 Task: Find connections with filter location Nordenham with filter topic #indiawith filter profile language German with filter current company Emami Ltd with filter school Babasaheb Bhimrao Ambedkar Bihar University, Muzaffarpur with filter industry Internet Publishing with filter service category AnimationArchitecture with filter keywords title Office Manager
Action: Mouse moved to (636, 113)
Screenshot: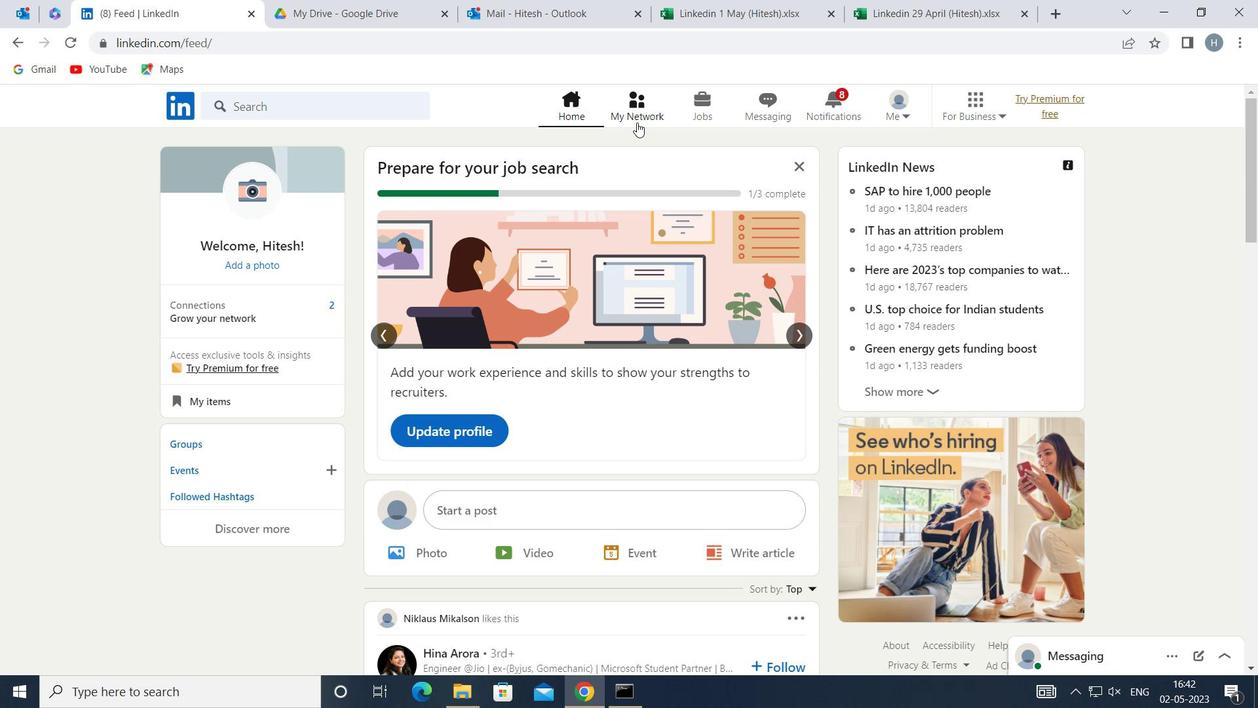 
Action: Mouse pressed left at (636, 113)
Screenshot: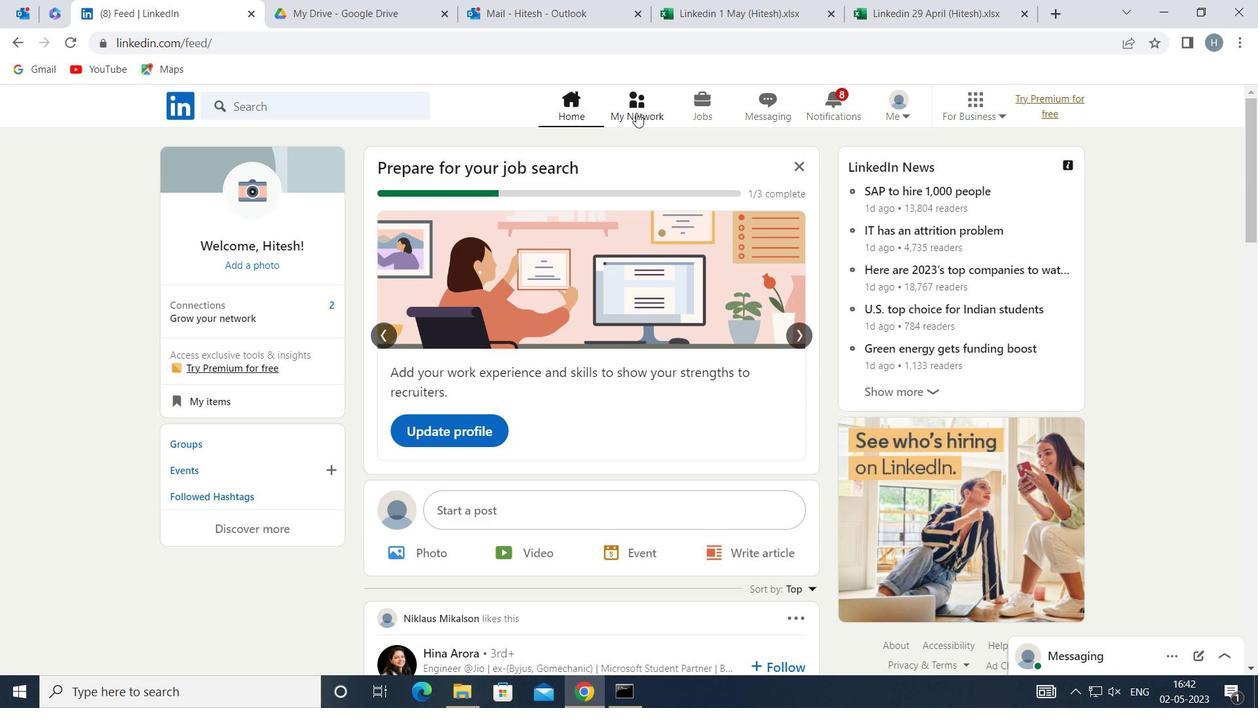 
Action: Mouse moved to (356, 190)
Screenshot: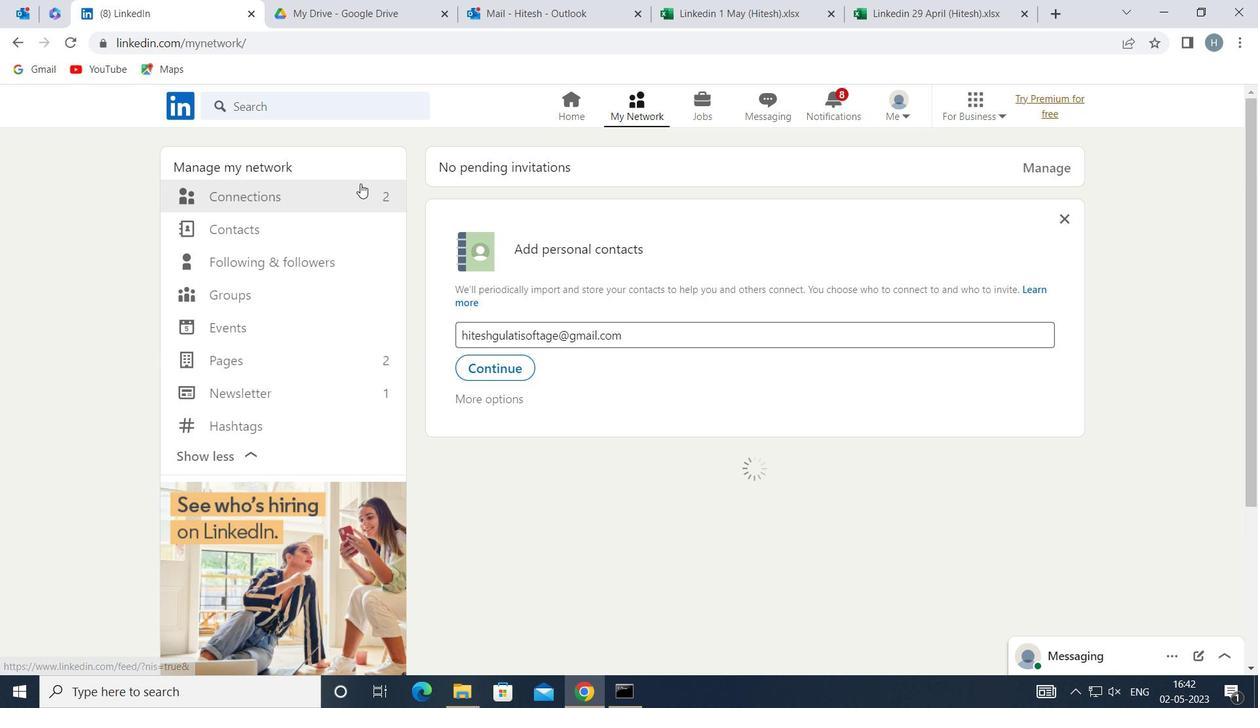 
Action: Mouse pressed left at (356, 190)
Screenshot: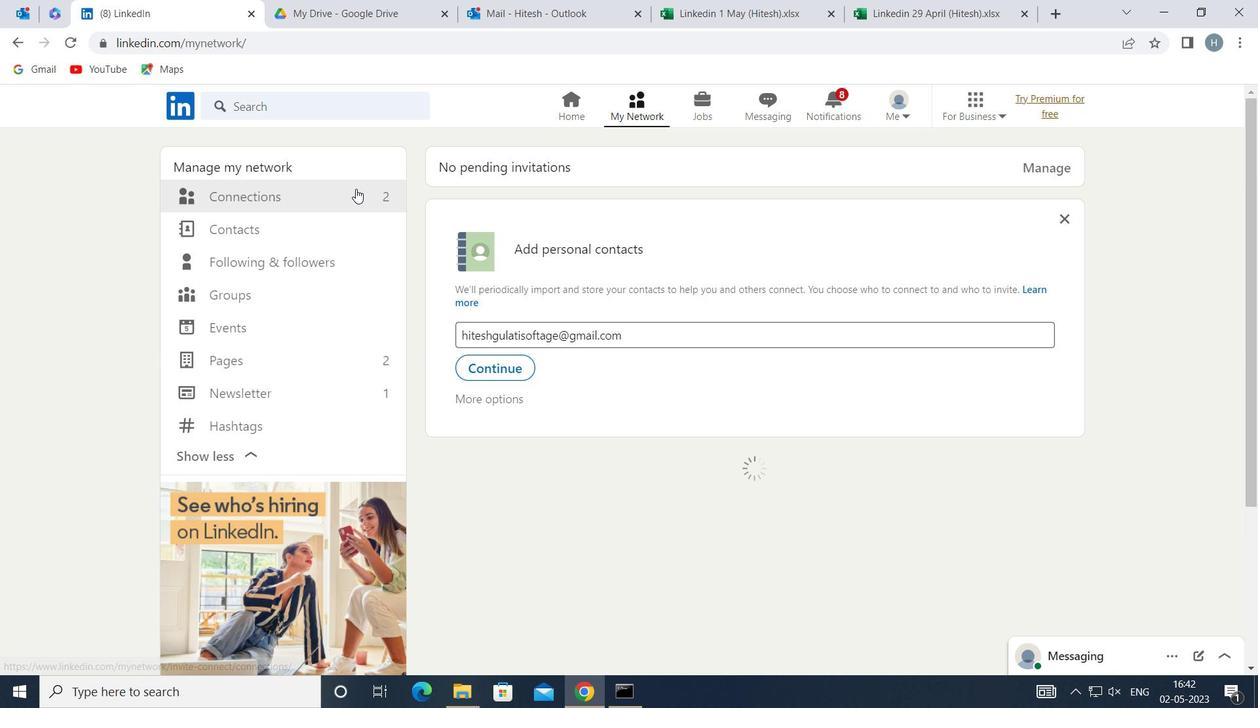 
Action: Mouse moved to (753, 192)
Screenshot: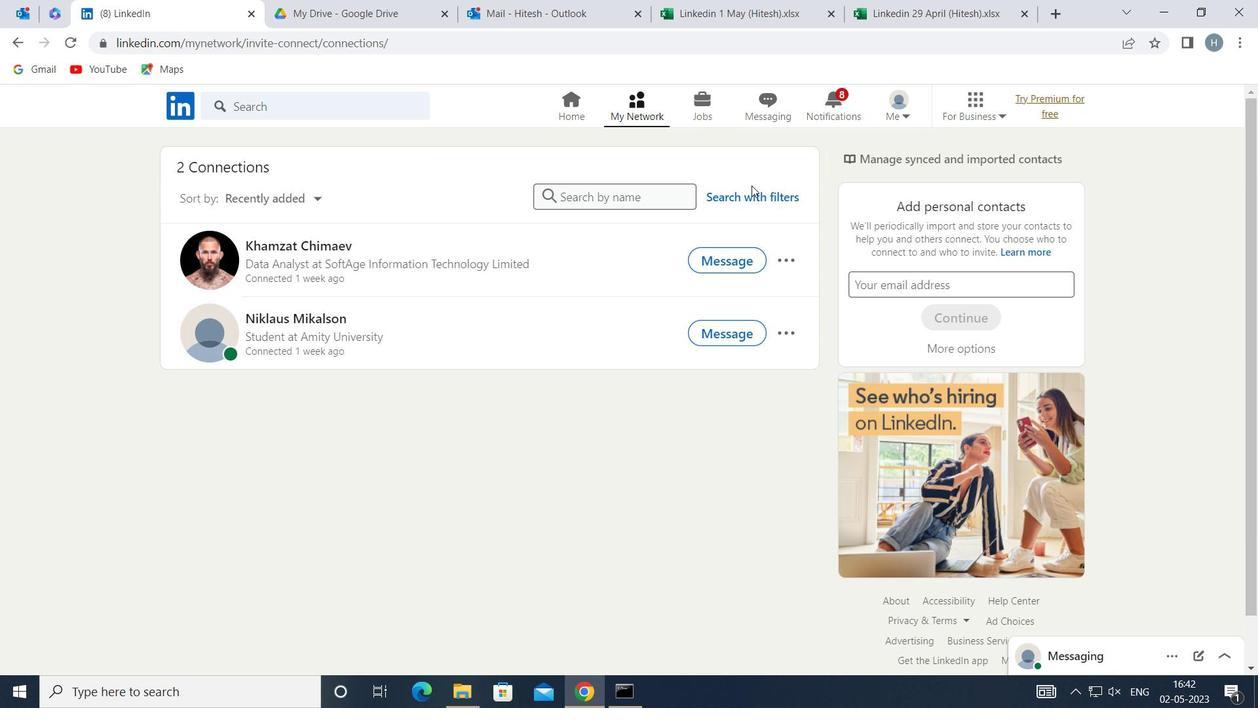 
Action: Mouse pressed left at (753, 192)
Screenshot: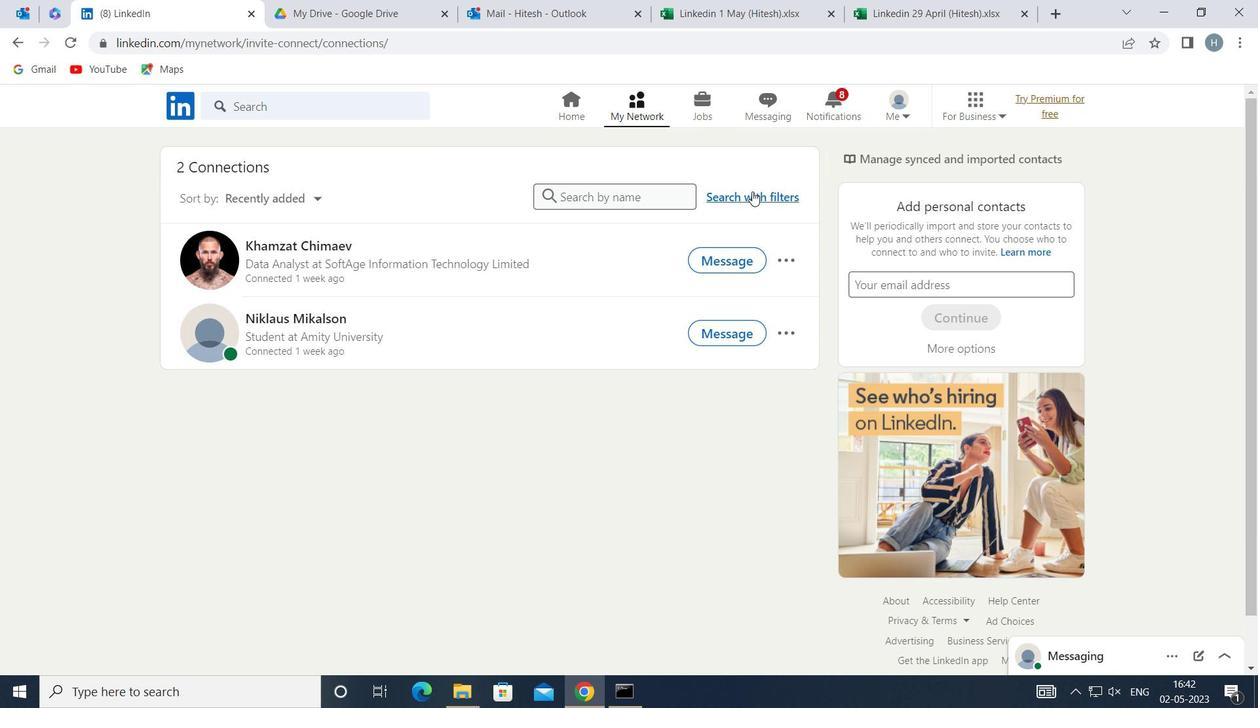 
Action: Mouse moved to (688, 148)
Screenshot: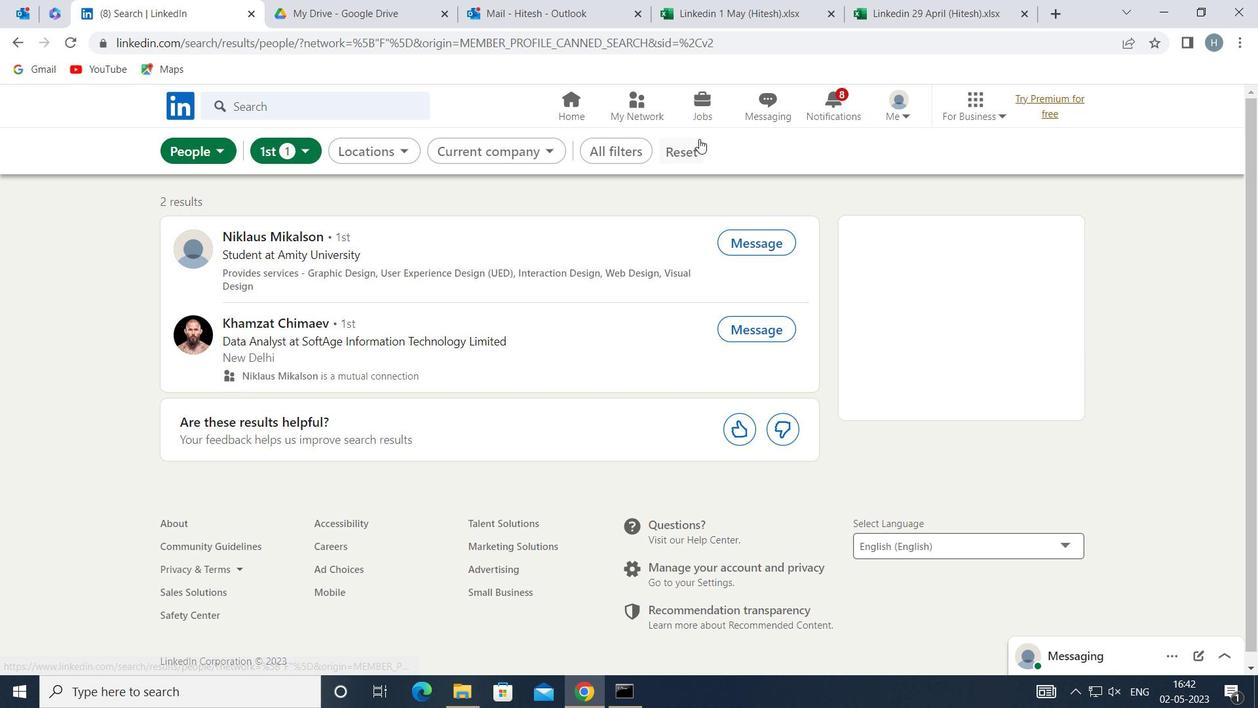 
Action: Mouse pressed left at (688, 148)
Screenshot: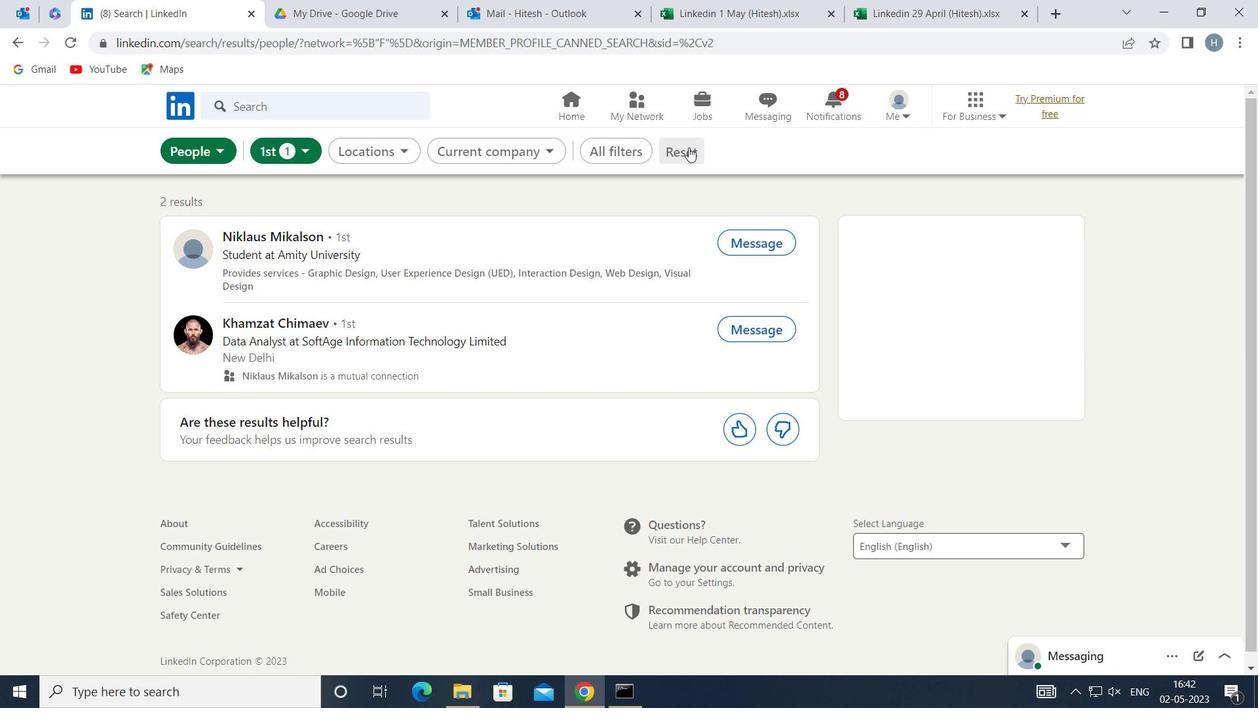 
Action: Mouse moved to (670, 152)
Screenshot: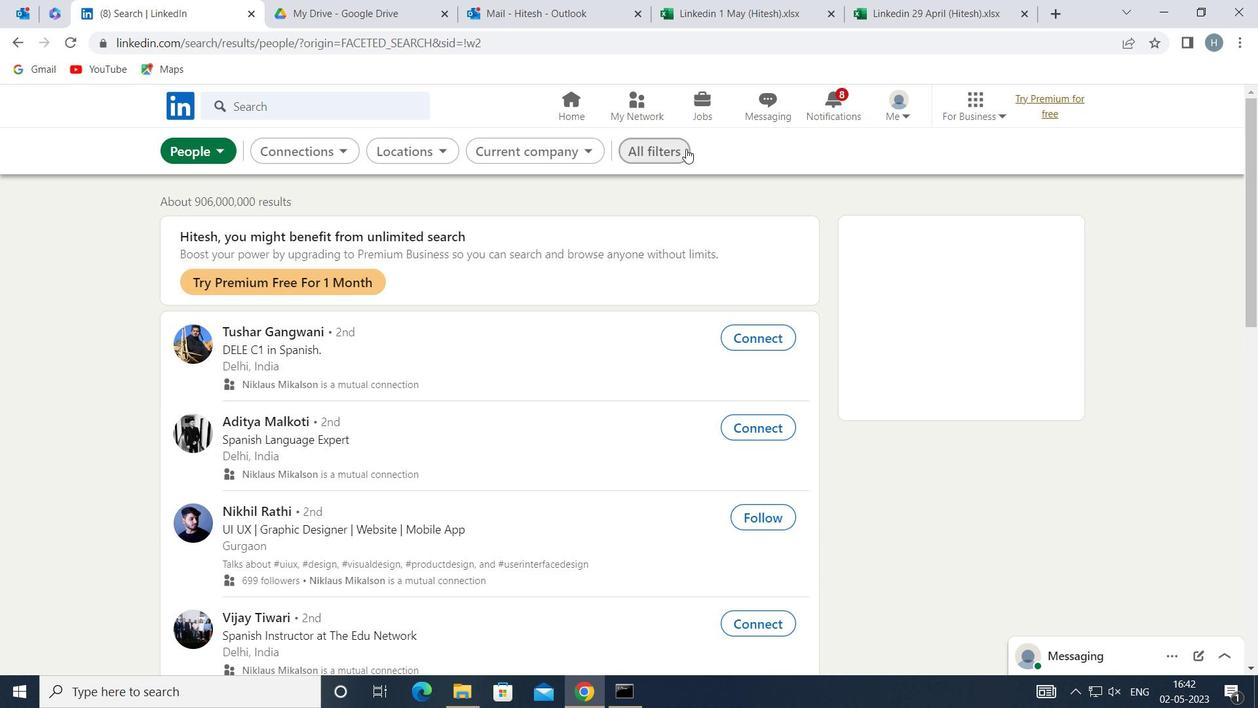 
Action: Mouse pressed left at (670, 152)
Screenshot: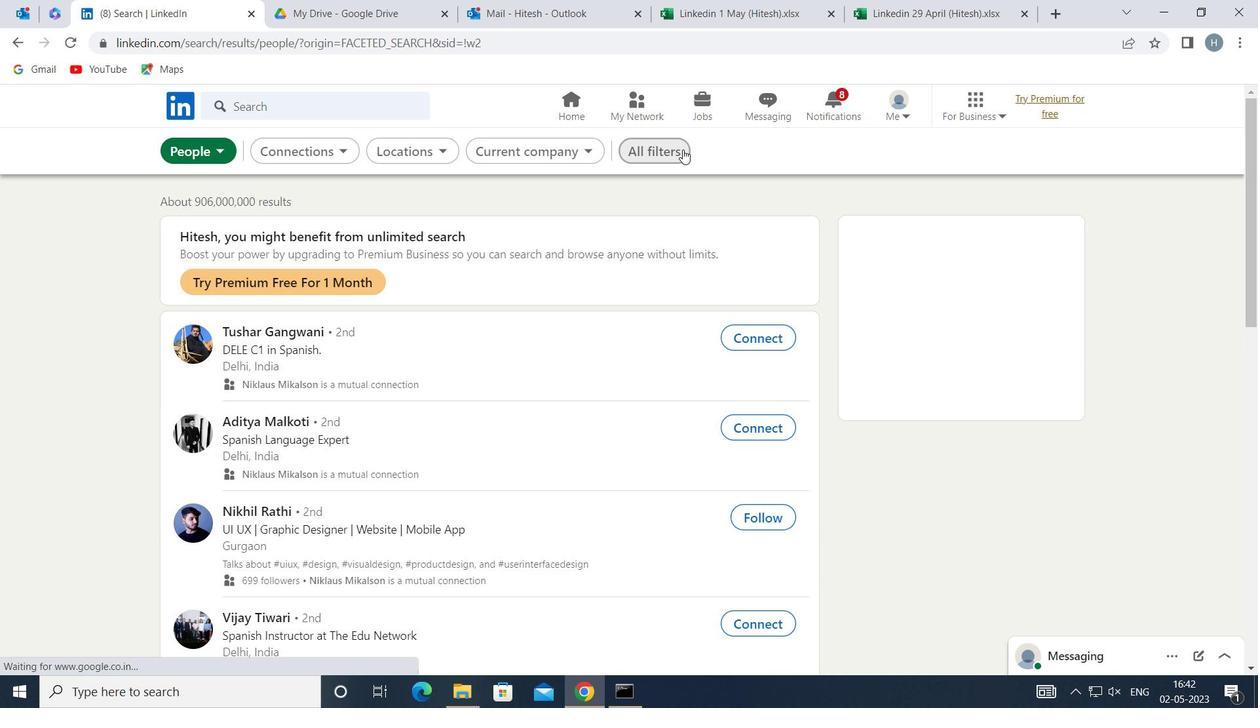 
Action: Mouse moved to (963, 337)
Screenshot: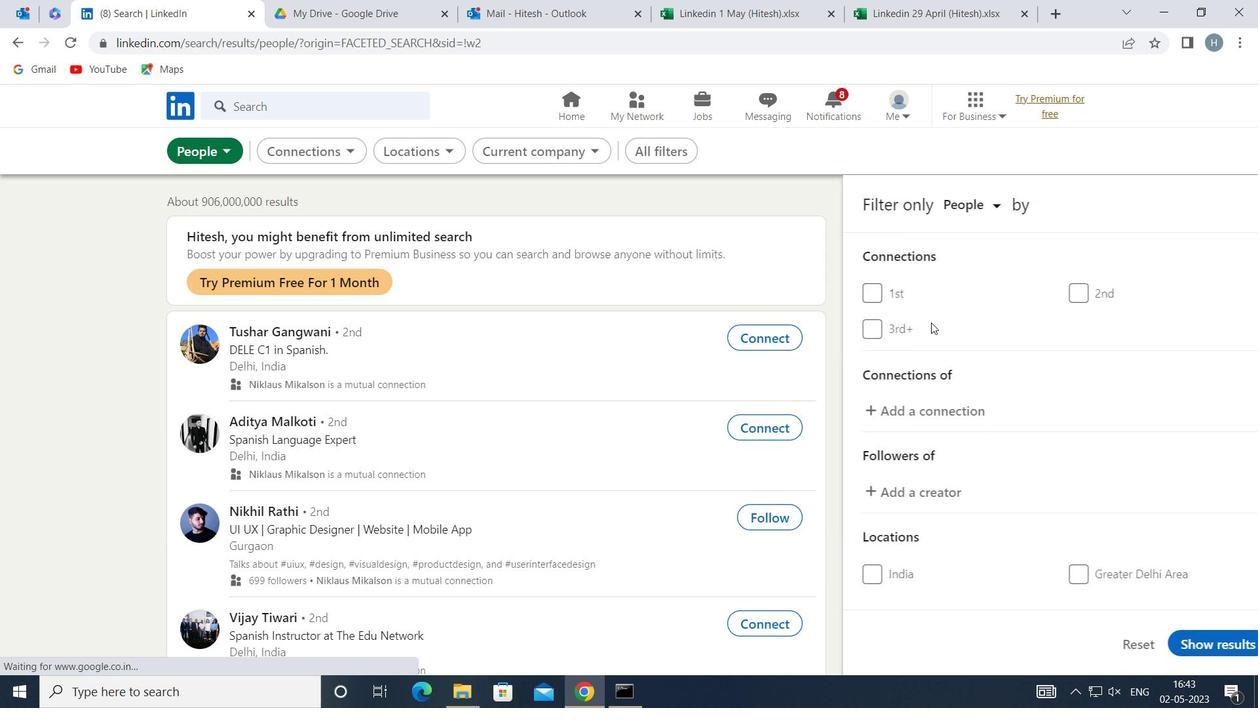 
Action: Mouse scrolled (963, 336) with delta (0, 0)
Screenshot: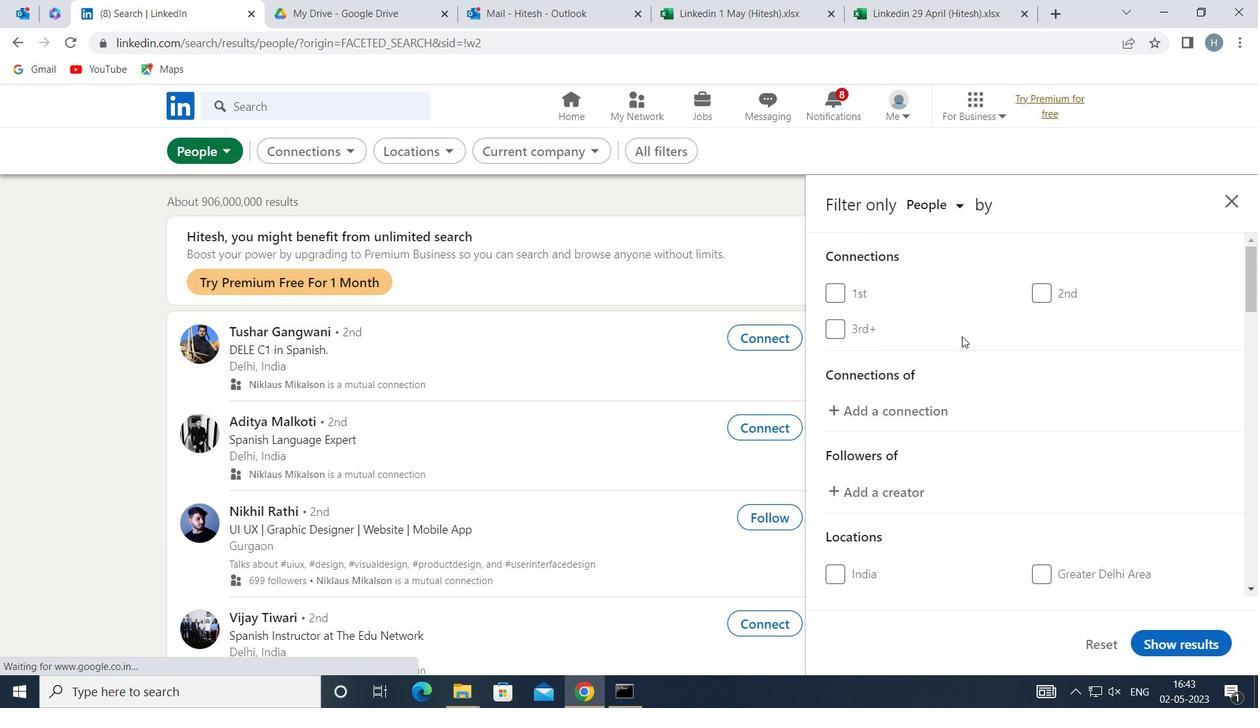 
Action: Mouse scrolled (963, 336) with delta (0, 0)
Screenshot: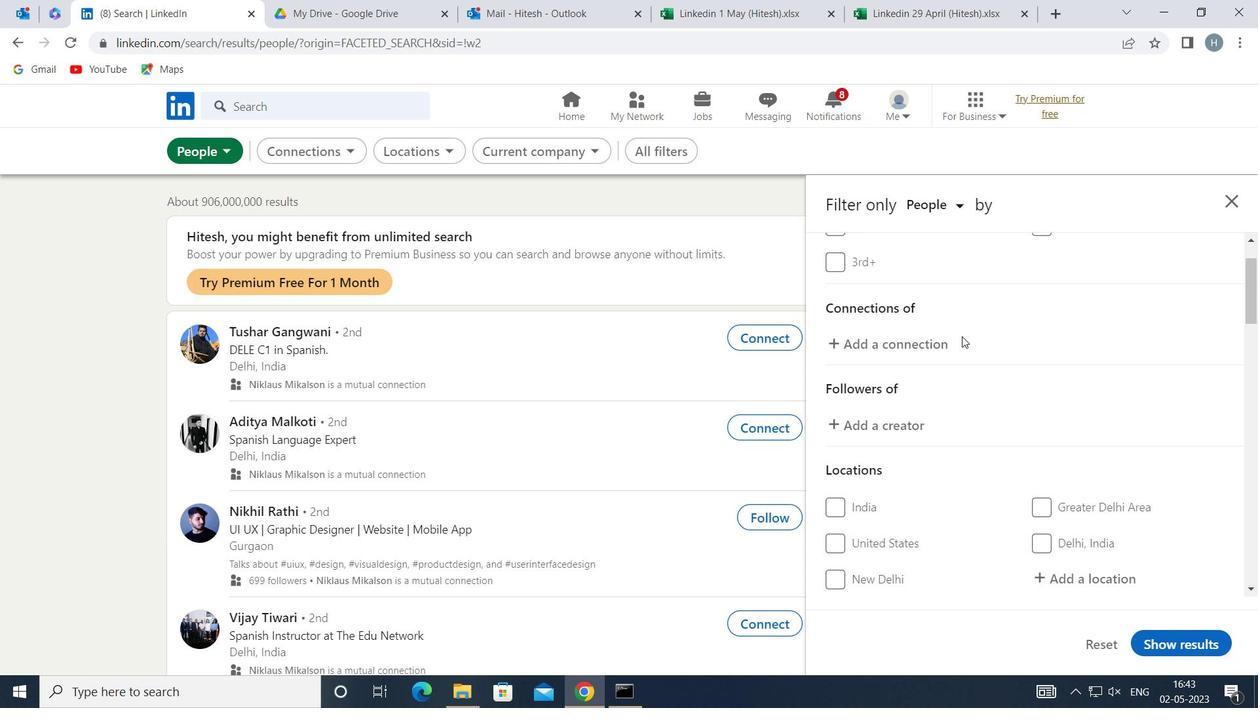 
Action: Mouse scrolled (963, 336) with delta (0, 0)
Screenshot: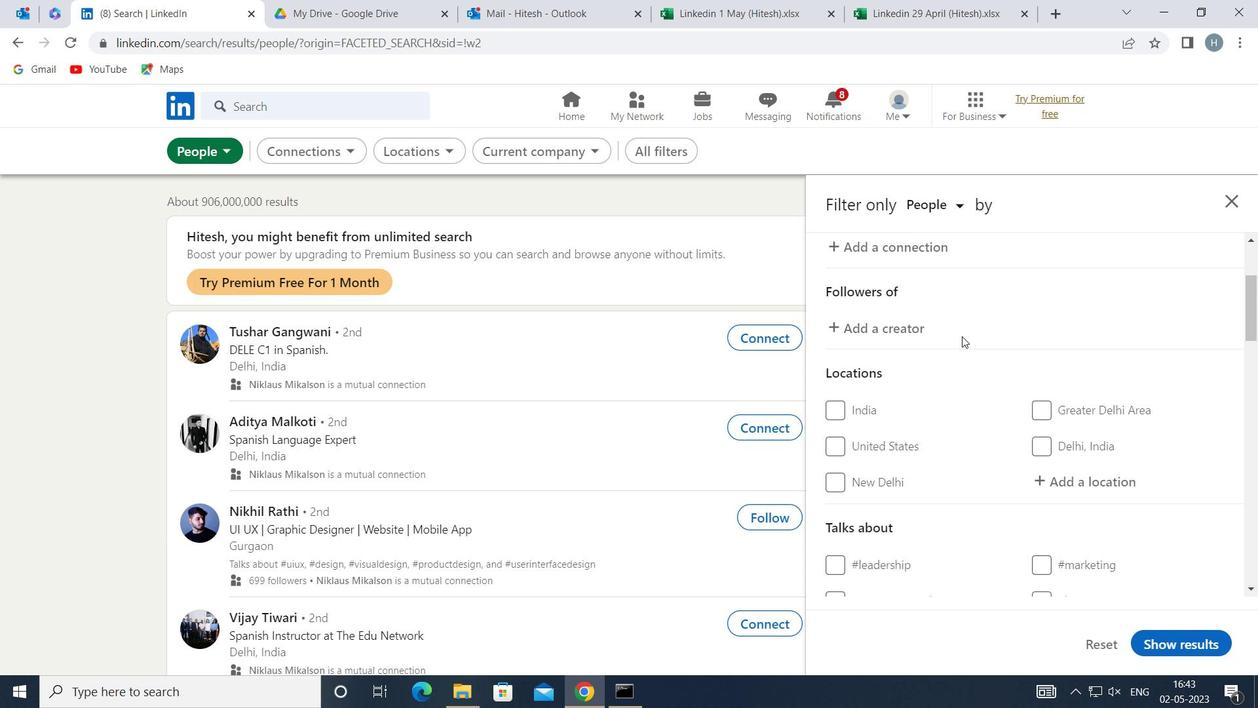 
Action: Mouse moved to (1061, 397)
Screenshot: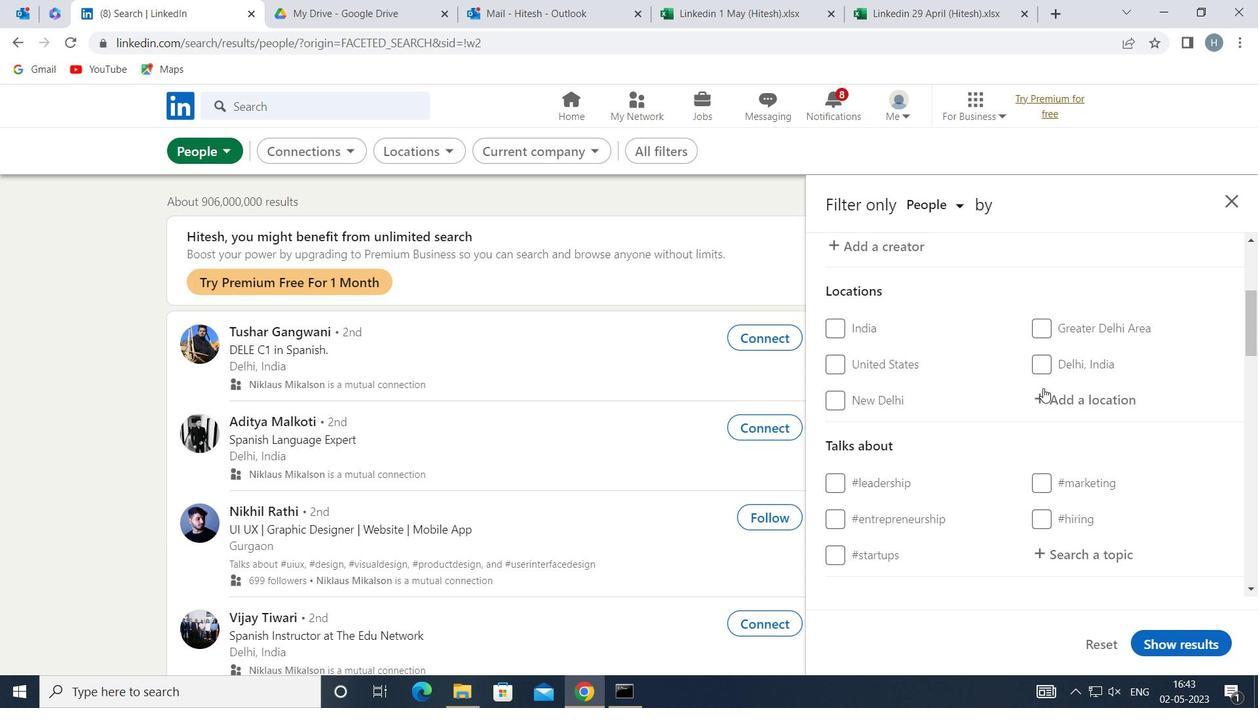 
Action: Mouse pressed left at (1061, 397)
Screenshot: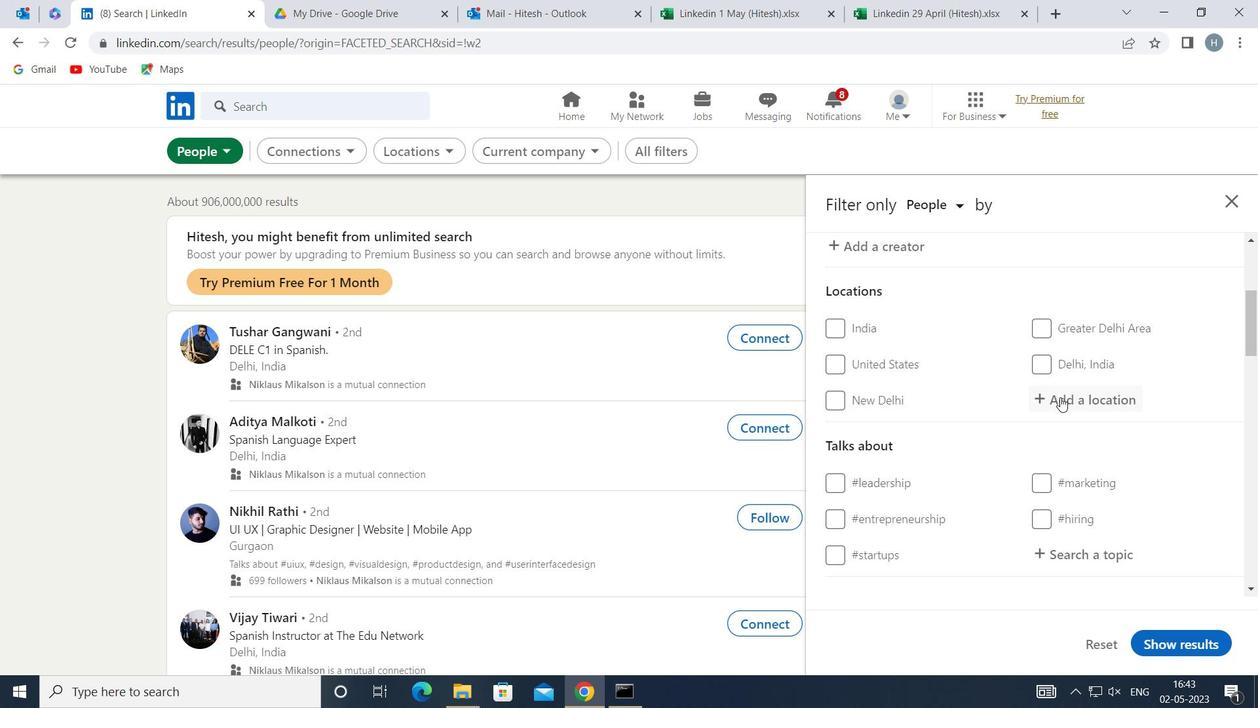 
Action: Key pressed <Key.shift>NORDENHAM
Screenshot: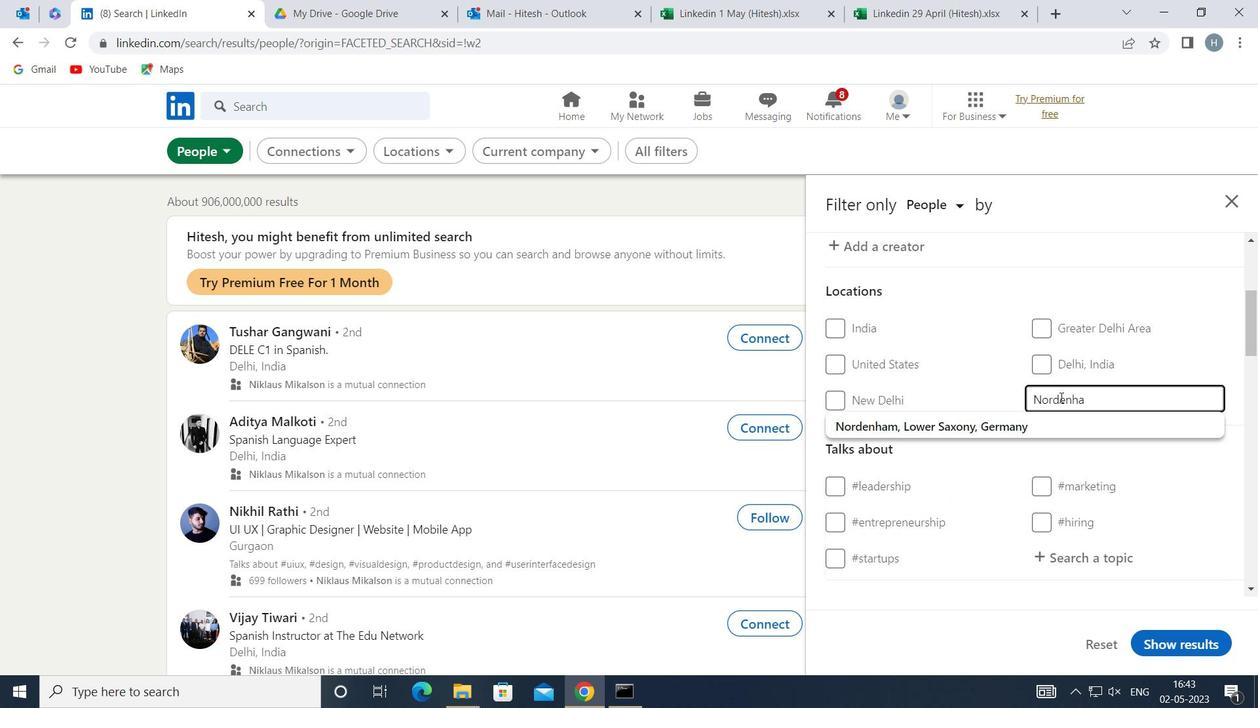 
Action: Mouse moved to (1045, 422)
Screenshot: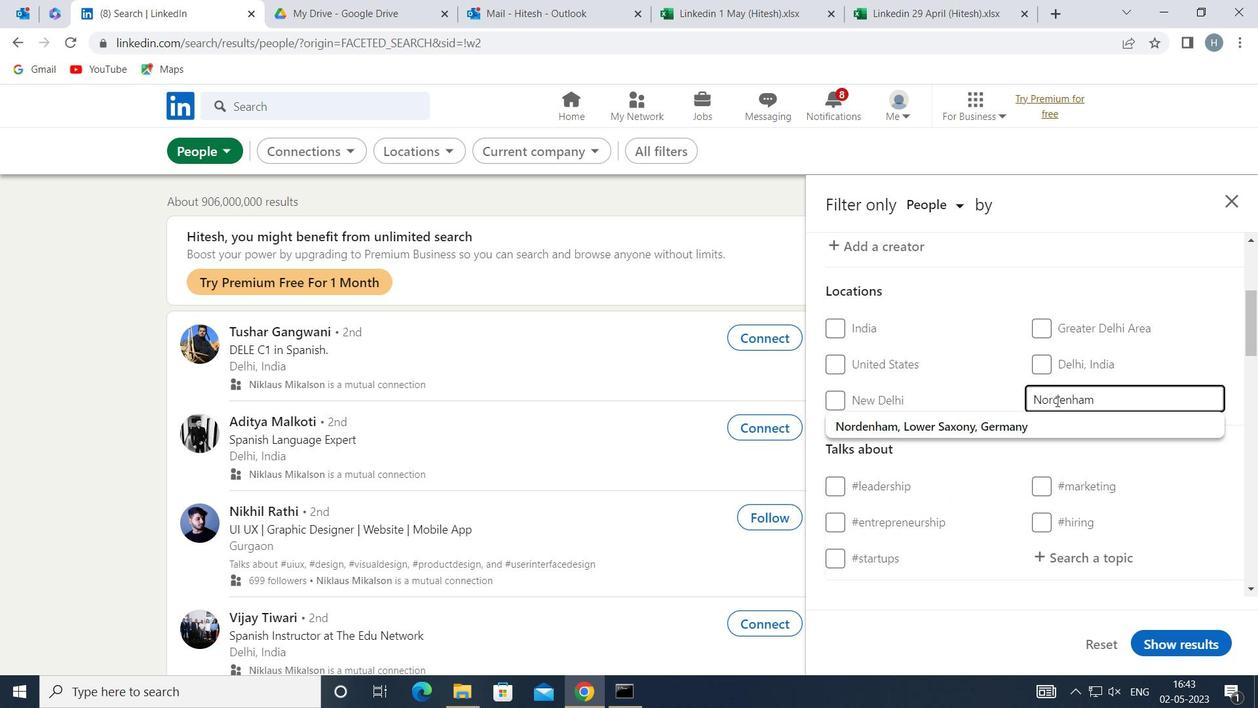 
Action: Mouse pressed left at (1045, 422)
Screenshot: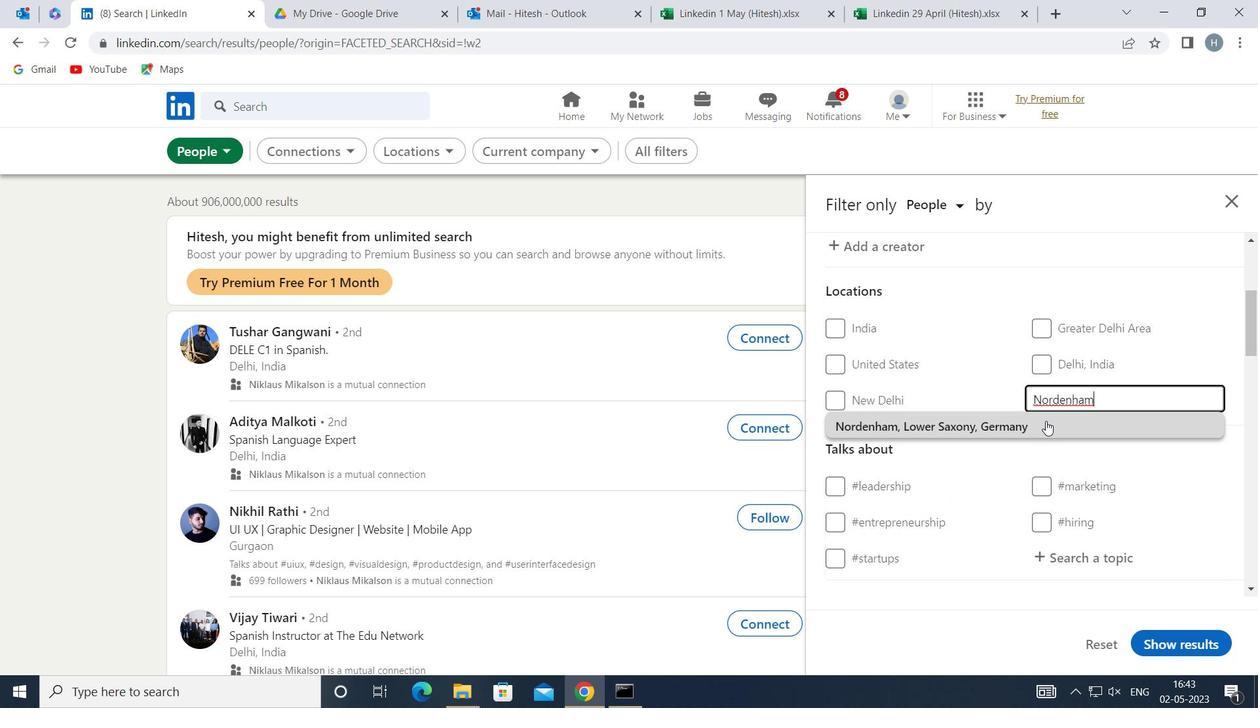 
Action: Mouse moved to (1033, 431)
Screenshot: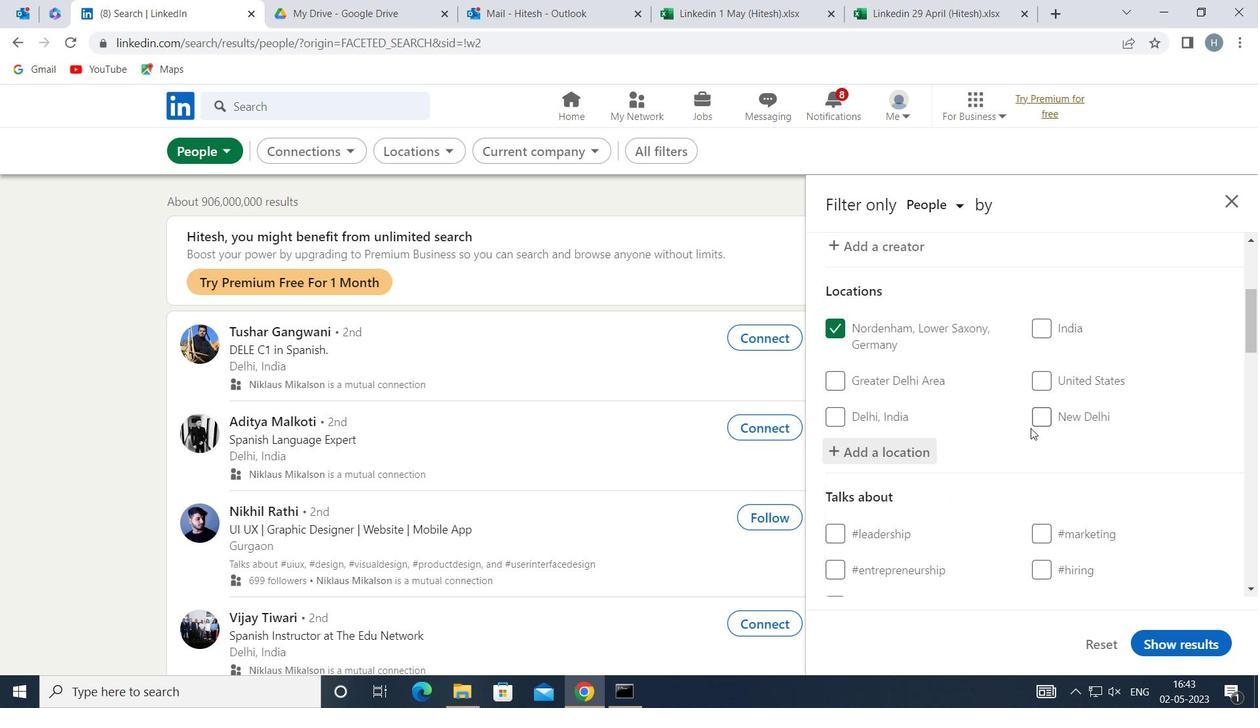 
Action: Mouse scrolled (1033, 430) with delta (0, 0)
Screenshot: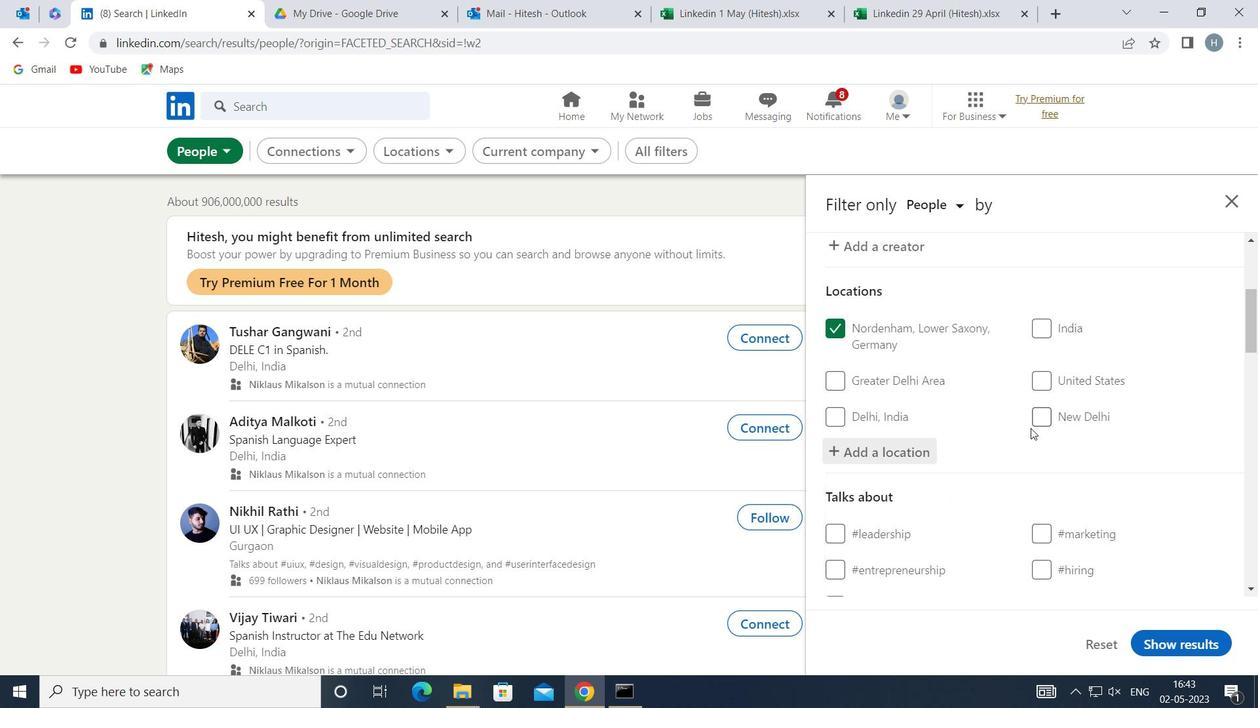 
Action: Mouse moved to (1033, 432)
Screenshot: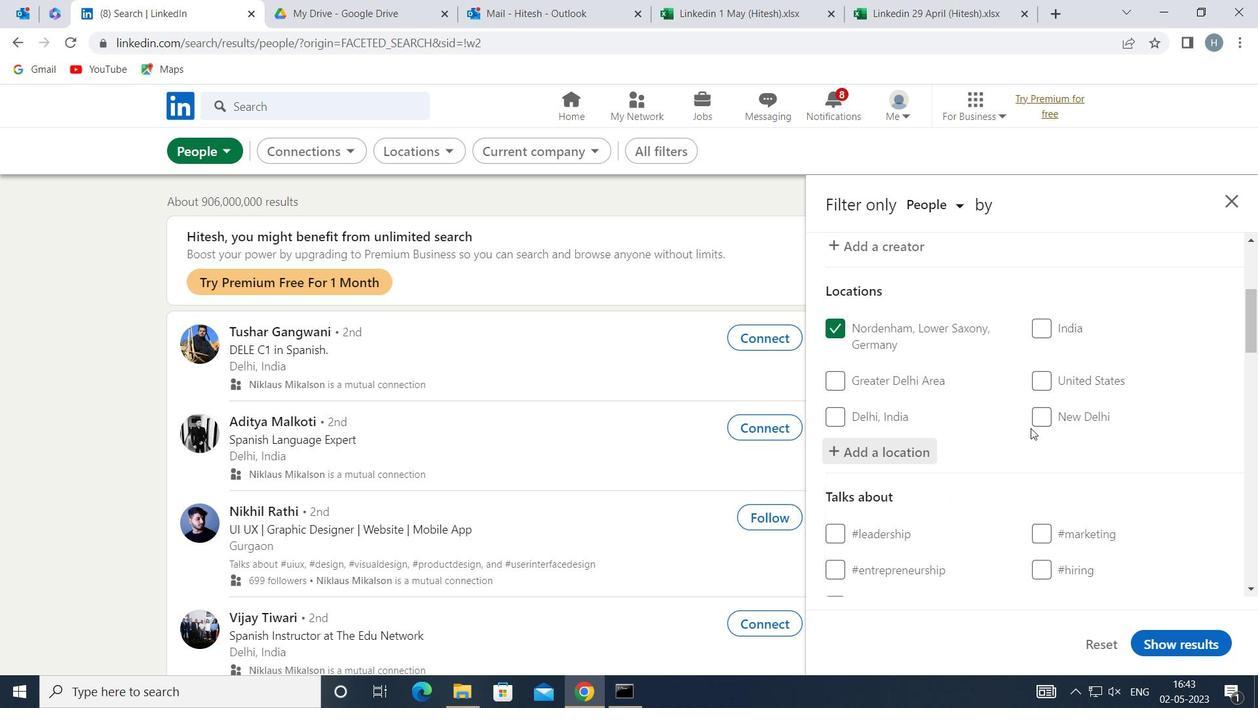 
Action: Mouse scrolled (1033, 431) with delta (0, 0)
Screenshot: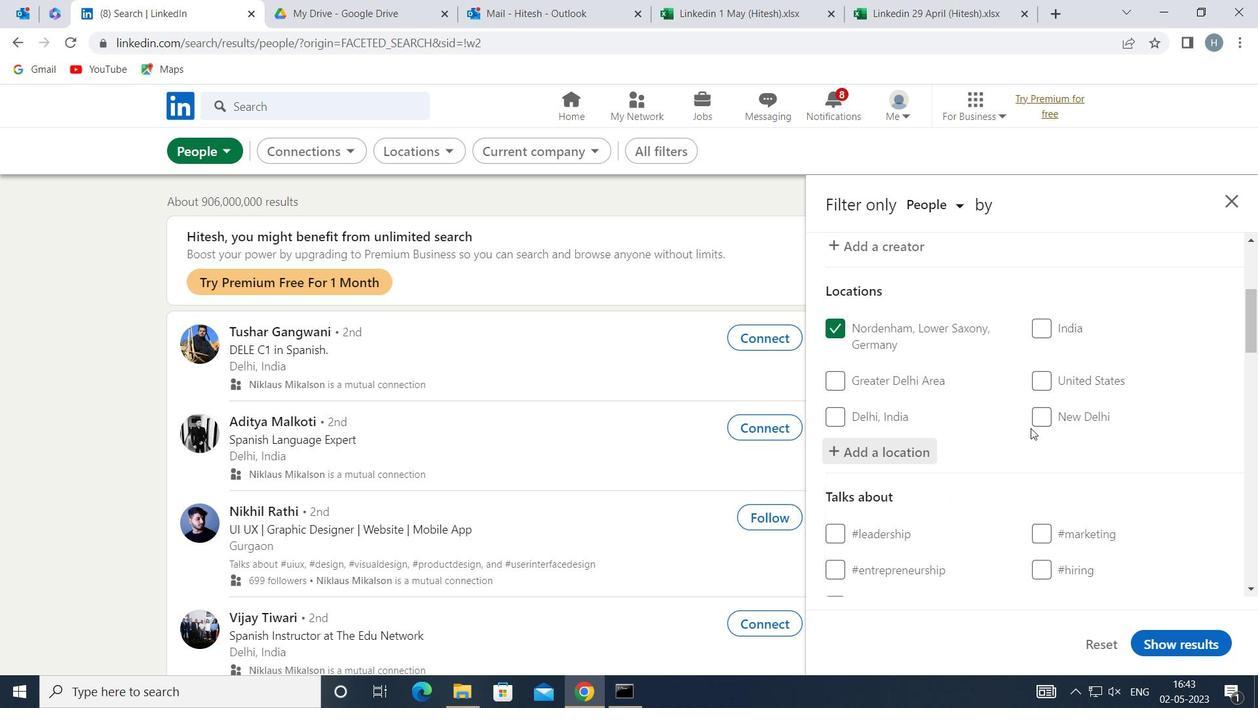 
Action: Mouse moved to (1037, 432)
Screenshot: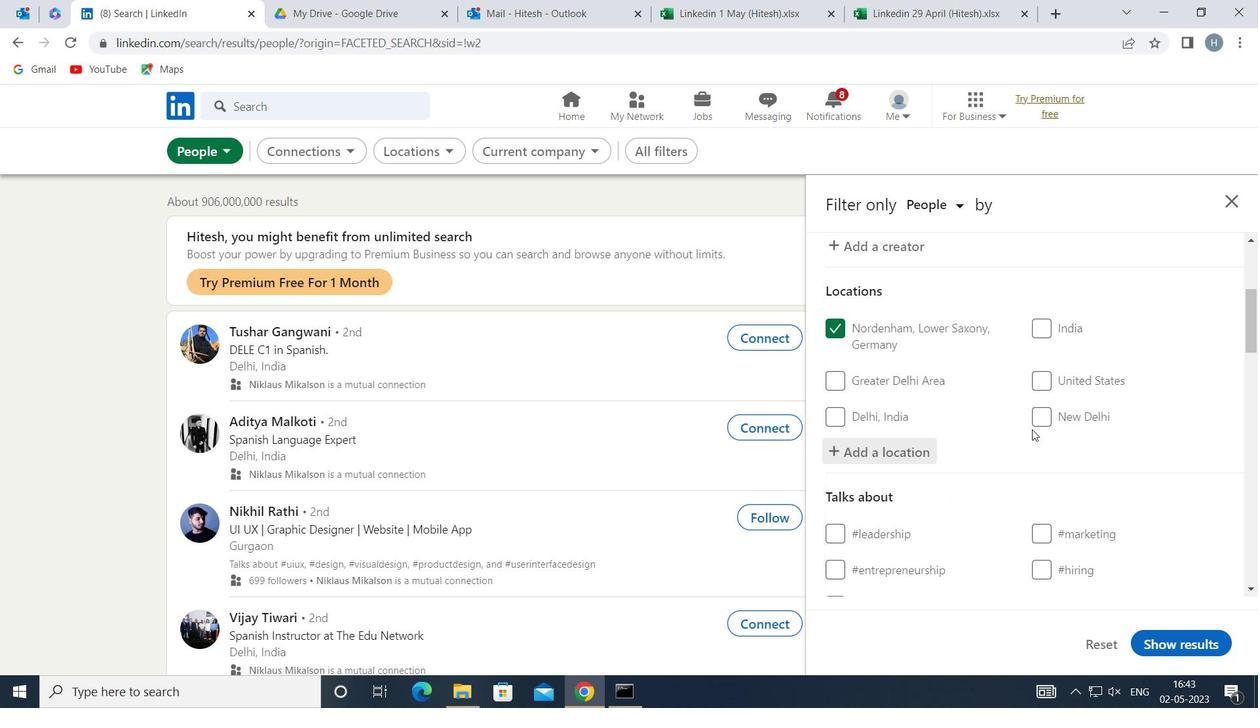 
Action: Mouse scrolled (1037, 432) with delta (0, 0)
Screenshot: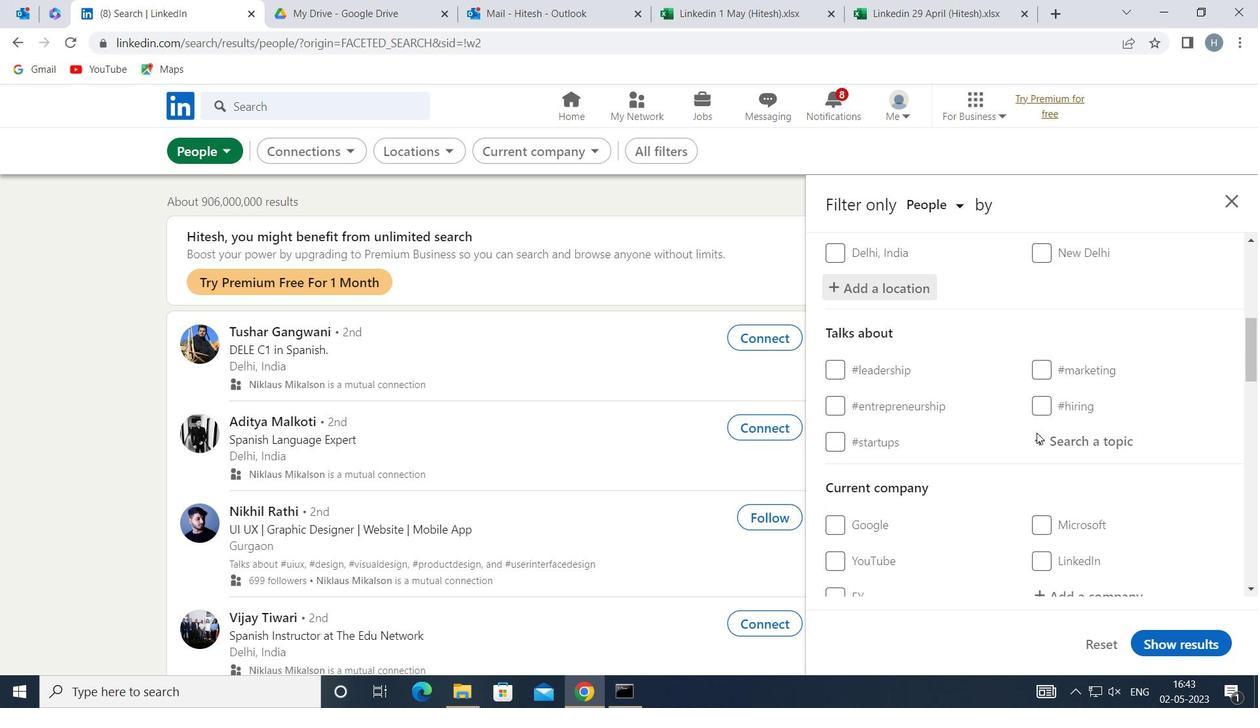 
Action: Mouse moved to (1051, 431)
Screenshot: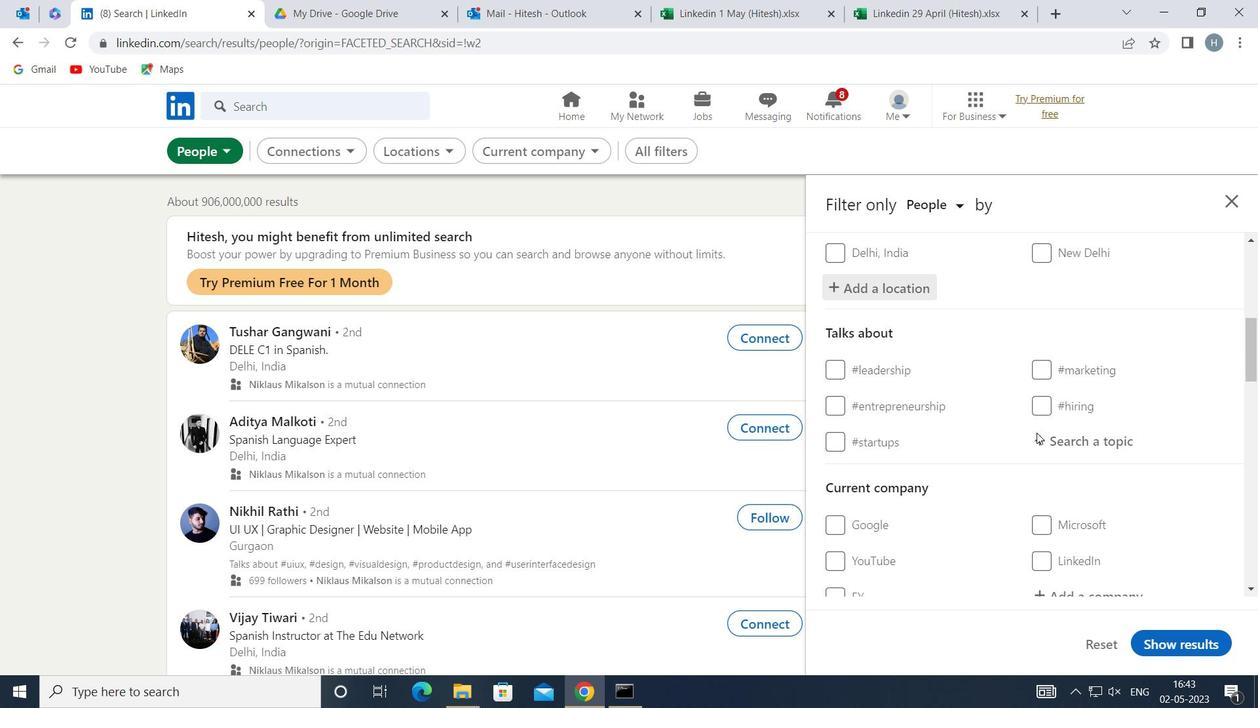 
Action: Mouse scrolled (1051, 432) with delta (0, 0)
Screenshot: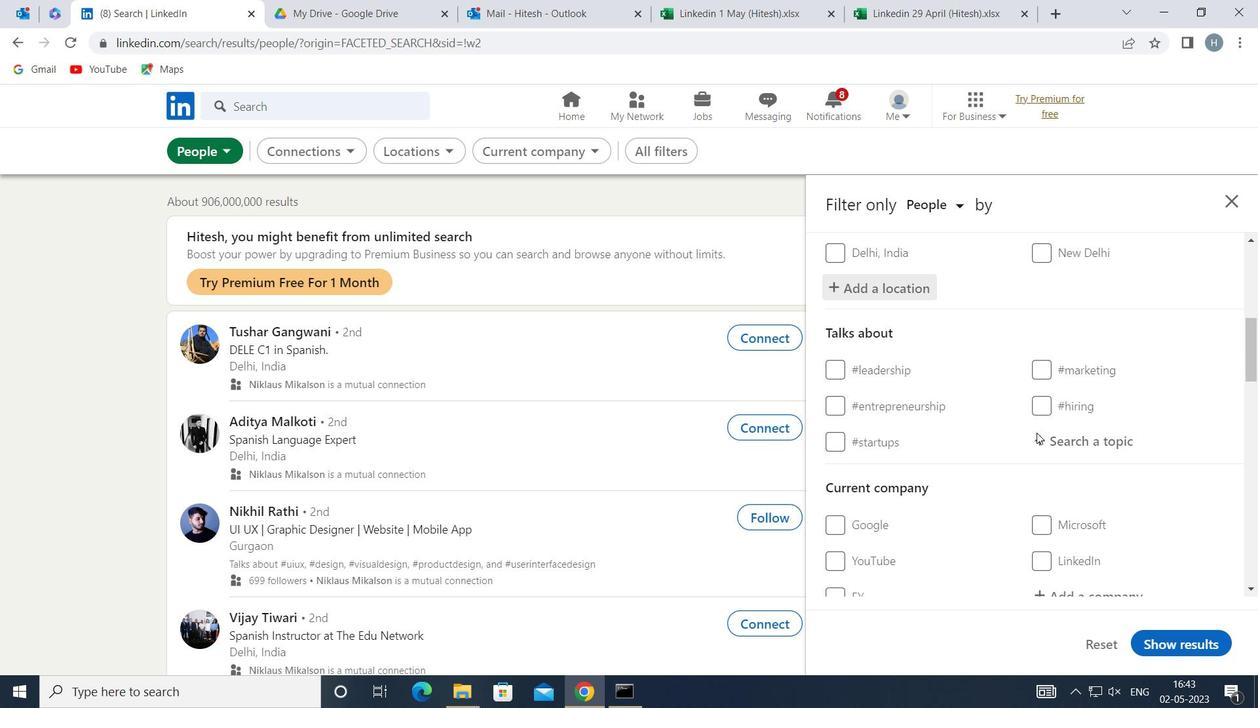 
Action: Mouse moved to (1110, 438)
Screenshot: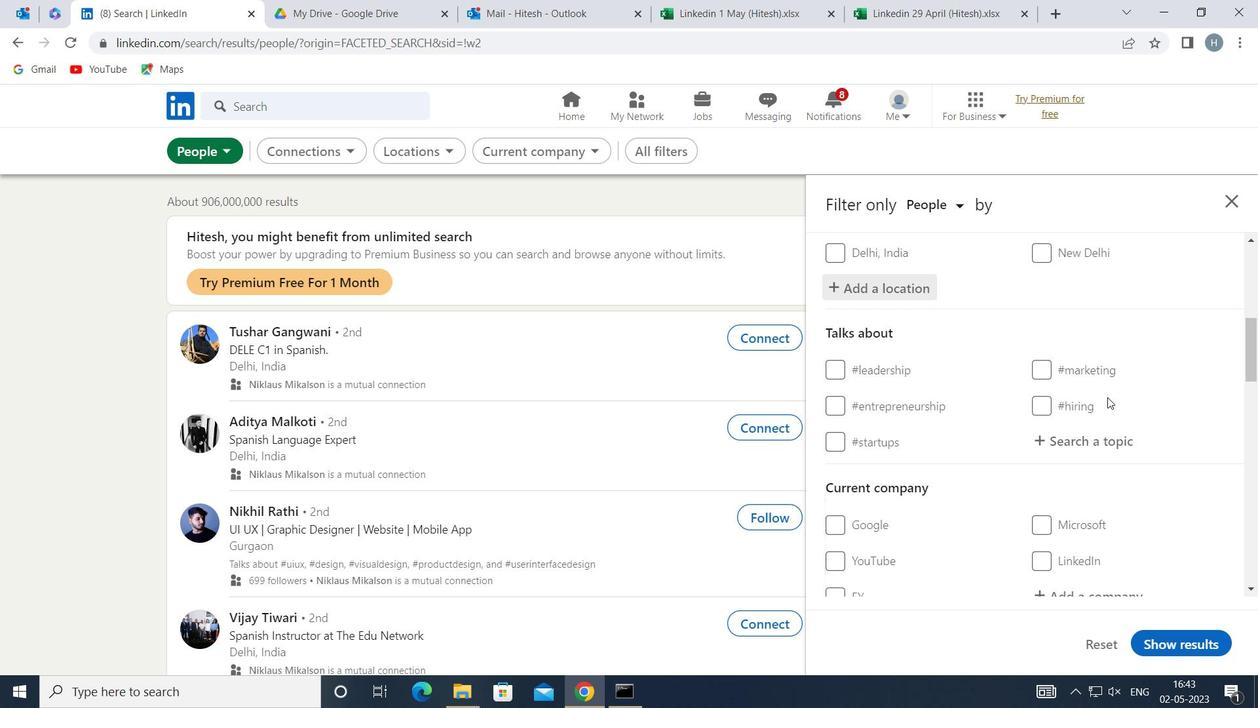 
Action: Mouse pressed left at (1110, 438)
Screenshot: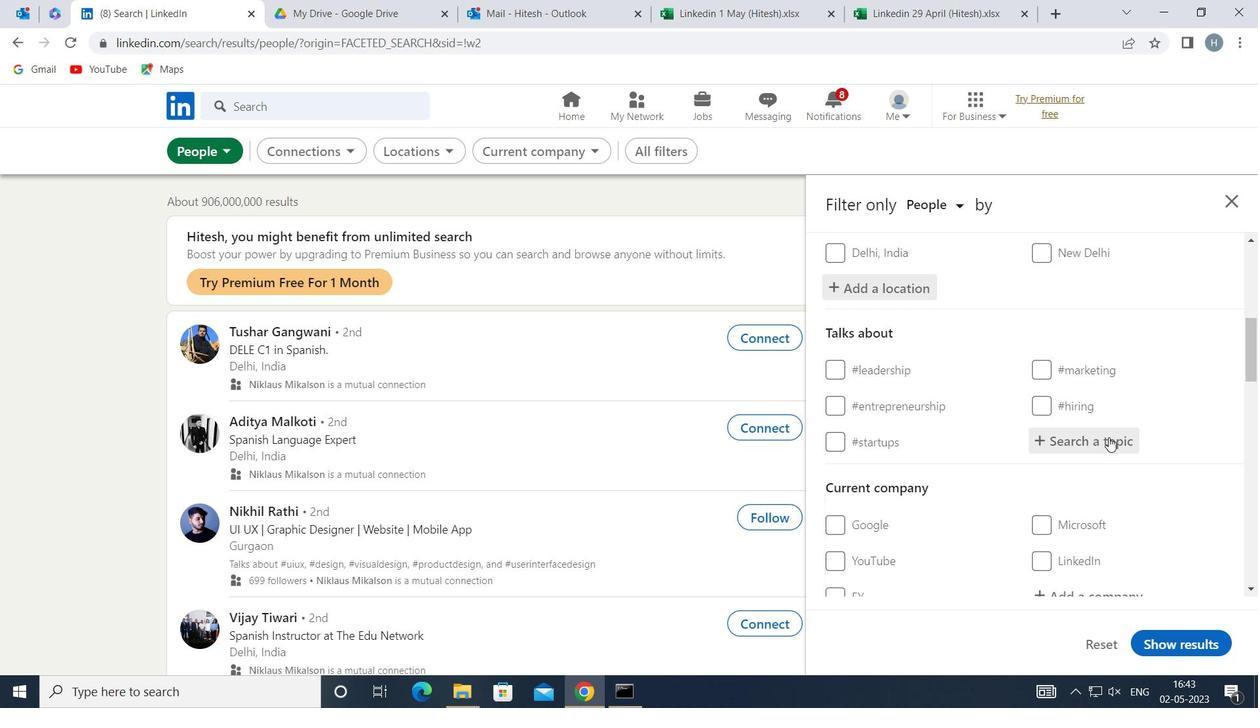 
Action: Mouse moved to (1110, 438)
Screenshot: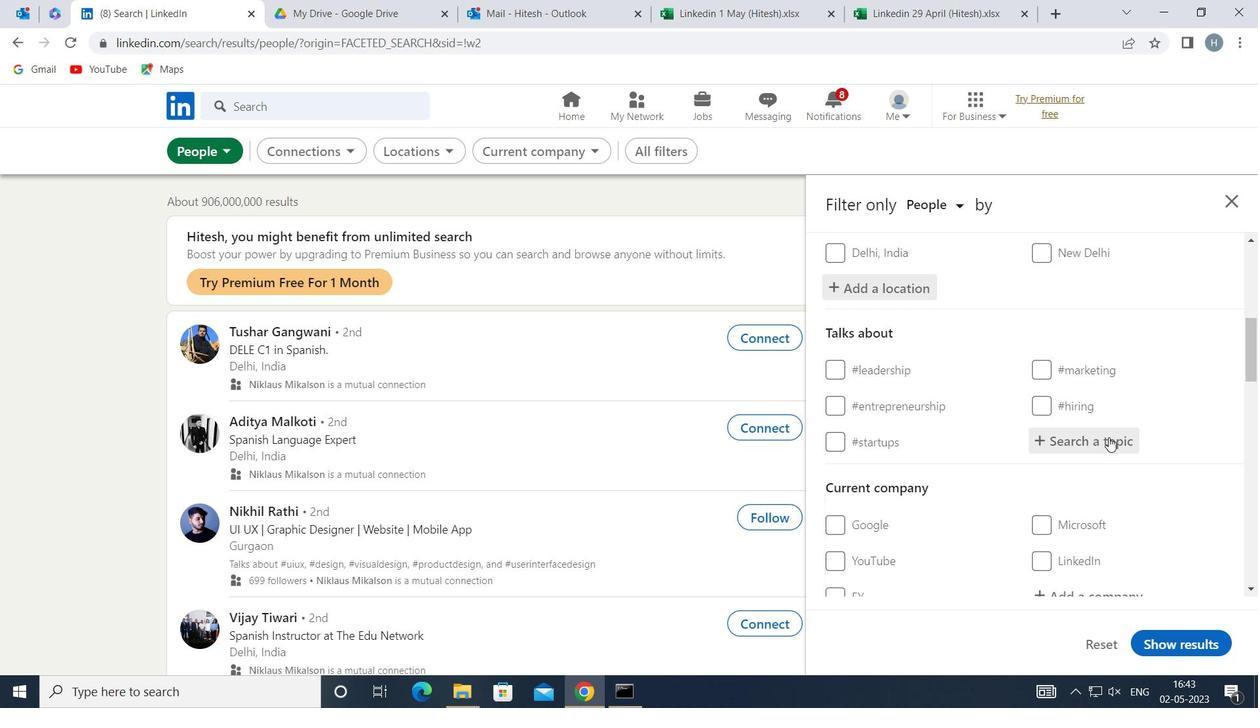 
Action: Key pressed <Key.shift>INDIA
Screenshot: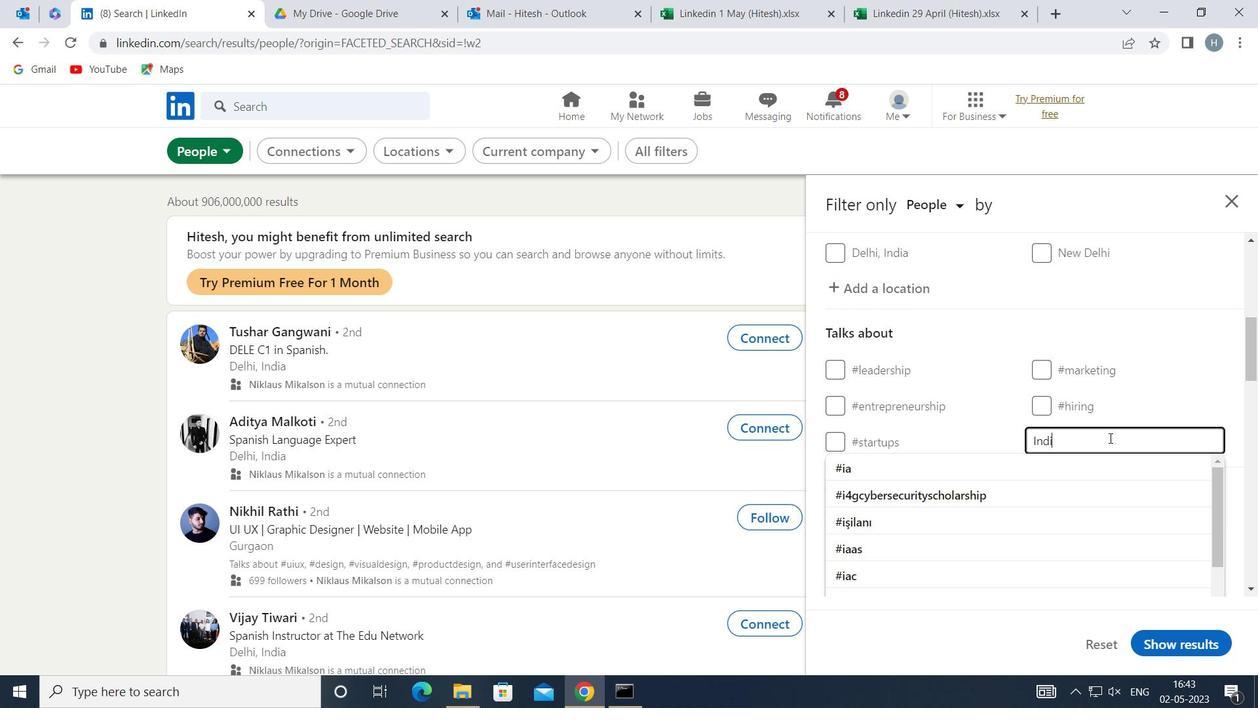 
Action: Mouse moved to (1020, 470)
Screenshot: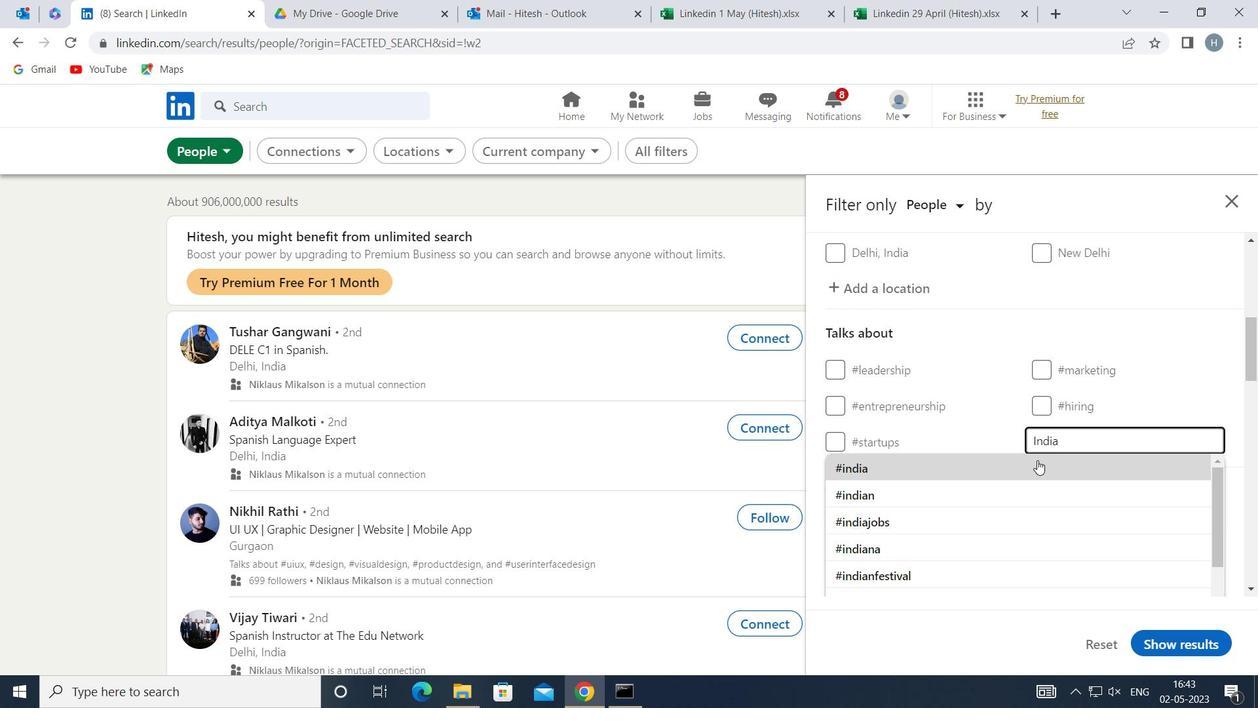 
Action: Mouse pressed left at (1020, 470)
Screenshot: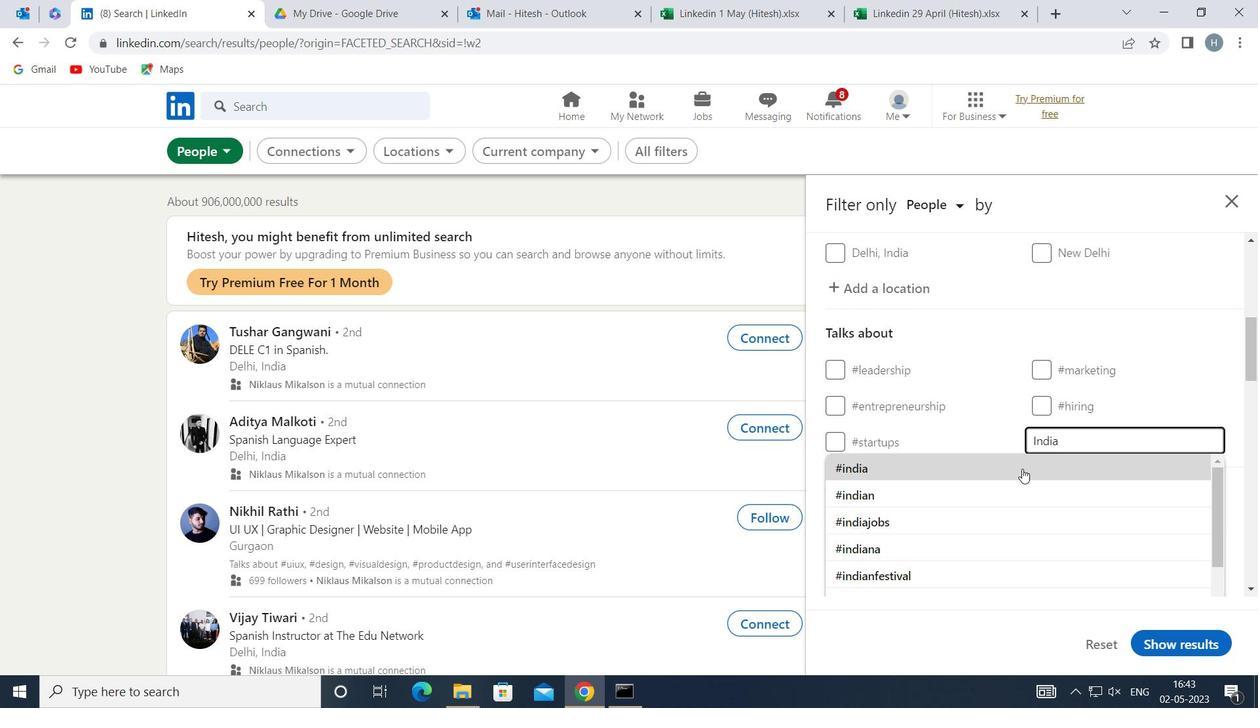 
Action: Mouse moved to (1016, 471)
Screenshot: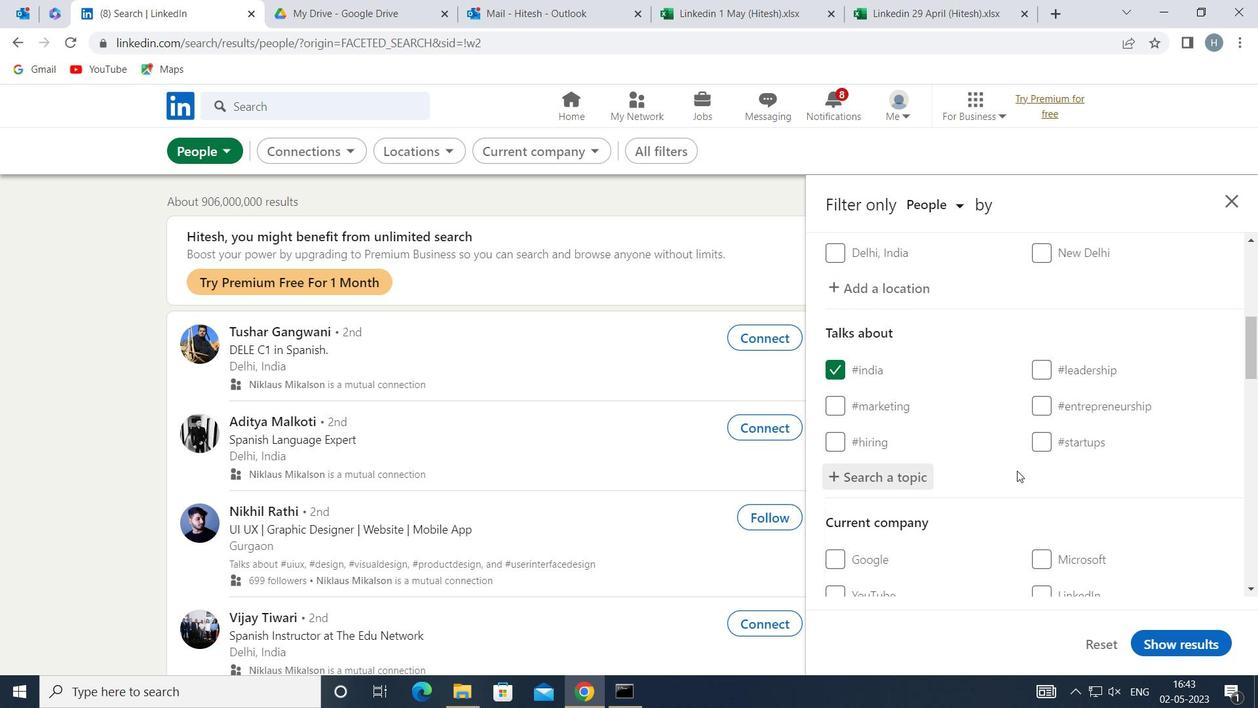 
Action: Mouse scrolled (1016, 470) with delta (0, 0)
Screenshot: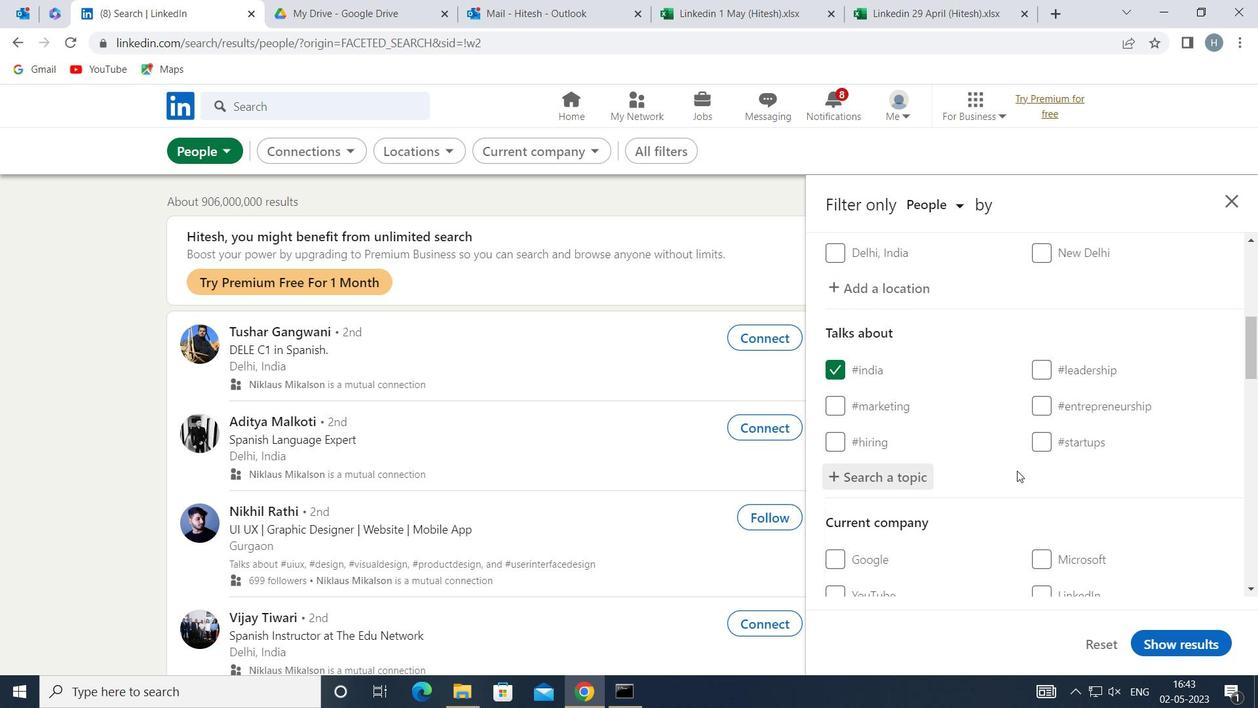 
Action: Mouse scrolled (1016, 470) with delta (0, 0)
Screenshot: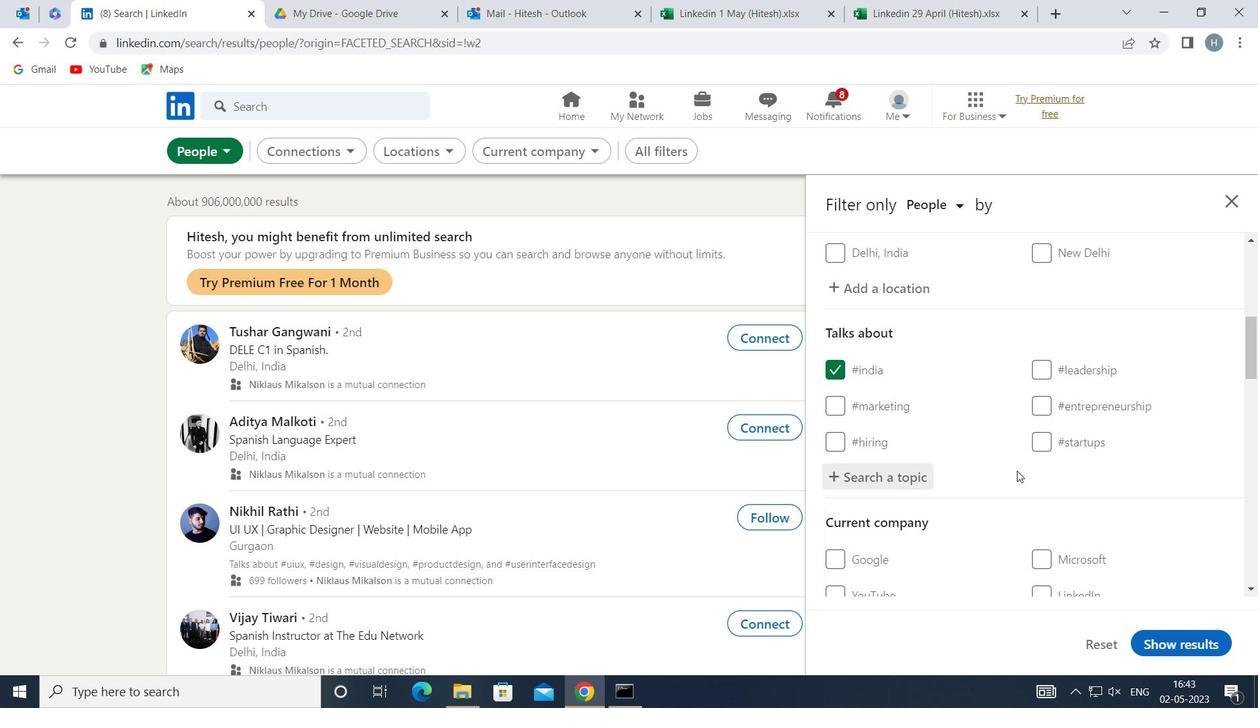 
Action: Mouse scrolled (1016, 470) with delta (0, 0)
Screenshot: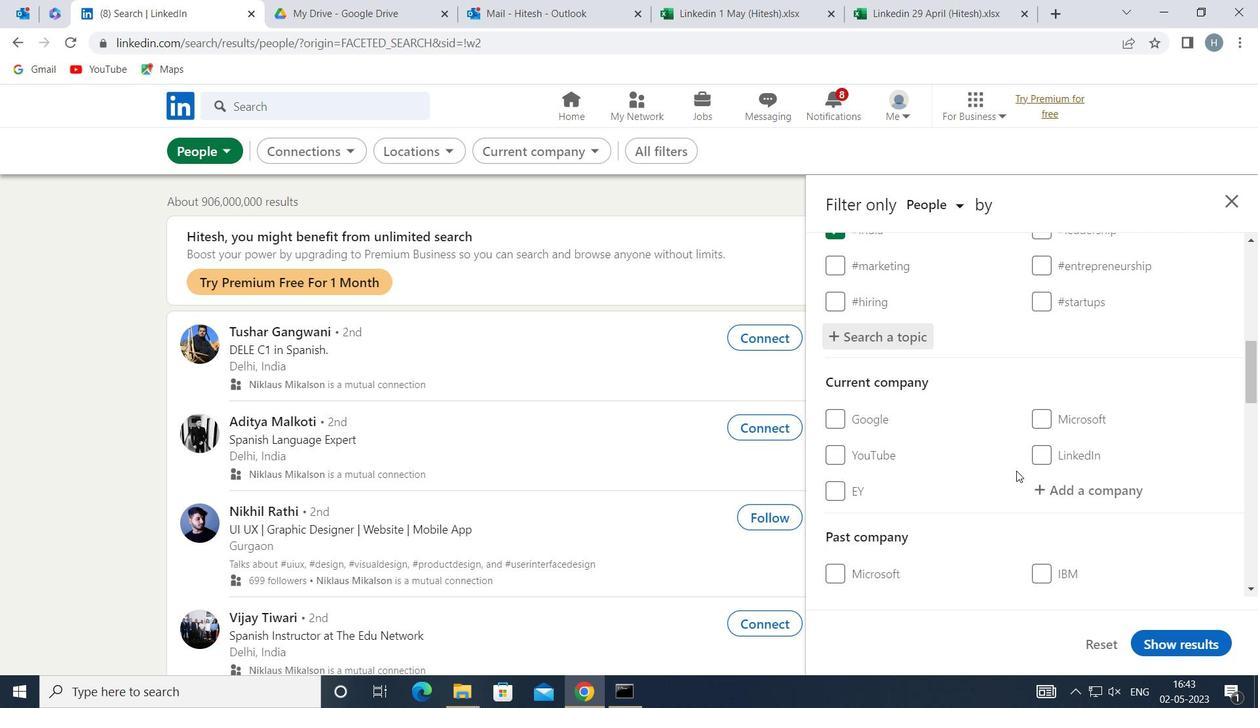 
Action: Mouse scrolled (1016, 470) with delta (0, 0)
Screenshot: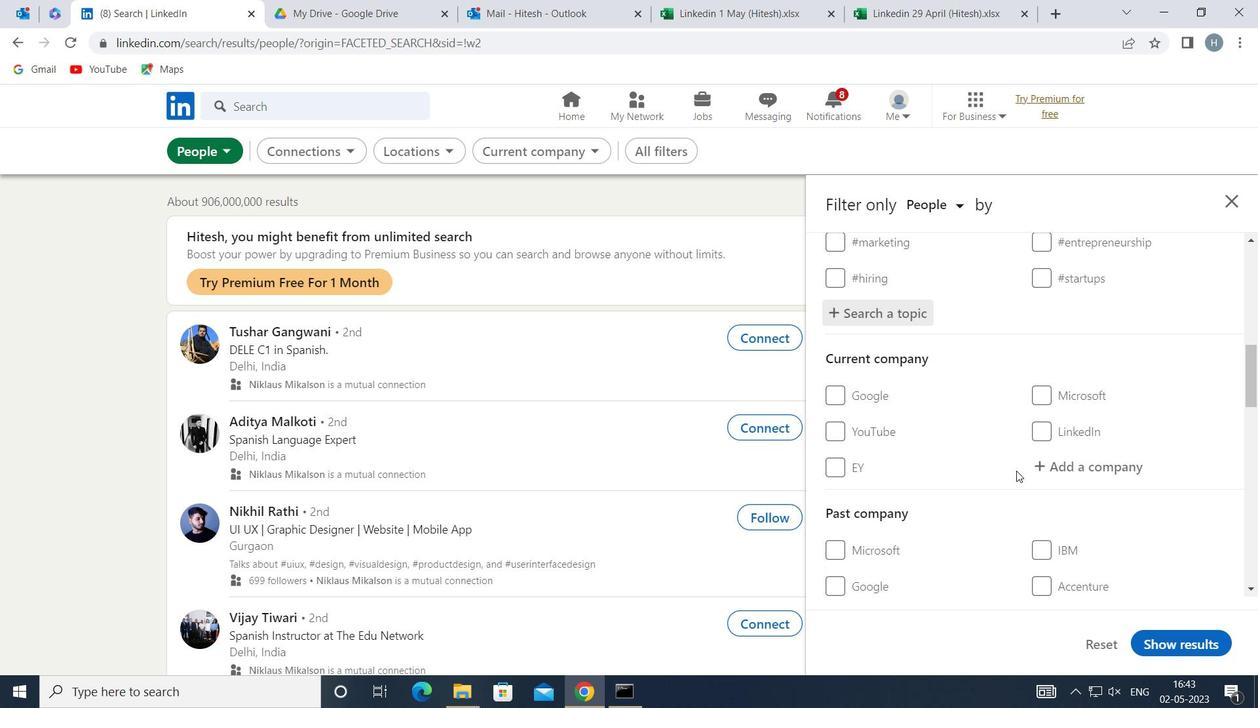 
Action: Mouse scrolled (1016, 470) with delta (0, 0)
Screenshot: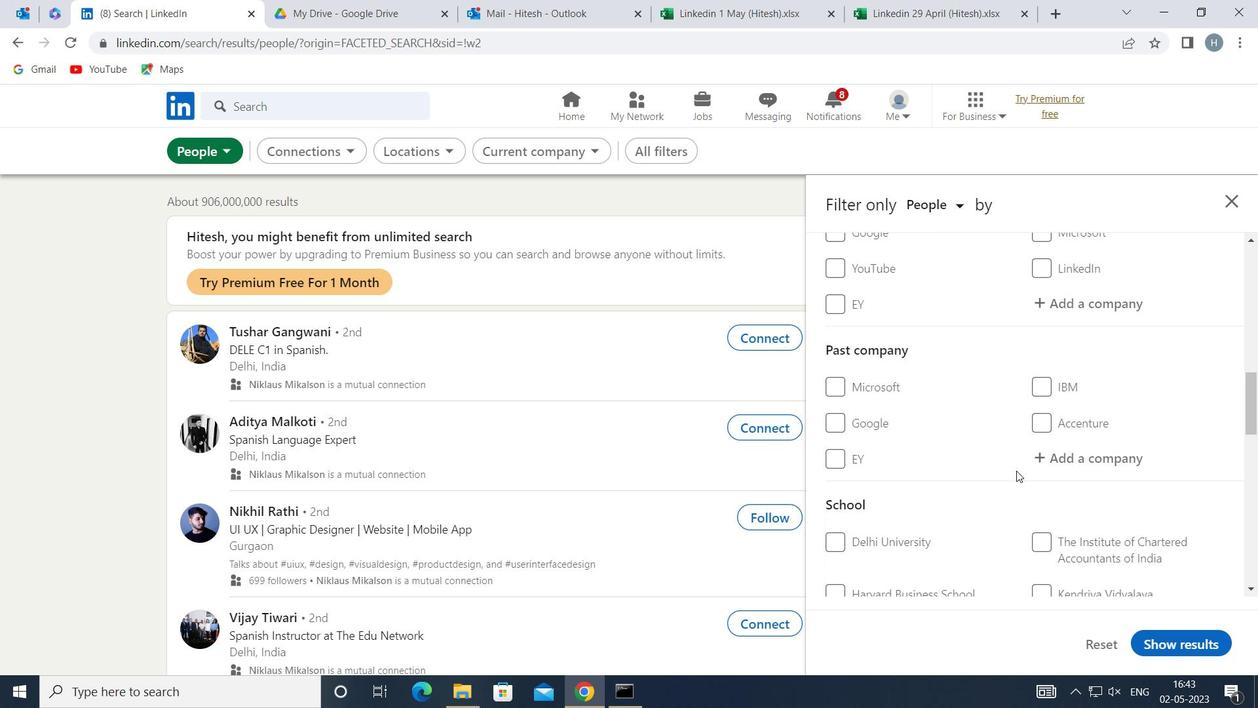 
Action: Mouse scrolled (1016, 470) with delta (0, 0)
Screenshot: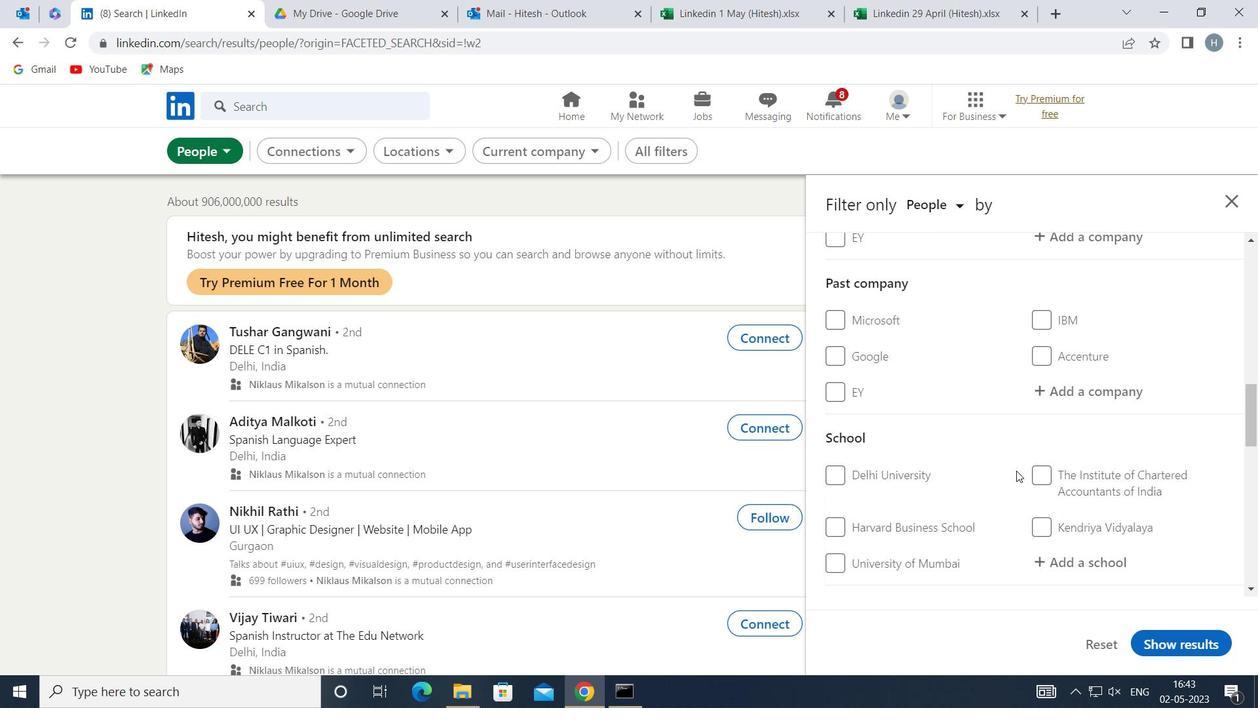 
Action: Mouse scrolled (1016, 470) with delta (0, 0)
Screenshot: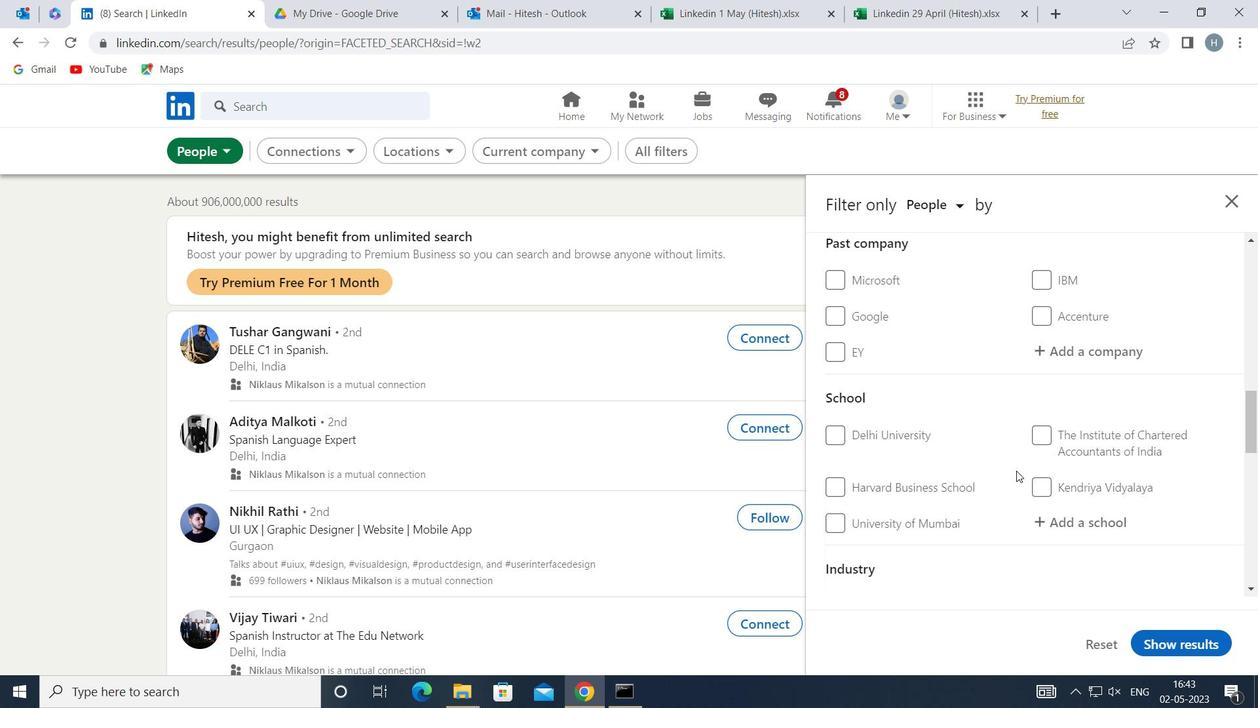 
Action: Mouse scrolled (1016, 470) with delta (0, 0)
Screenshot: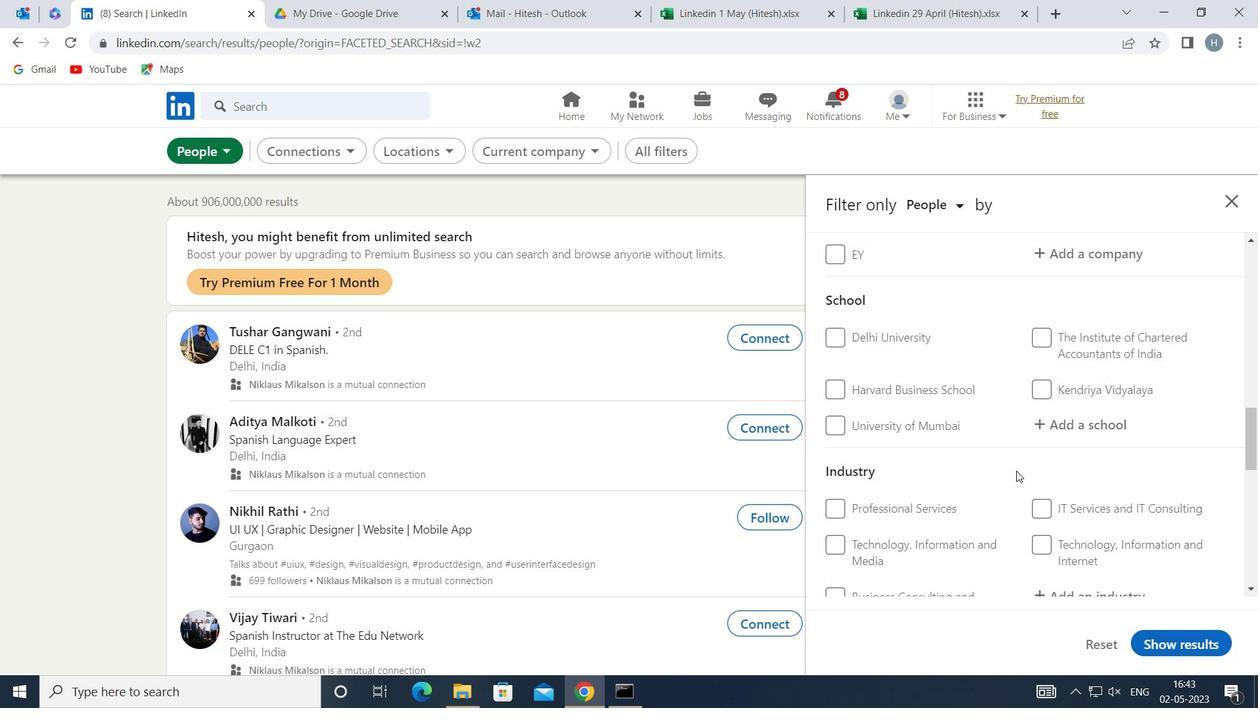 
Action: Mouse scrolled (1016, 470) with delta (0, 0)
Screenshot: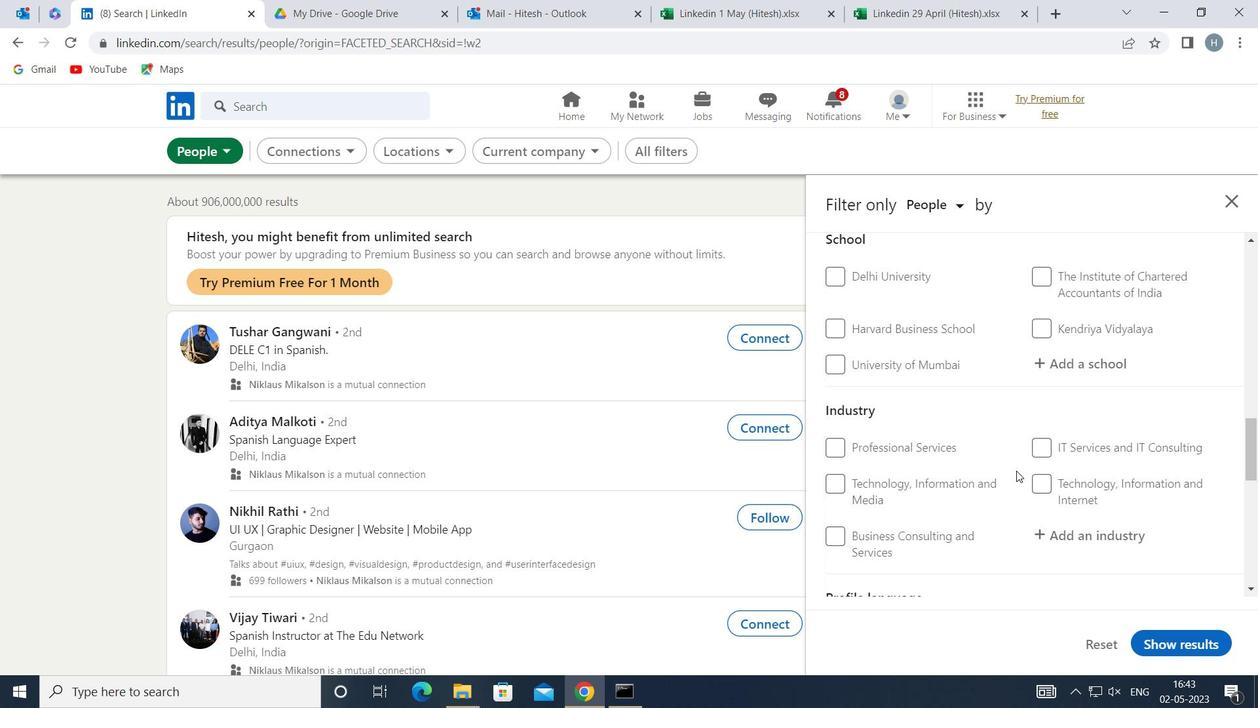 
Action: Mouse scrolled (1016, 470) with delta (0, 0)
Screenshot: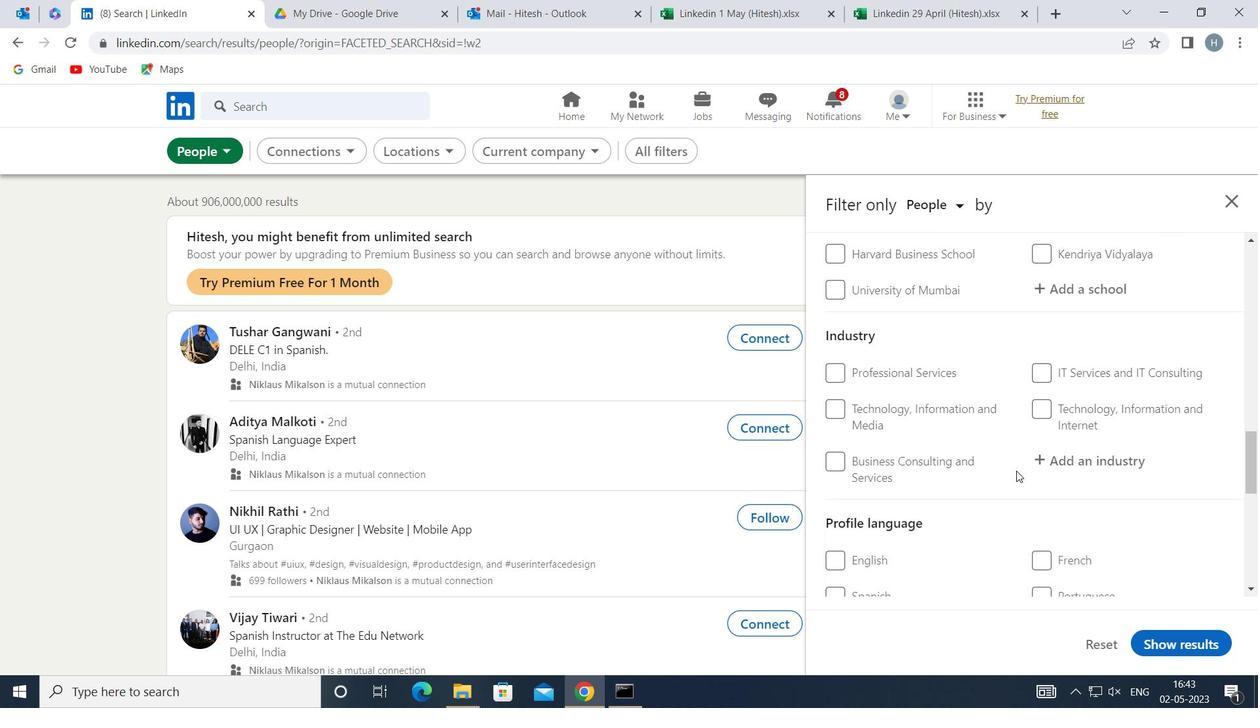 
Action: Mouse moved to (886, 485)
Screenshot: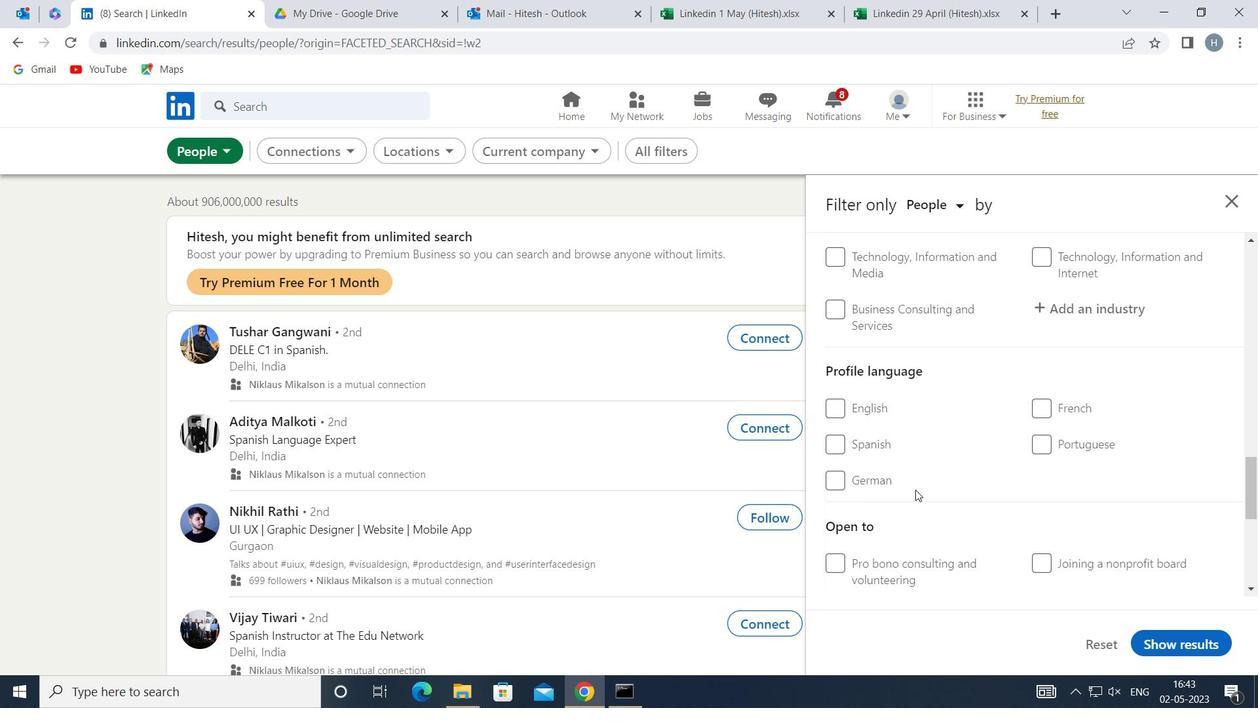 
Action: Mouse pressed left at (886, 485)
Screenshot: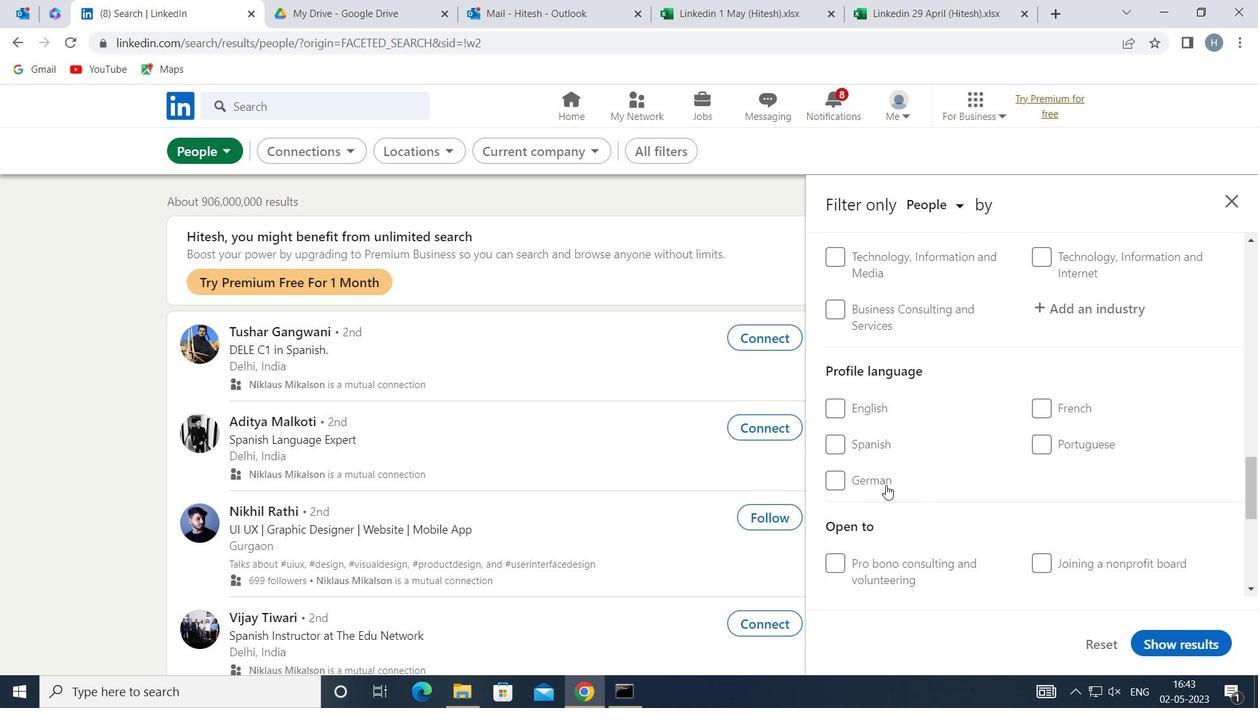 
Action: Mouse moved to (992, 468)
Screenshot: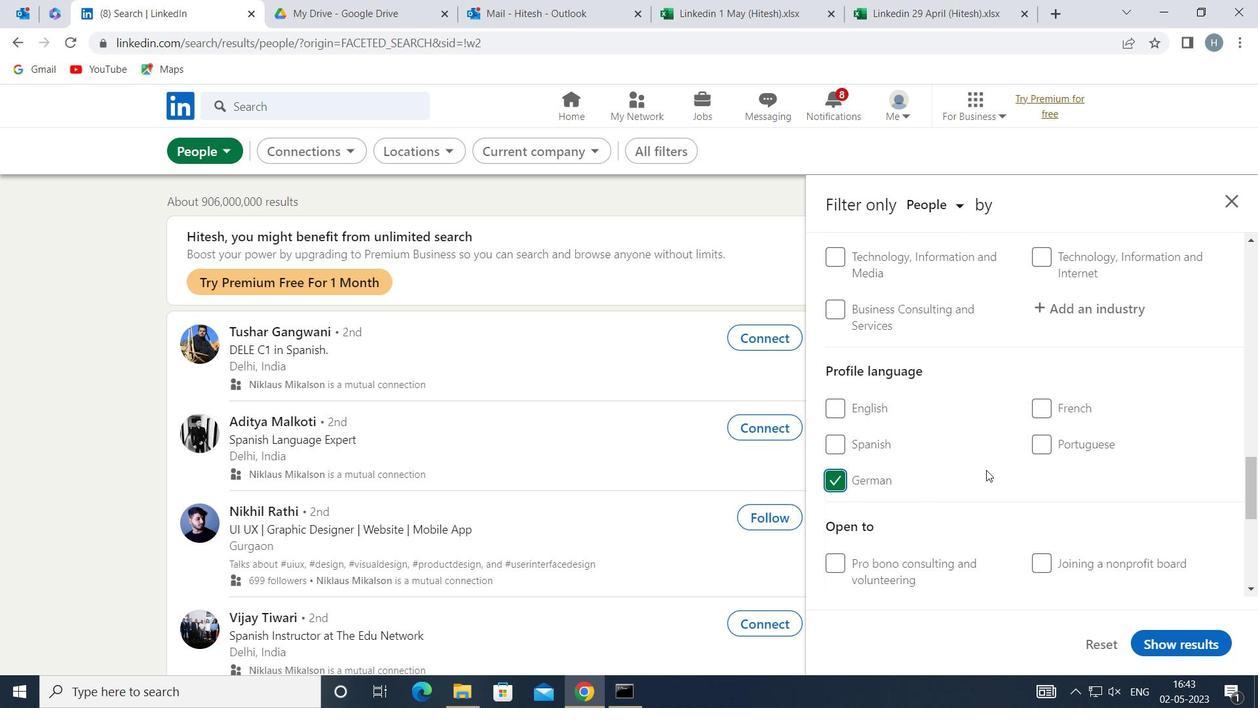 
Action: Mouse scrolled (992, 469) with delta (0, 0)
Screenshot: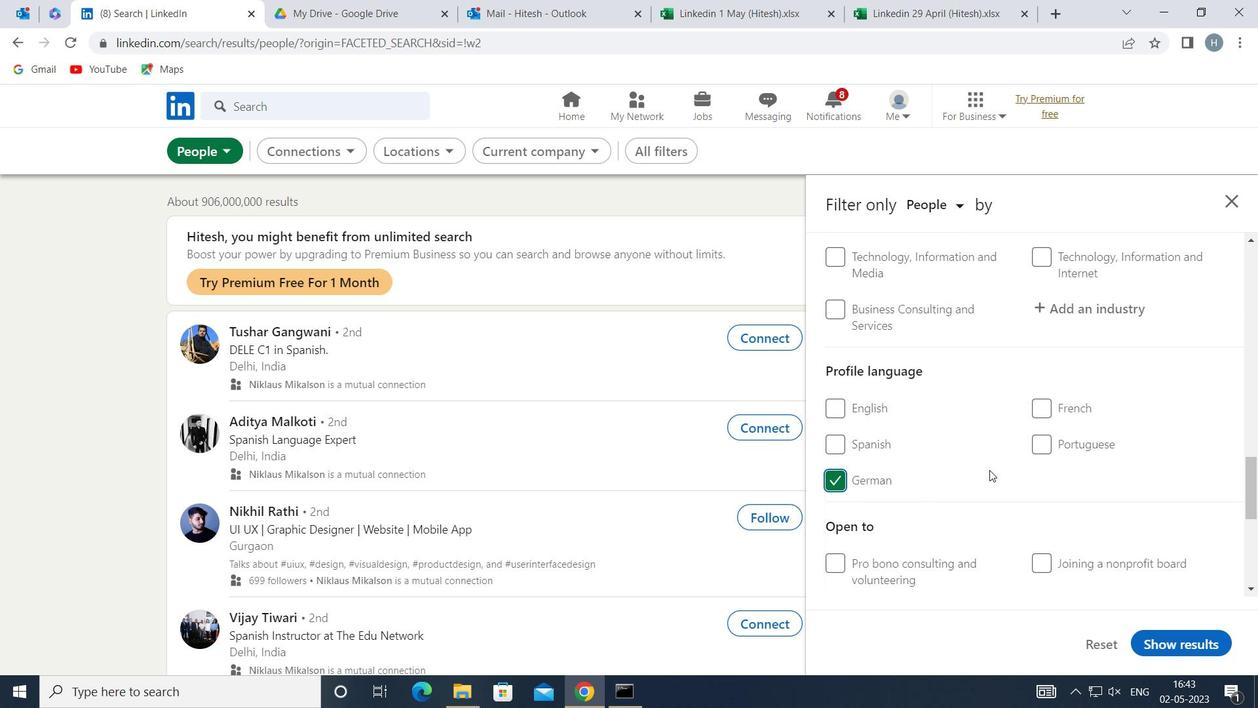
Action: Mouse scrolled (992, 469) with delta (0, 0)
Screenshot: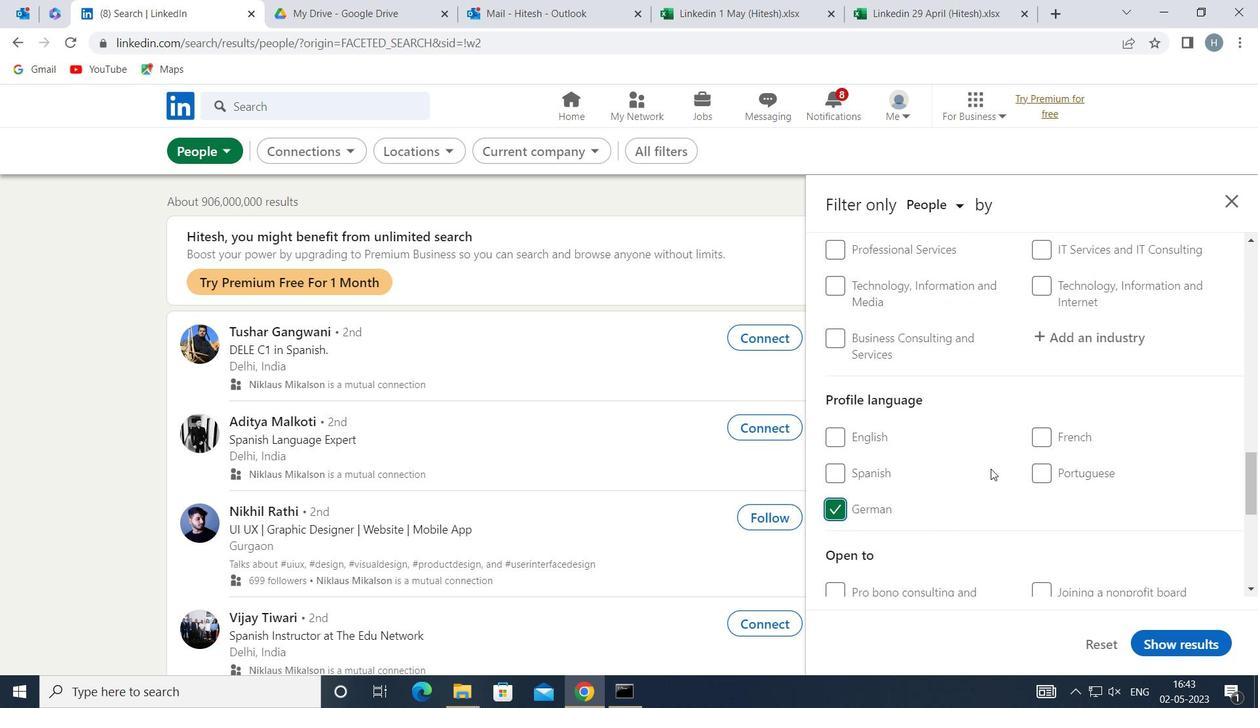 
Action: Mouse scrolled (992, 469) with delta (0, 0)
Screenshot: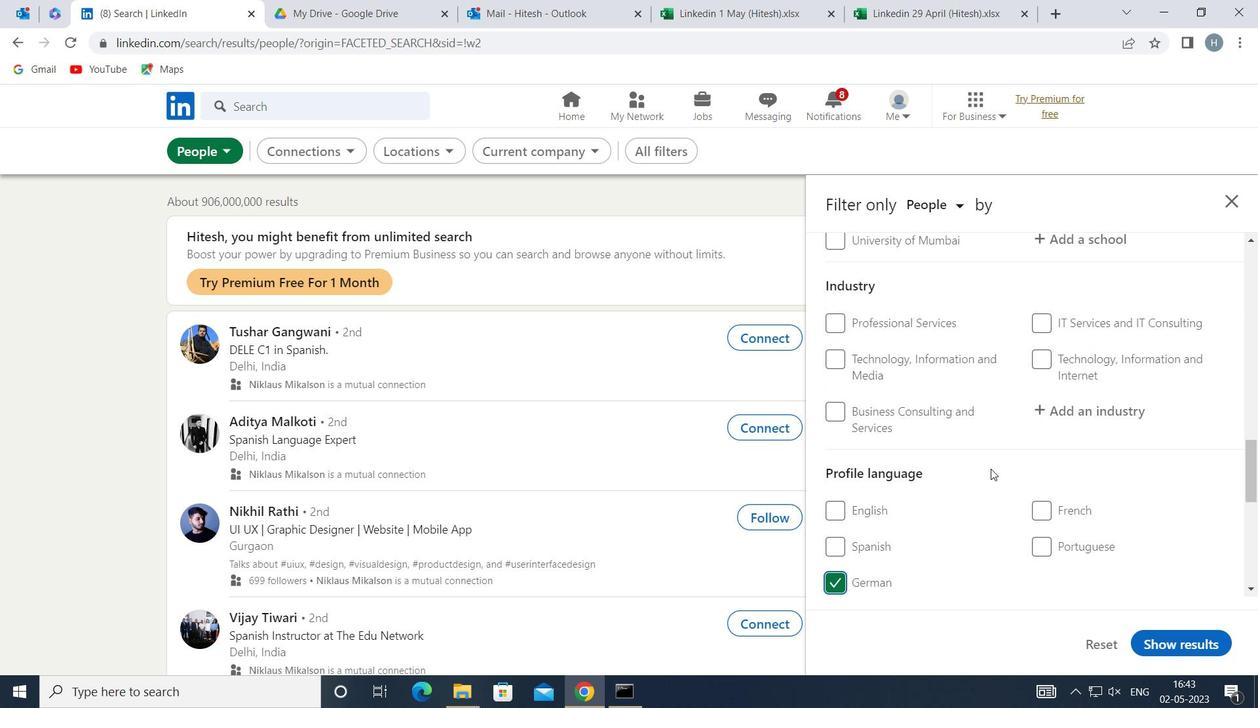 
Action: Mouse scrolled (992, 469) with delta (0, 0)
Screenshot: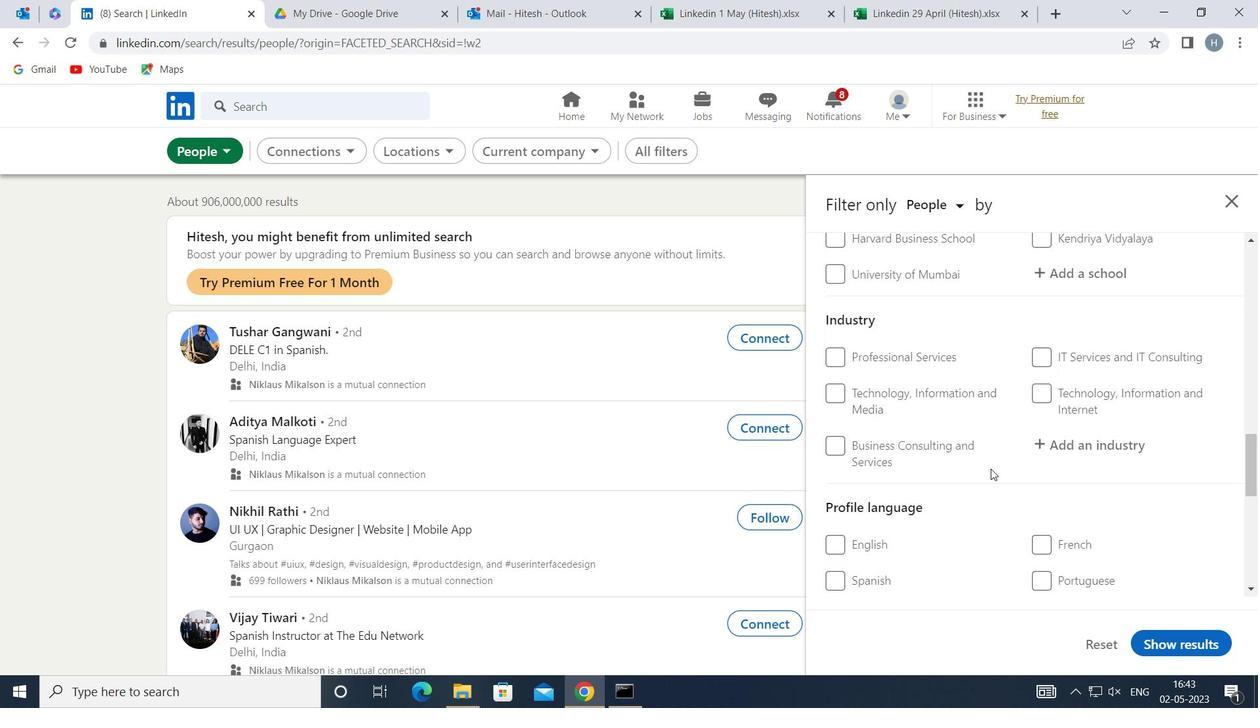 
Action: Mouse scrolled (992, 469) with delta (0, 0)
Screenshot: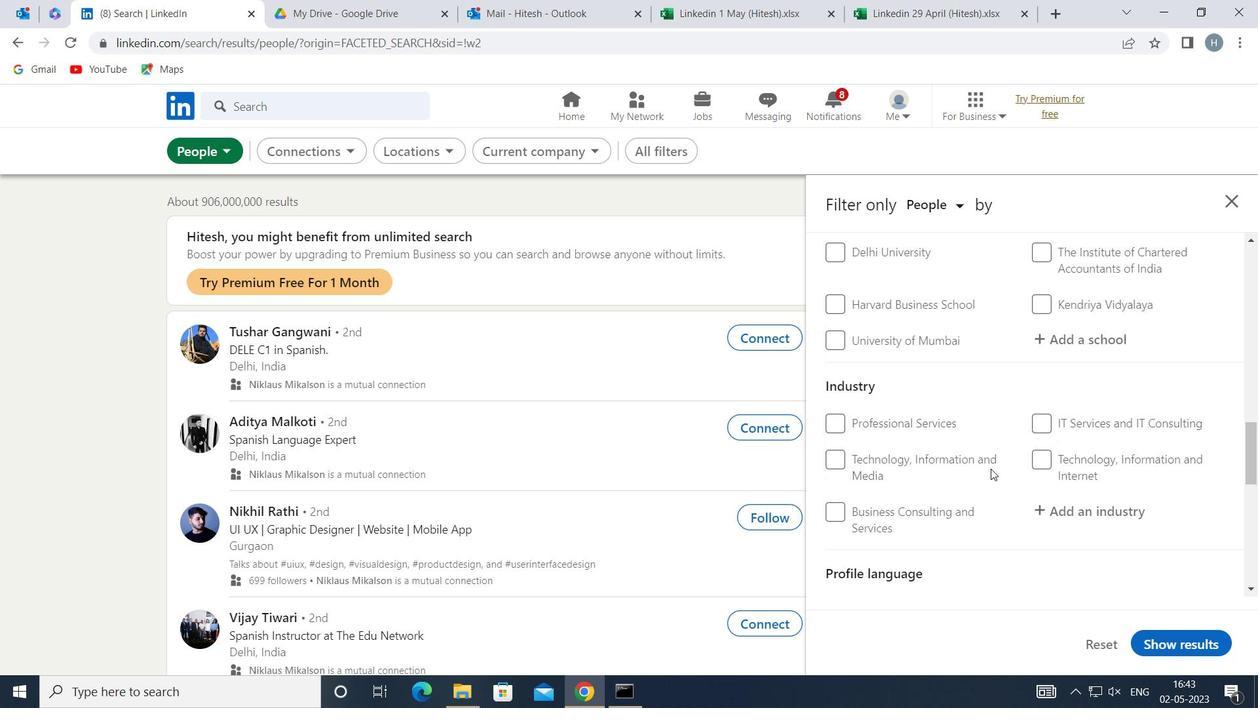 
Action: Mouse scrolled (992, 469) with delta (0, 0)
Screenshot: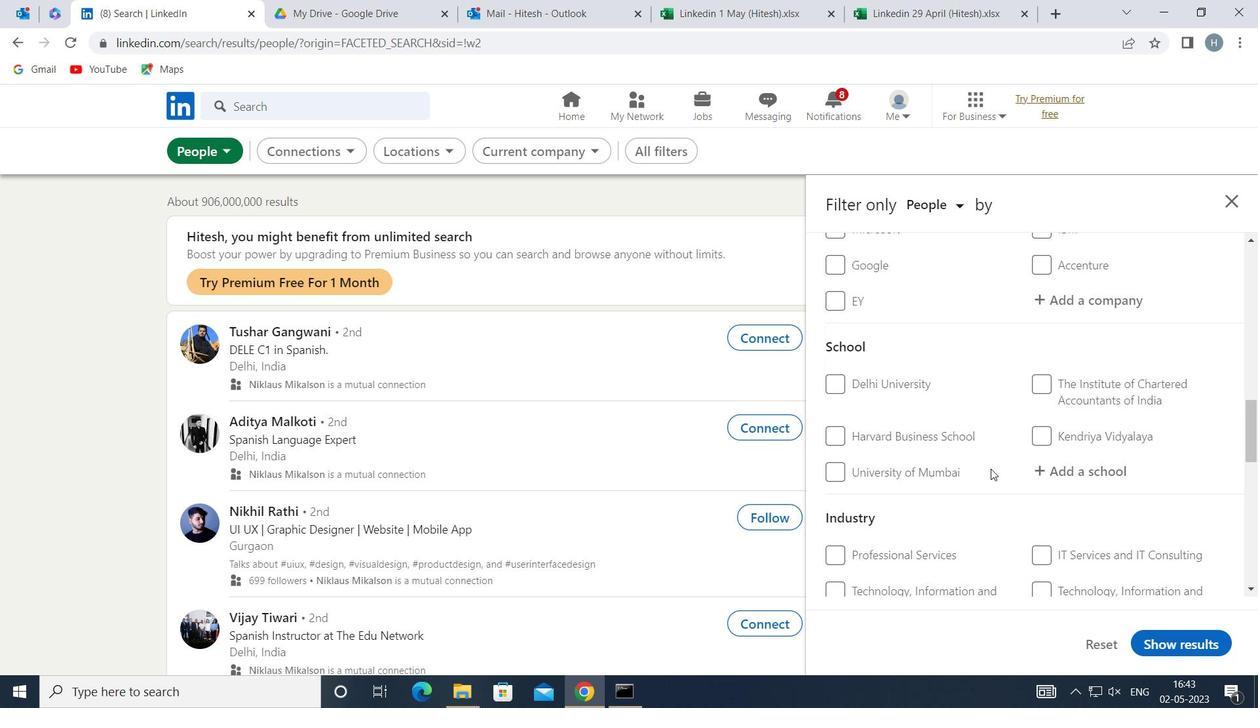 
Action: Mouse scrolled (992, 469) with delta (0, 0)
Screenshot: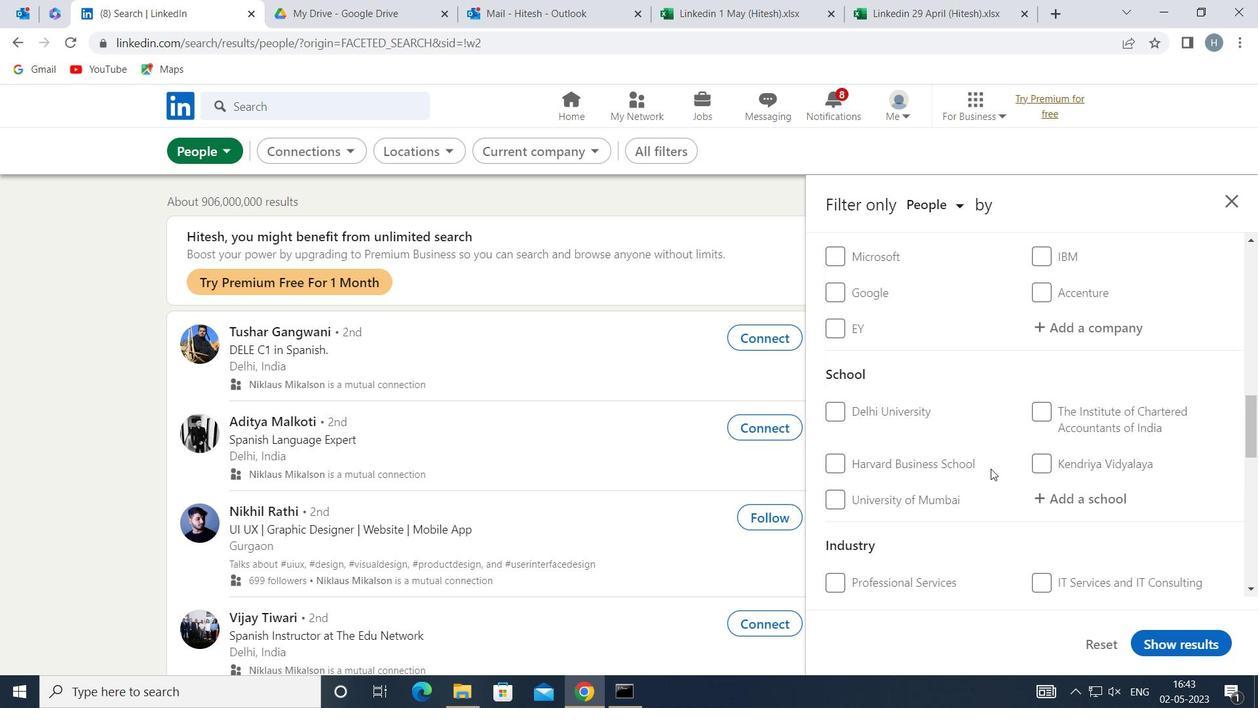 
Action: Mouse scrolled (992, 469) with delta (0, 0)
Screenshot: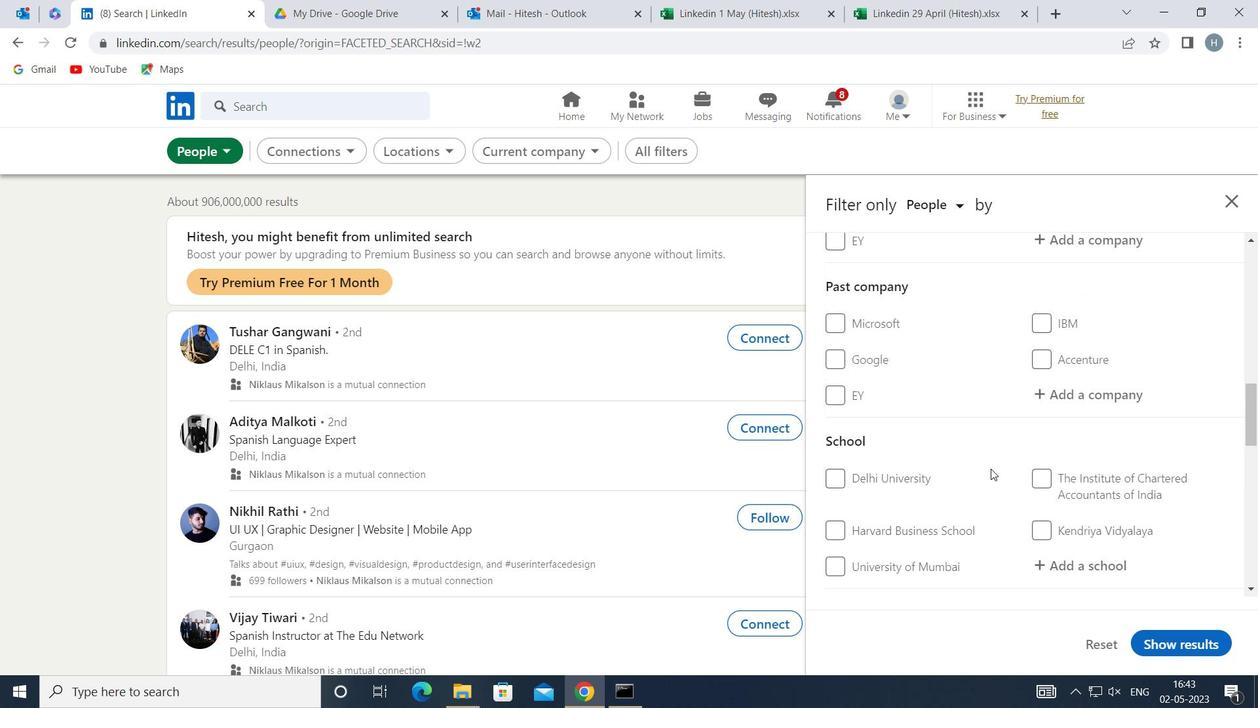 
Action: Mouse moved to (1089, 462)
Screenshot: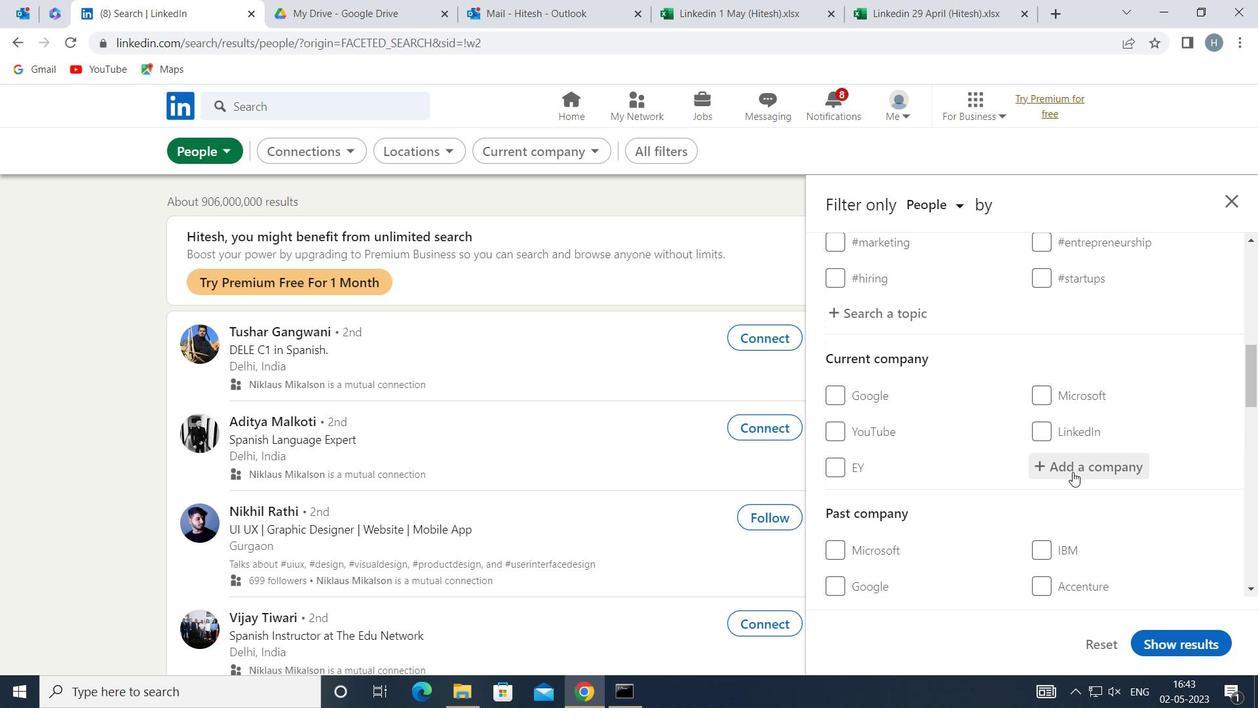 
Action: Mouse pressed left at (1089, 462)
Screenshot: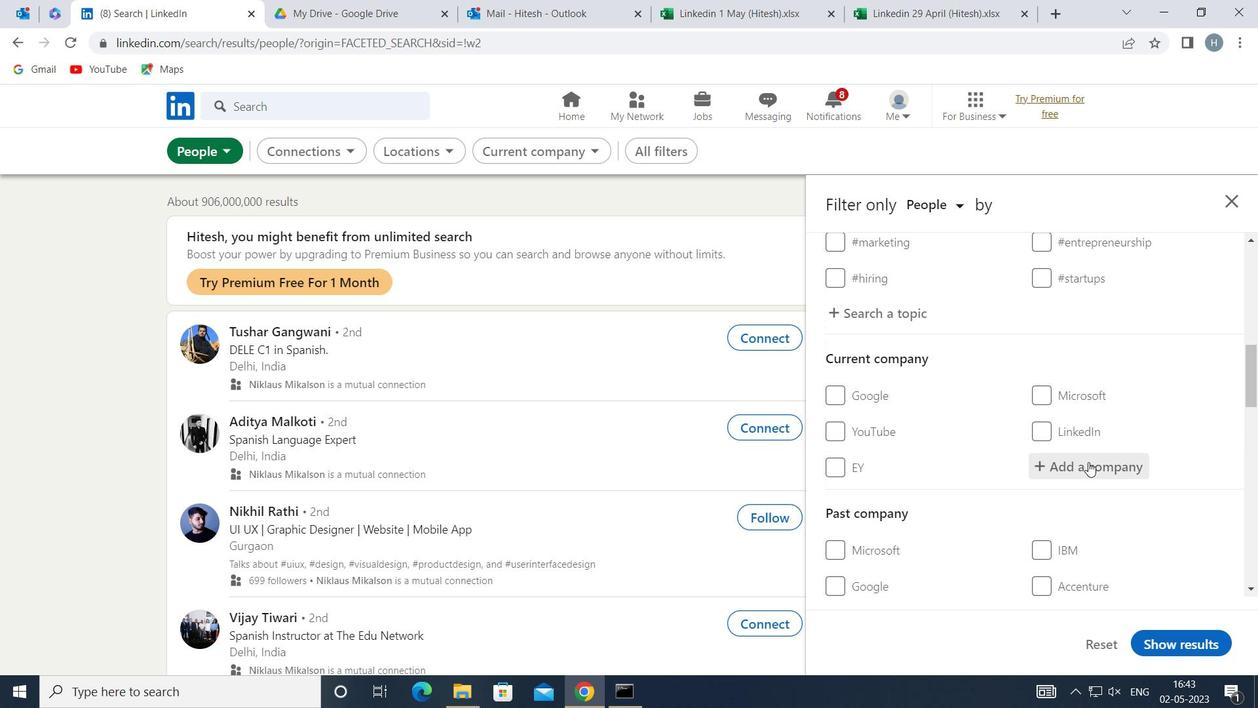 
Action: Key pressed <Key.shift>
Screenshot: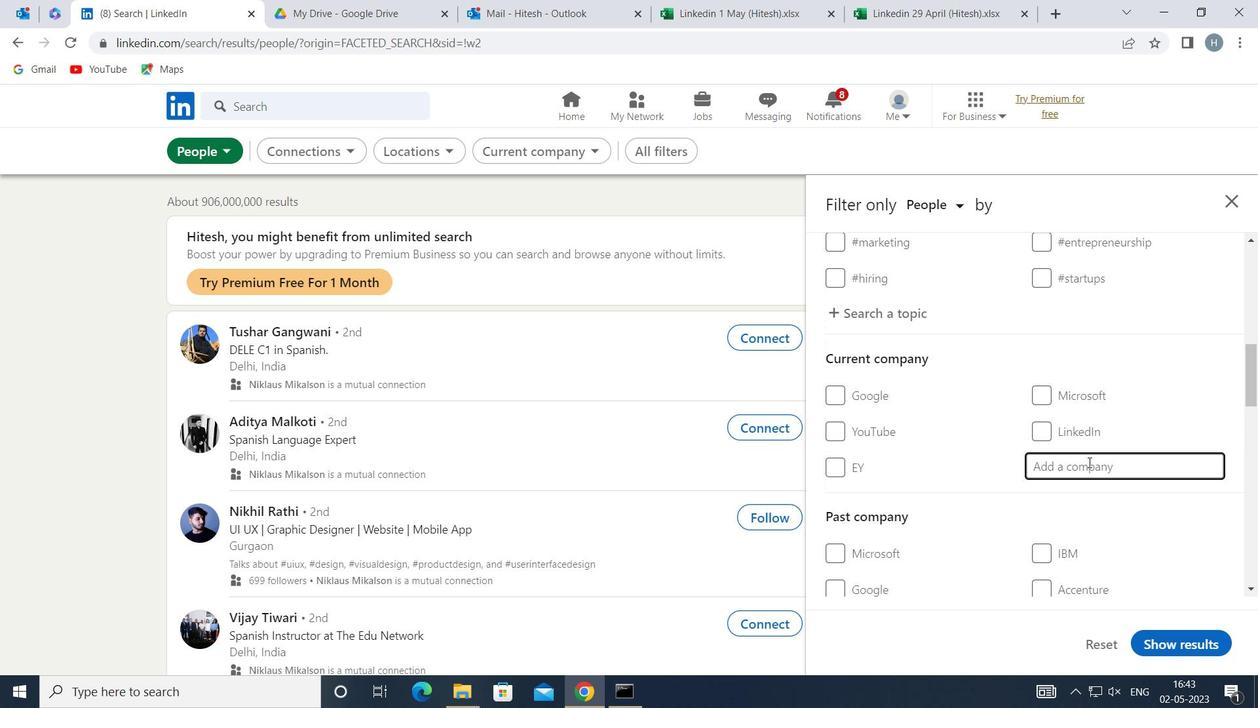 
Action: Mouse moved to (1089, 461)
Screenshot: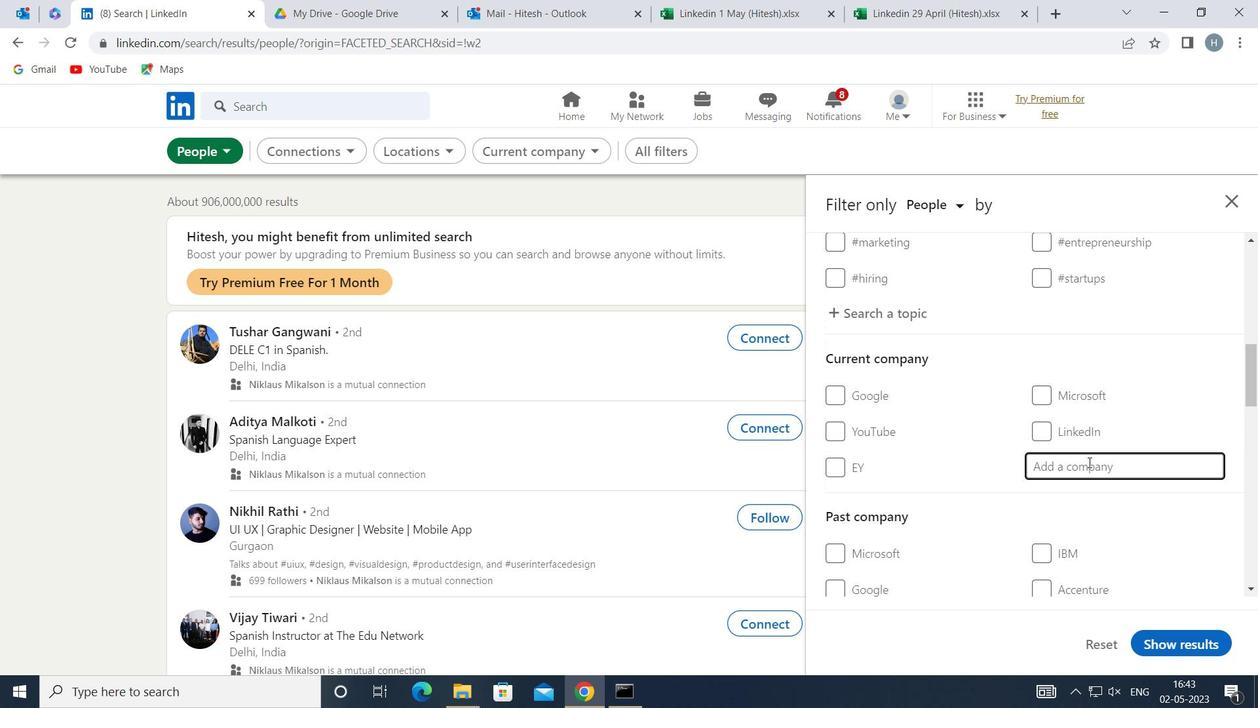 
Action: Key pressed EMAMI
Screenshot: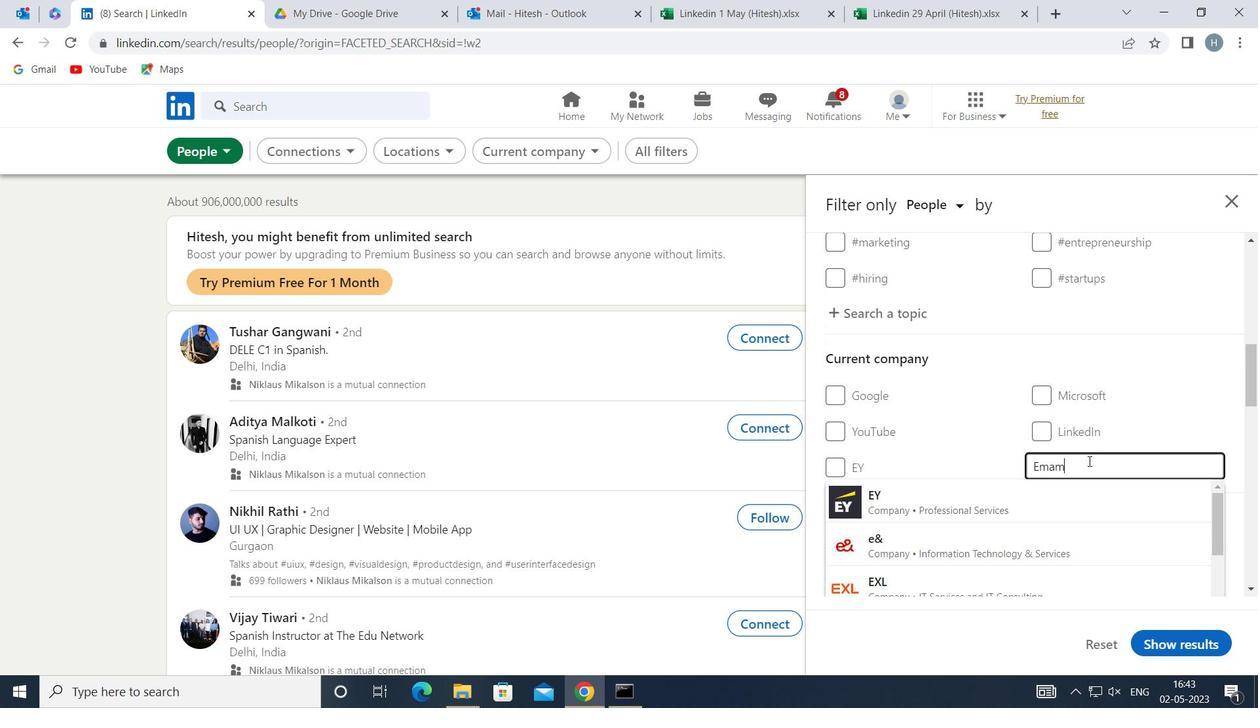 
Action: Mouse moved to (1023, 497)
Screenshot: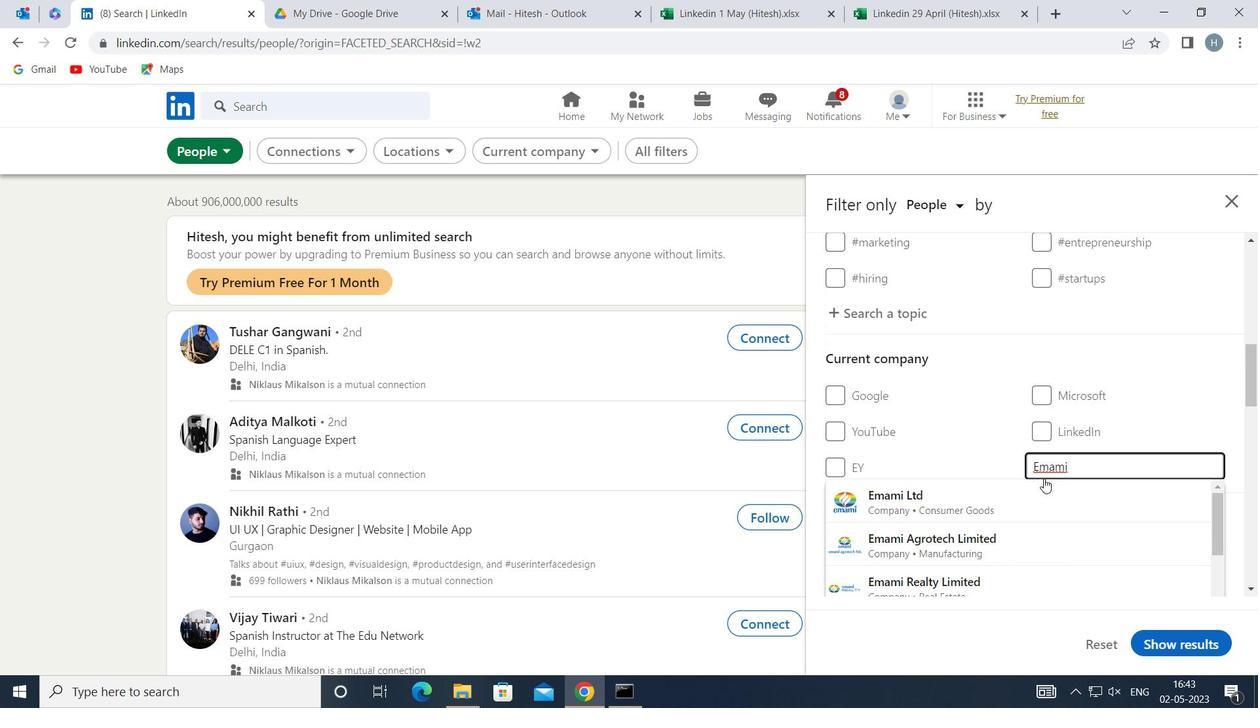
Action: Mouse pressed left at (1023, 497)
Screenshot: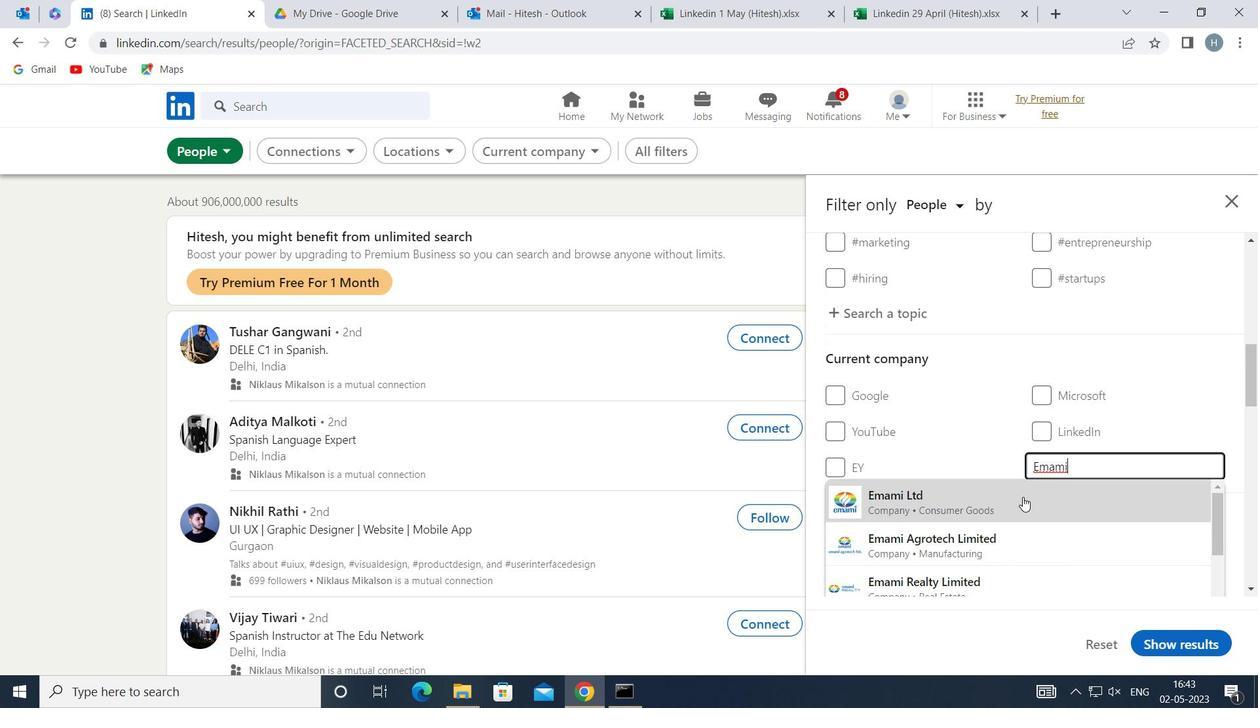 
Action: Mouse moved to (1000, 466)
Screenshot: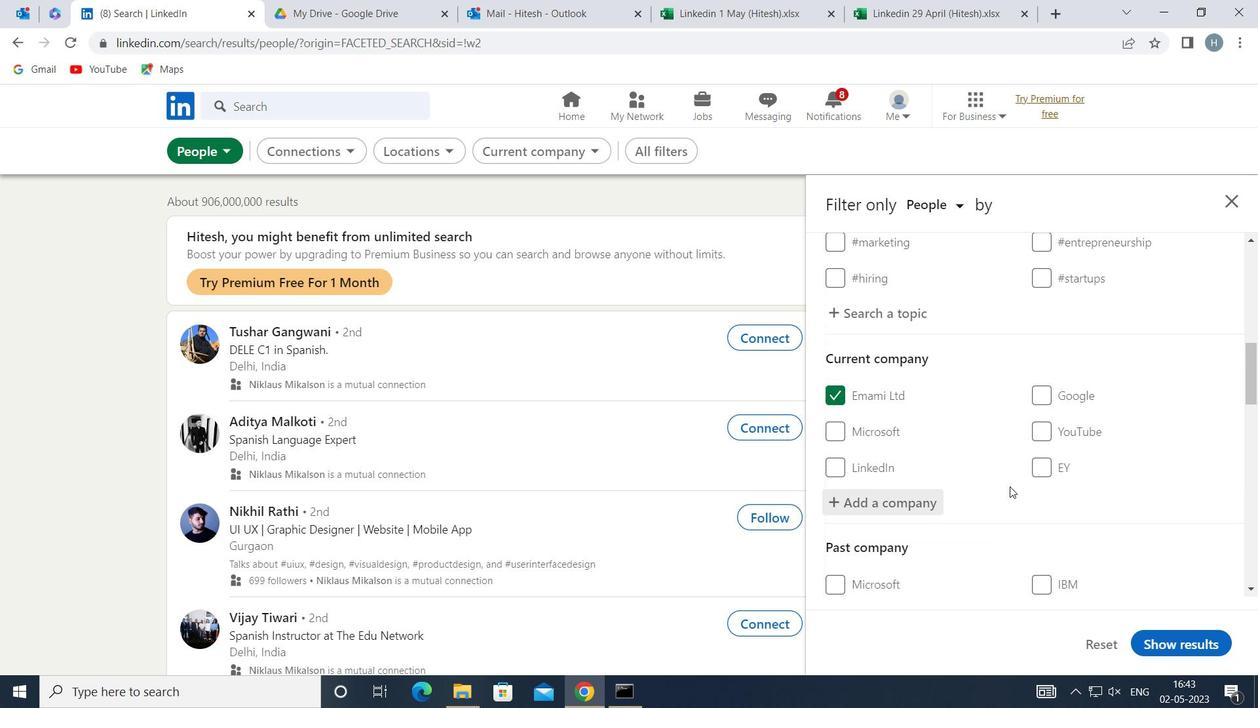 
Action: Mouse scrolled (1000, 466) with delta (0, 0)
Screenshot: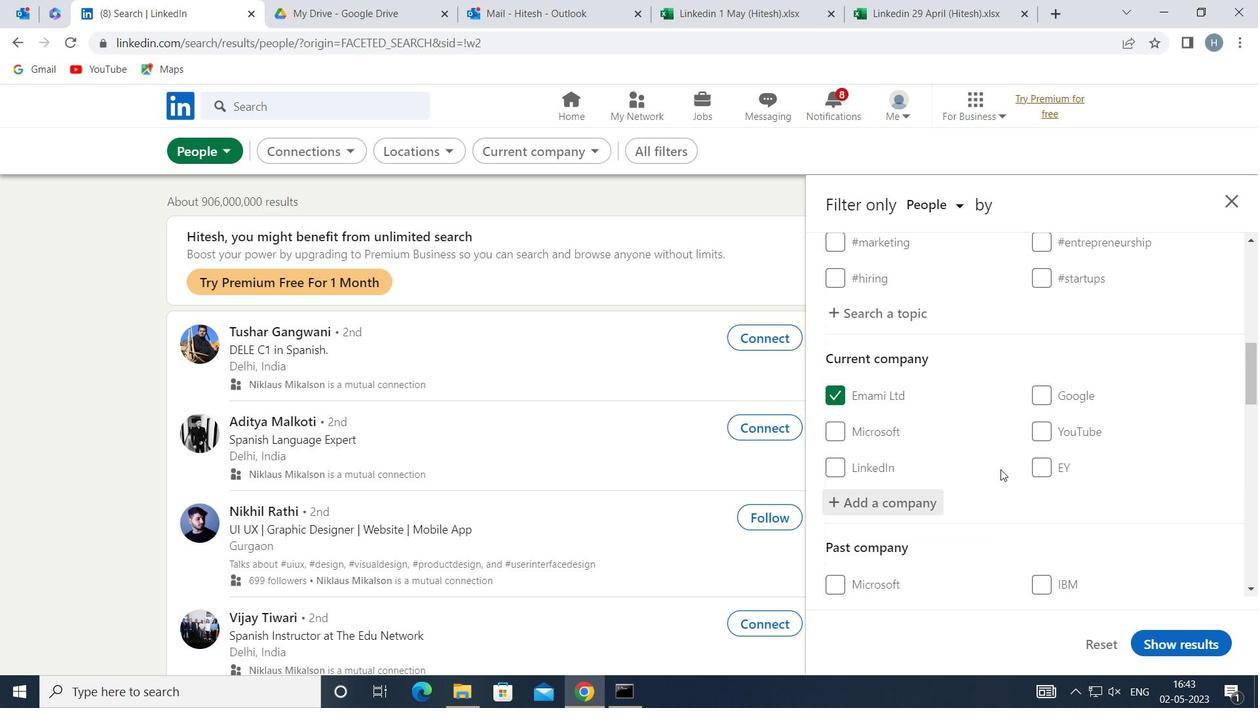 
Action: Mouse scrolled (1000, 466) with delta (0, 0)
Screenshot: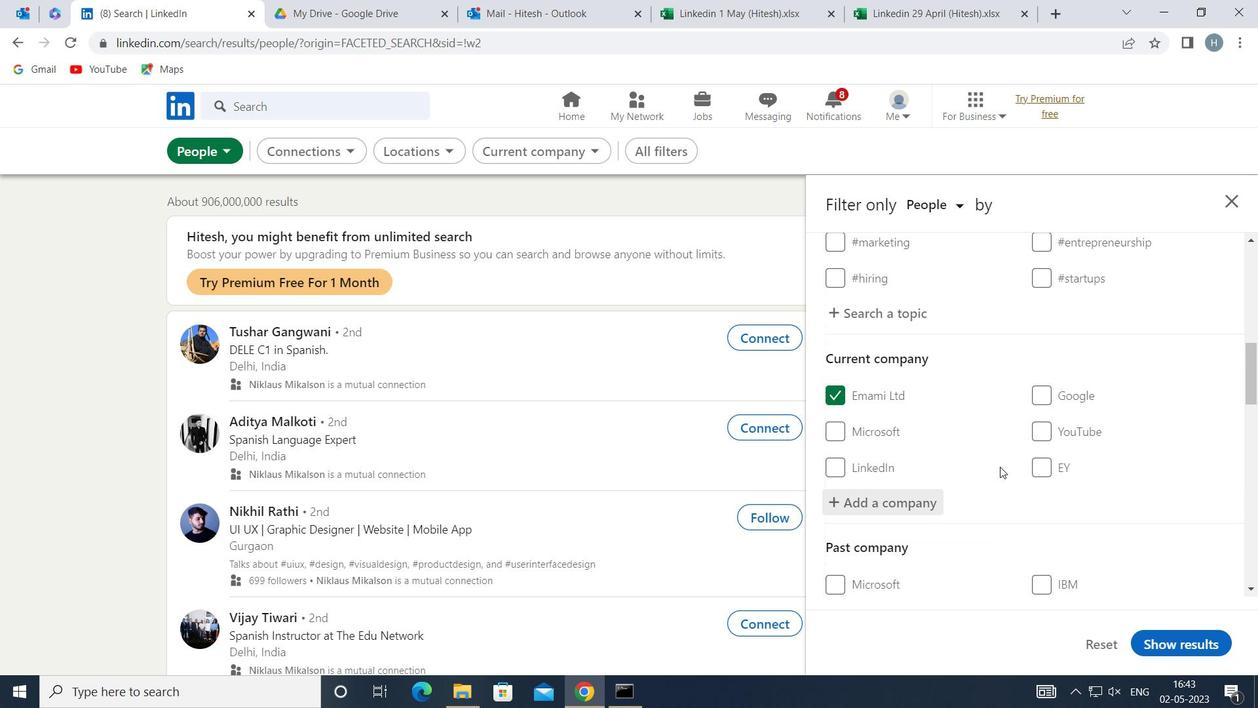 
Action: Mouse moved to (1000, 465)
Screenshot: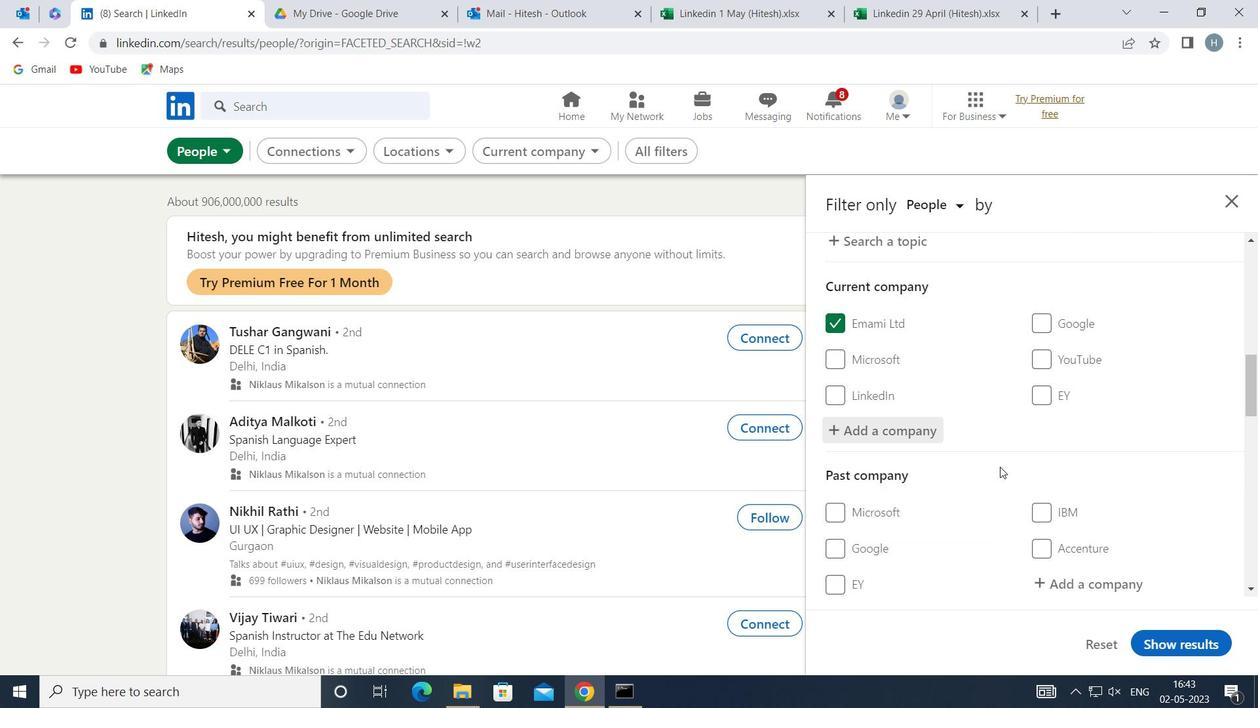 
Action: Mouse scrolled (1000, 464) with delta (0, 0)
Screenshot: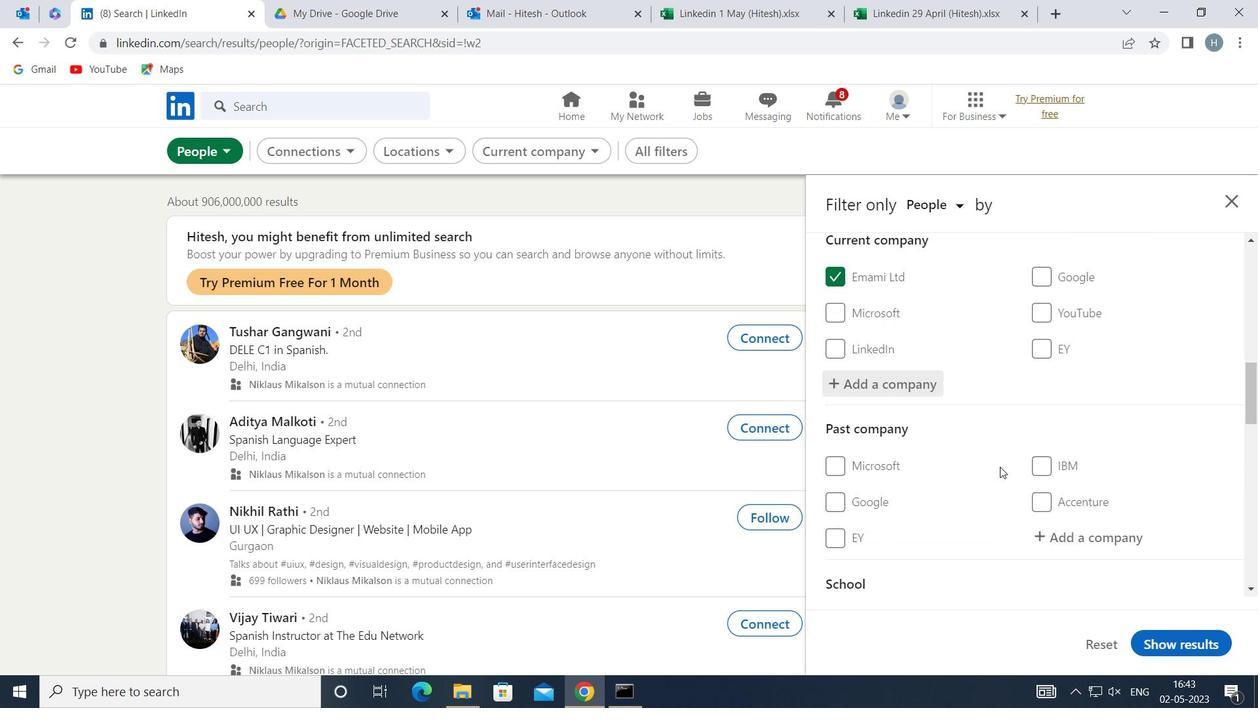 
Action: Mouse scrolled (1000, 464) with delta (0, 0)
Screenshot: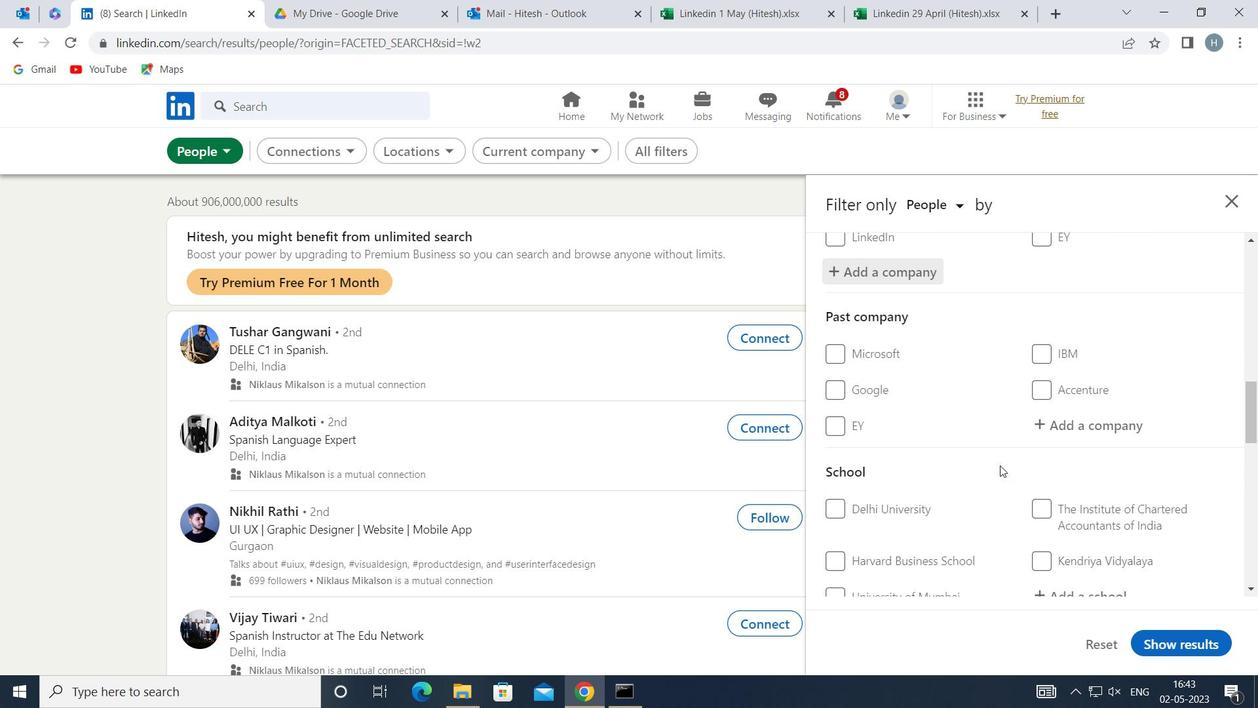 
Action: Mouse moved to (1087, 494)
Screenshot: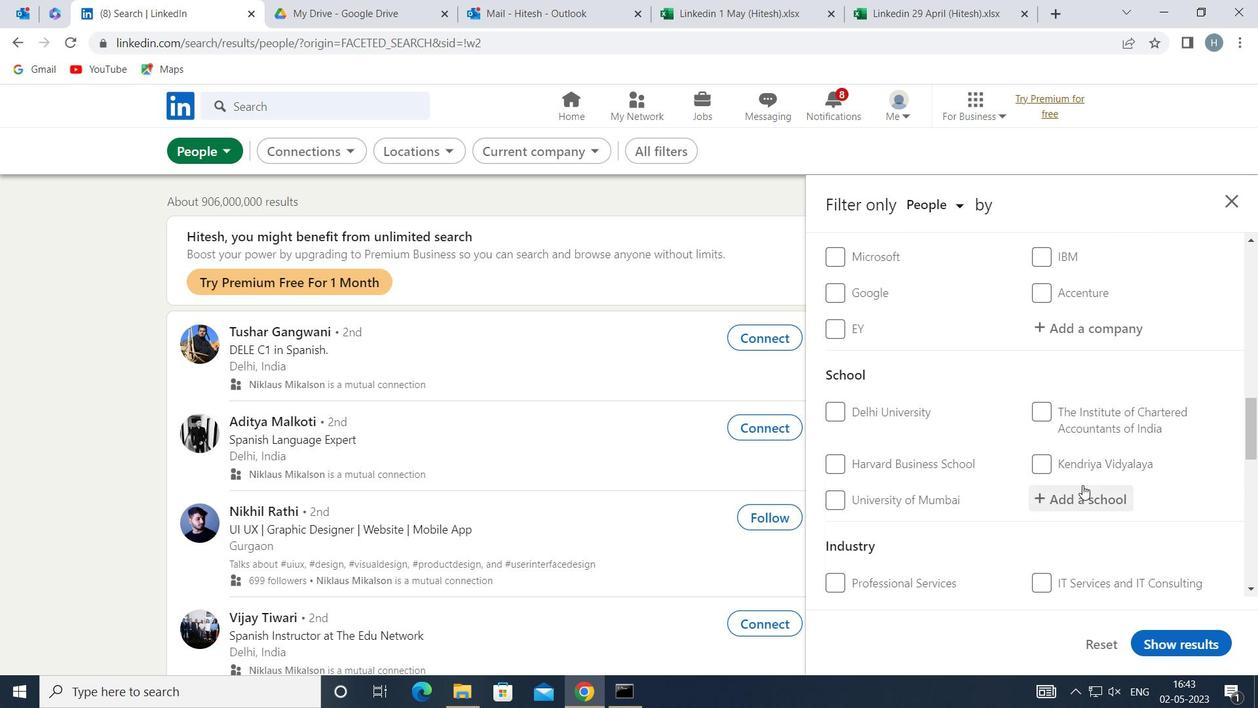 
Action: Mouse pressed left at (1087, 494)
Screenshot: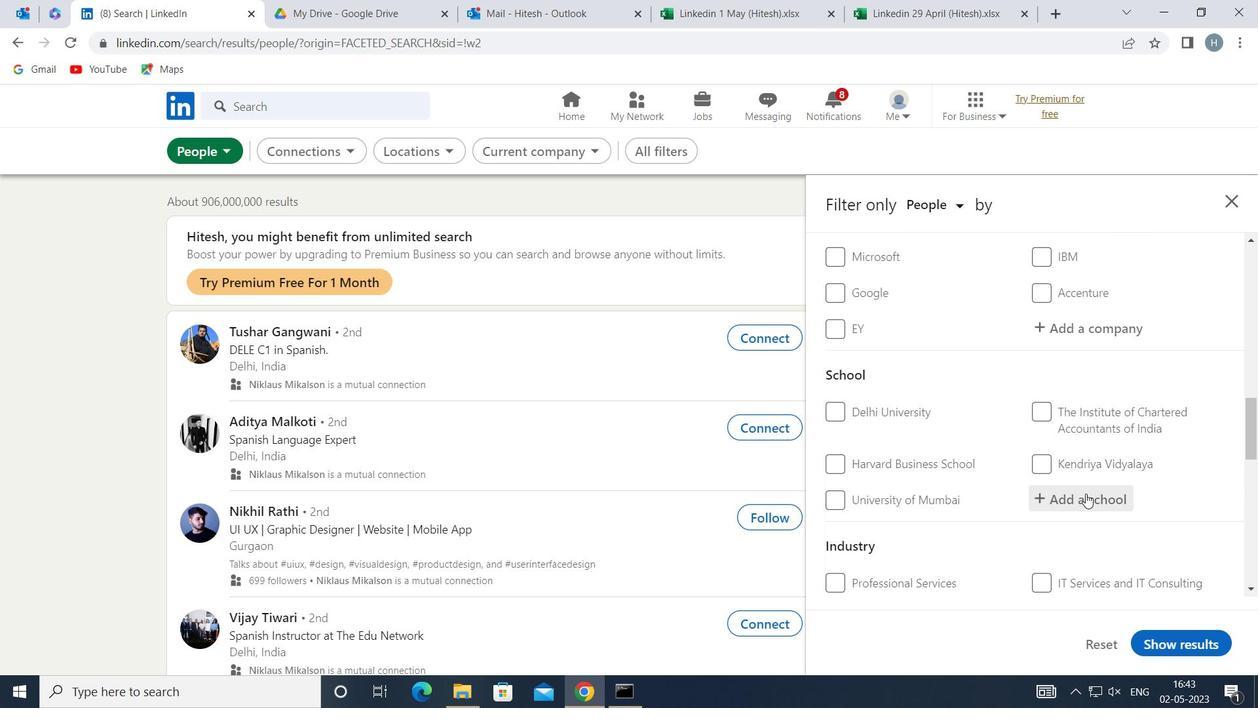 
Action: Key pressed <Key.shift>BABASAHEB<Key.space><Key.shift><Key.shift>BHIMRAO<Key.space><Key.shift>AMBEDKAR<Key.space>
Screenshot: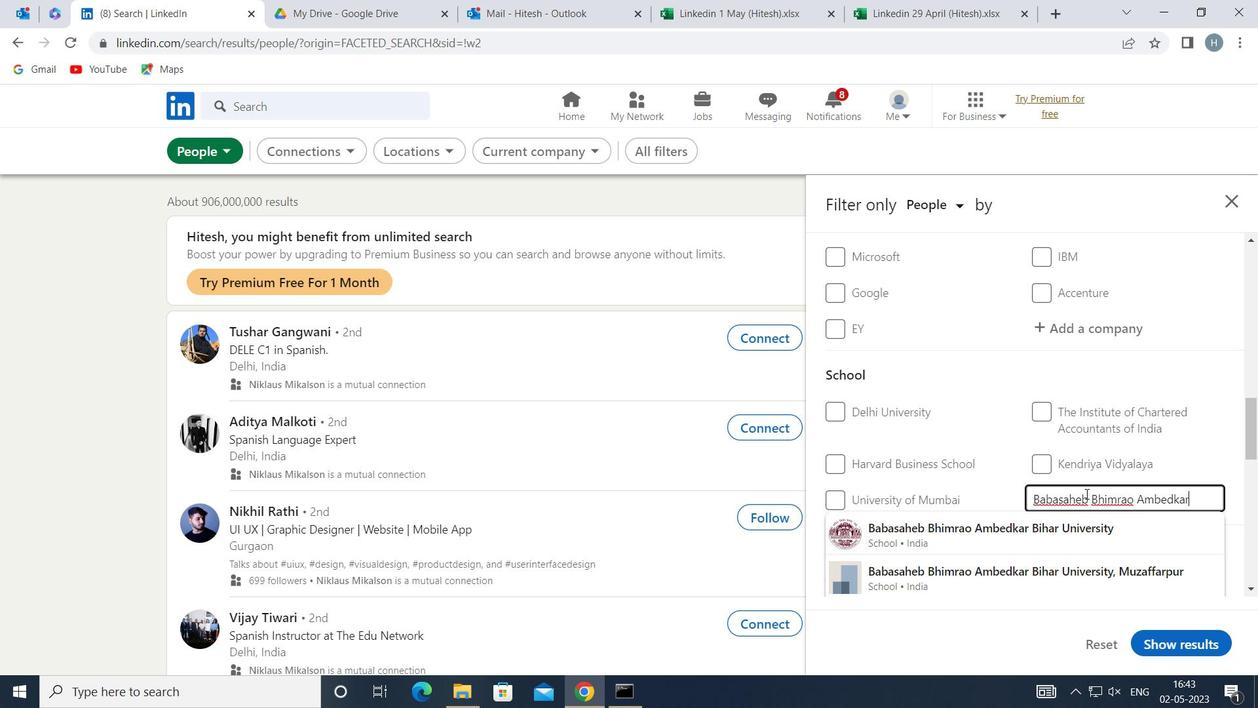 
Action: Mouse moved to (1117, 516)
Screenshot: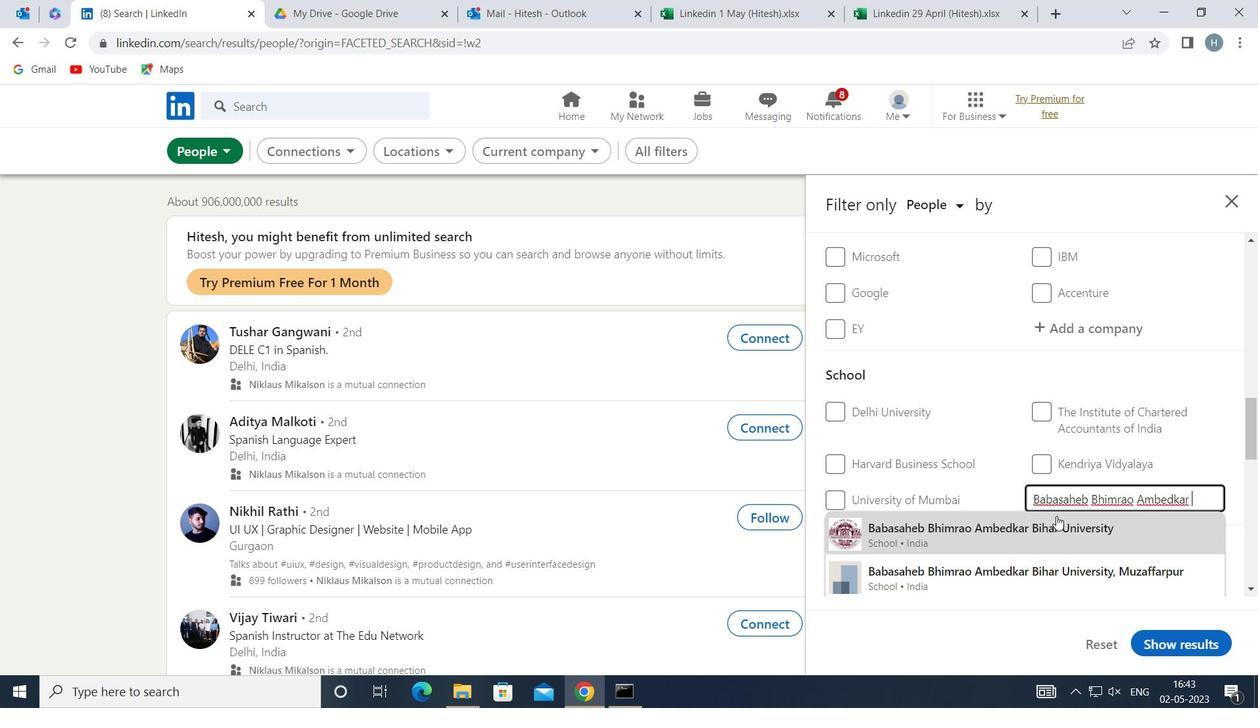 
Action: Key pressed <Key.shift>BIHAR<Key.space>
Screenshot: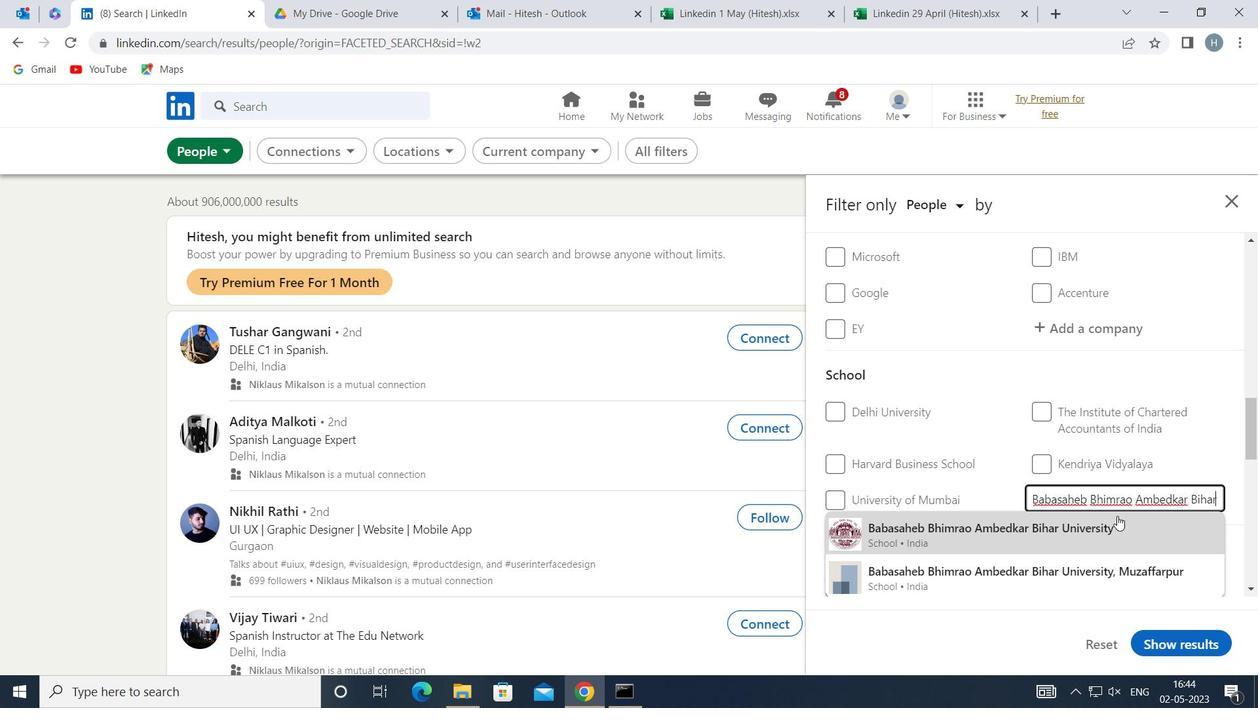 
Action: Mouse moved to (1142, 573)
Screenshot: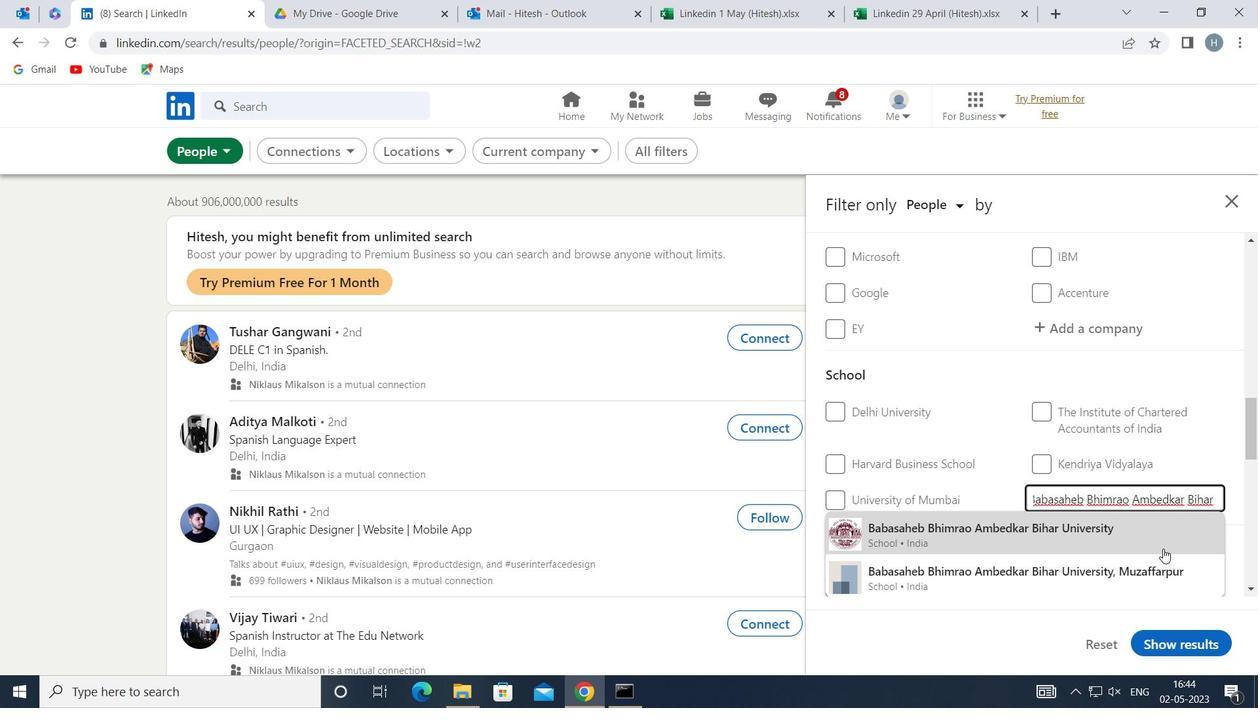 
Action: Mouse pressed left at (1142, 573)
Screenshot: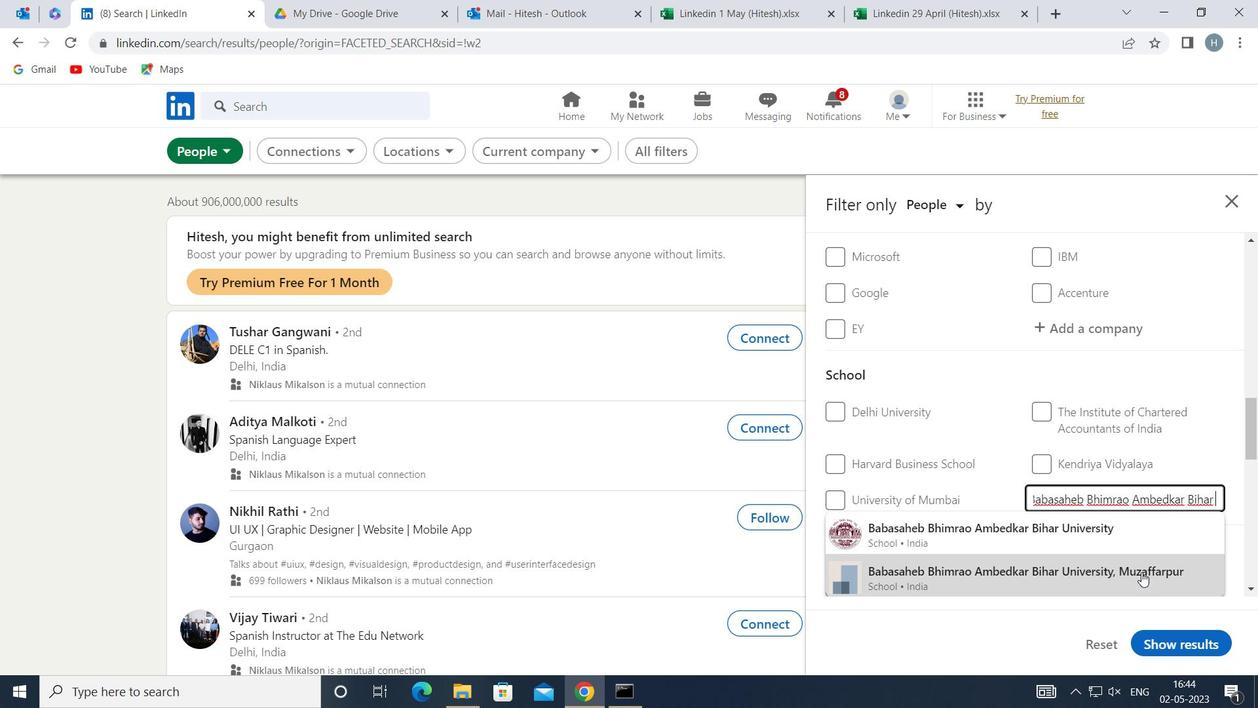 
Action: Mouse moved to (1045, 529)
Screenshot: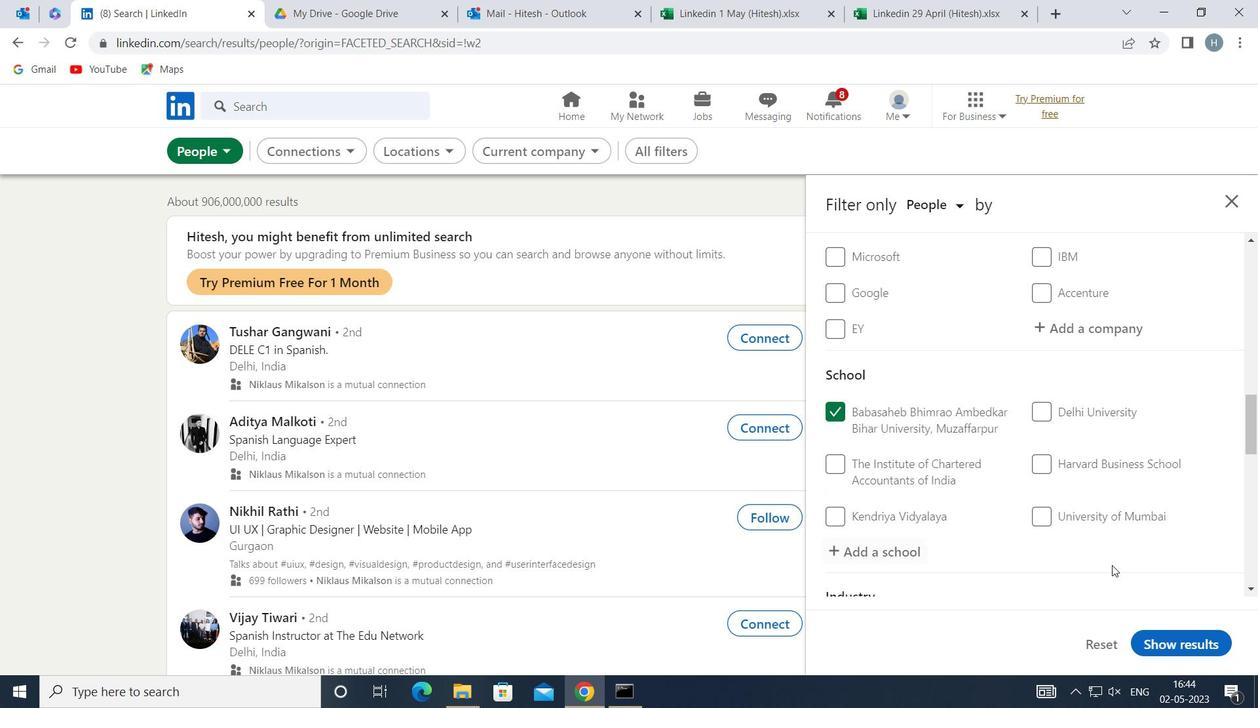 
Action: Mouse scrolled (1045, 529) with delta (0, 0)
Screenshot: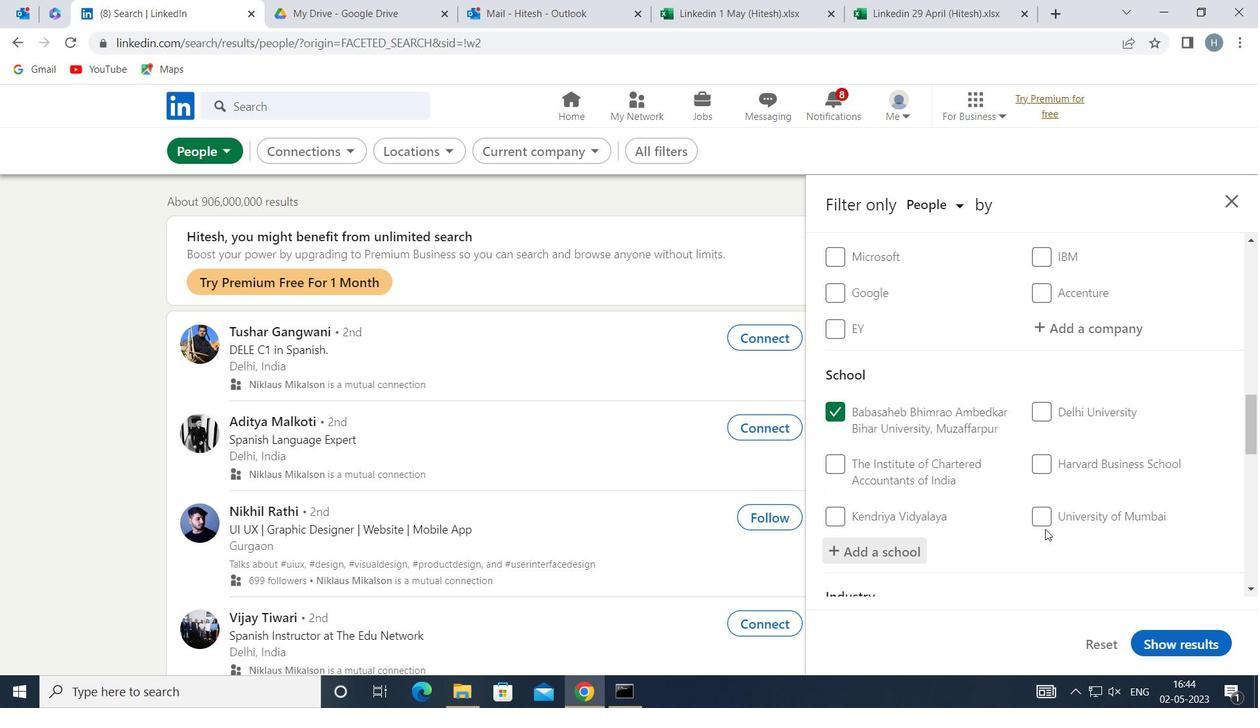 
Action: Mouse scrolled (1045, 529) with delta (0, 0)
Screenshot: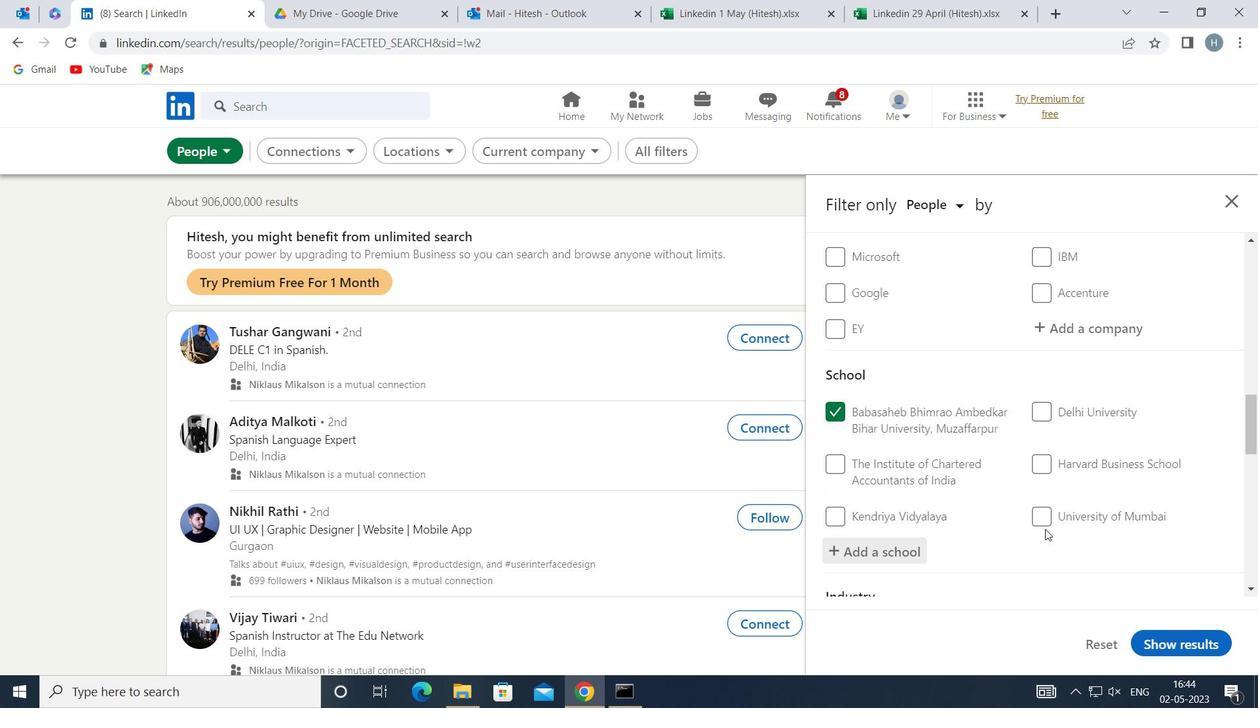 
Action: Mouse moved to (1020, 527)
Screenshot: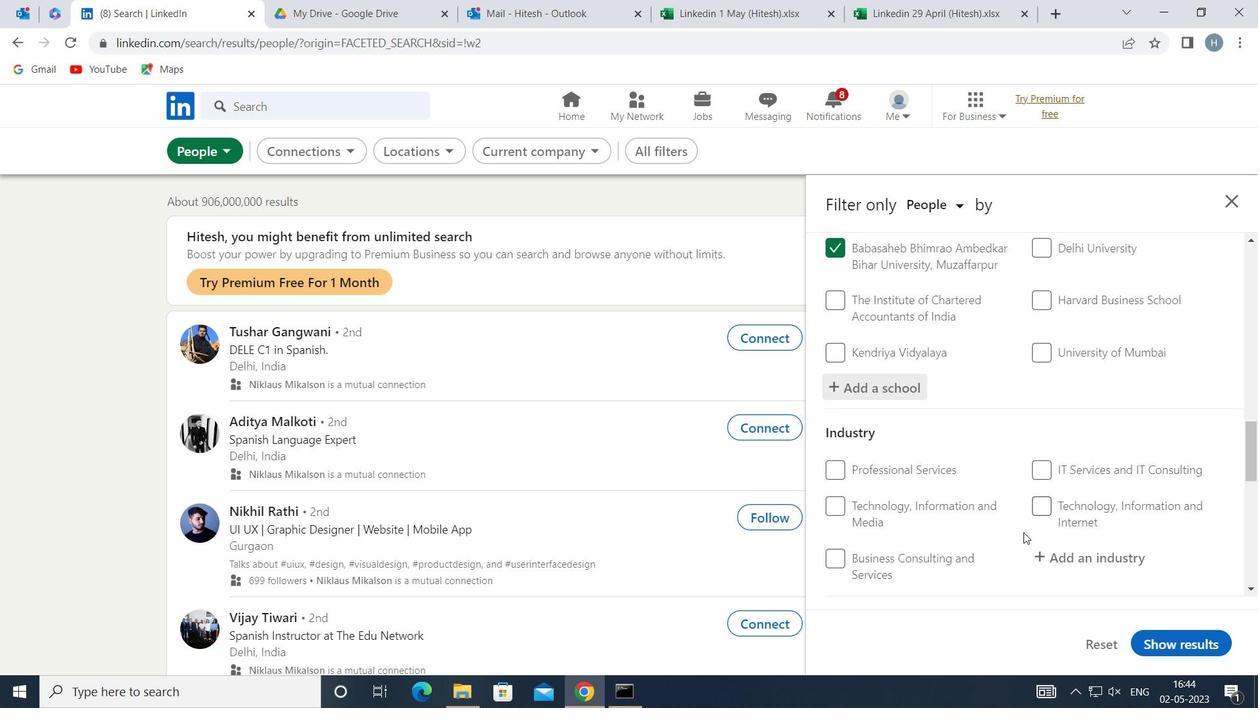 
Action: Mouse scrolled (1020, 527) with delta (0, 0)
Screenshot: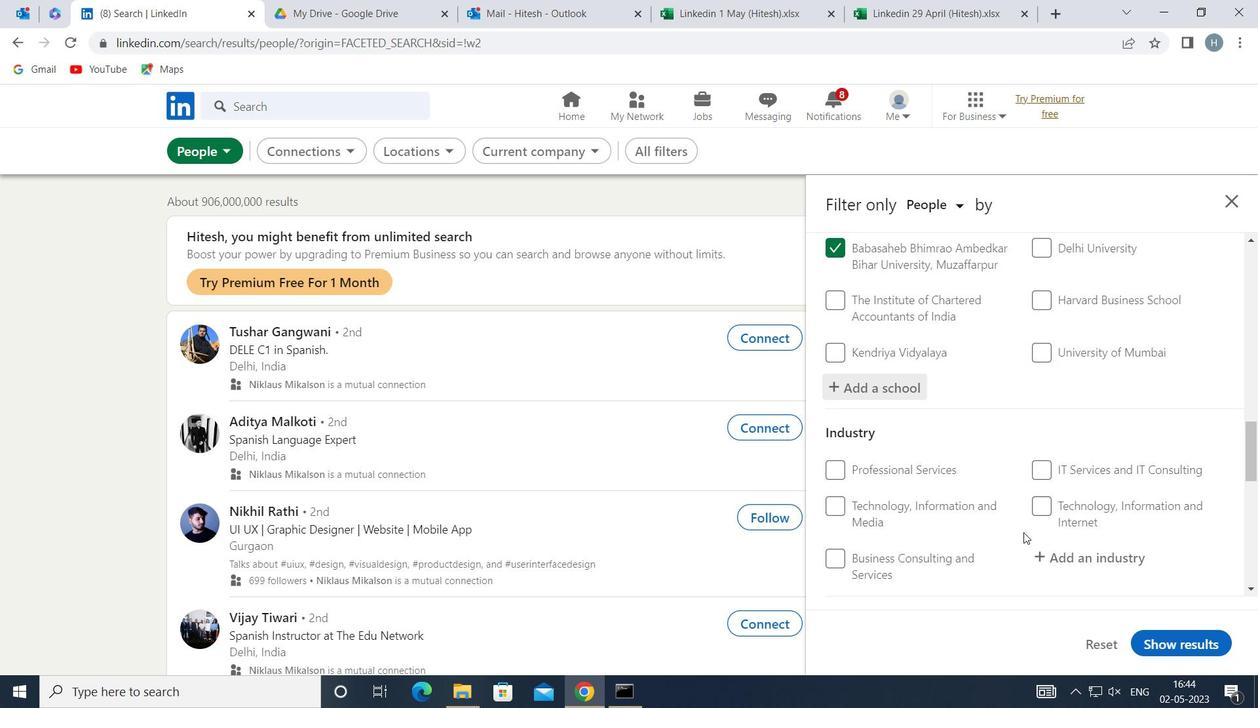 
Action: Mouse moved to (1080, 468)
Screenshot: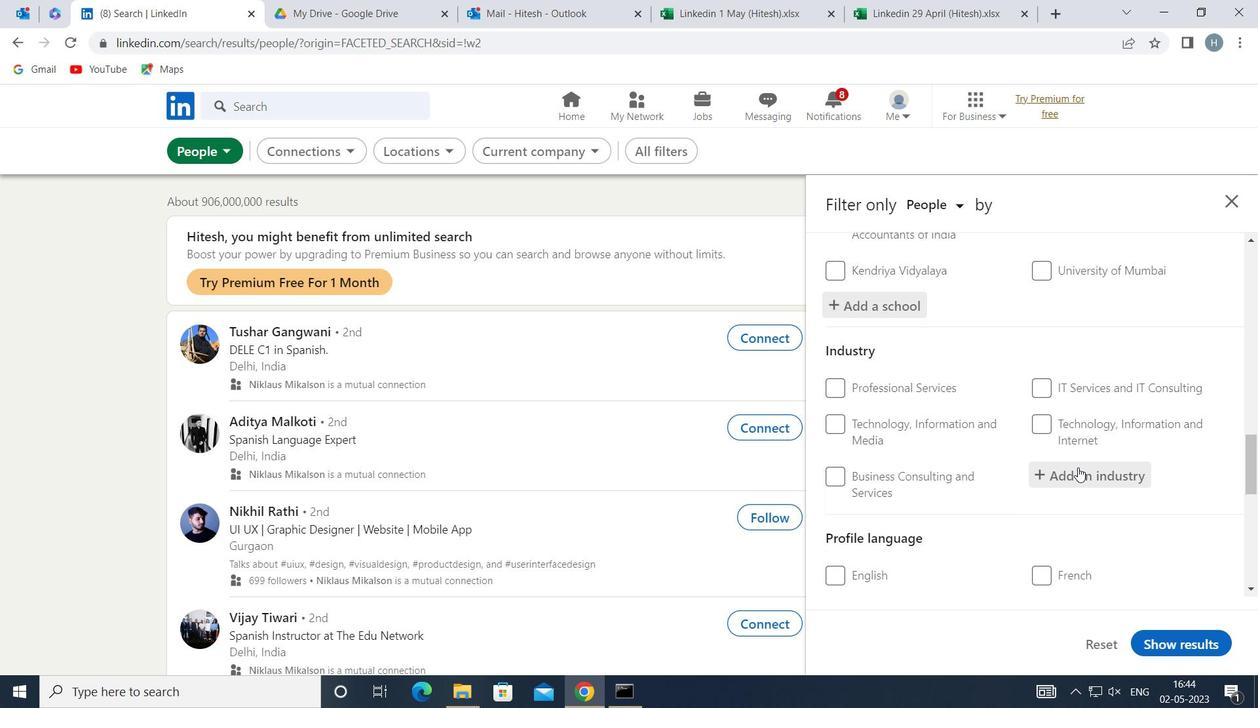
Action: Mouse pressed left at (1080, 468)
Screenshot: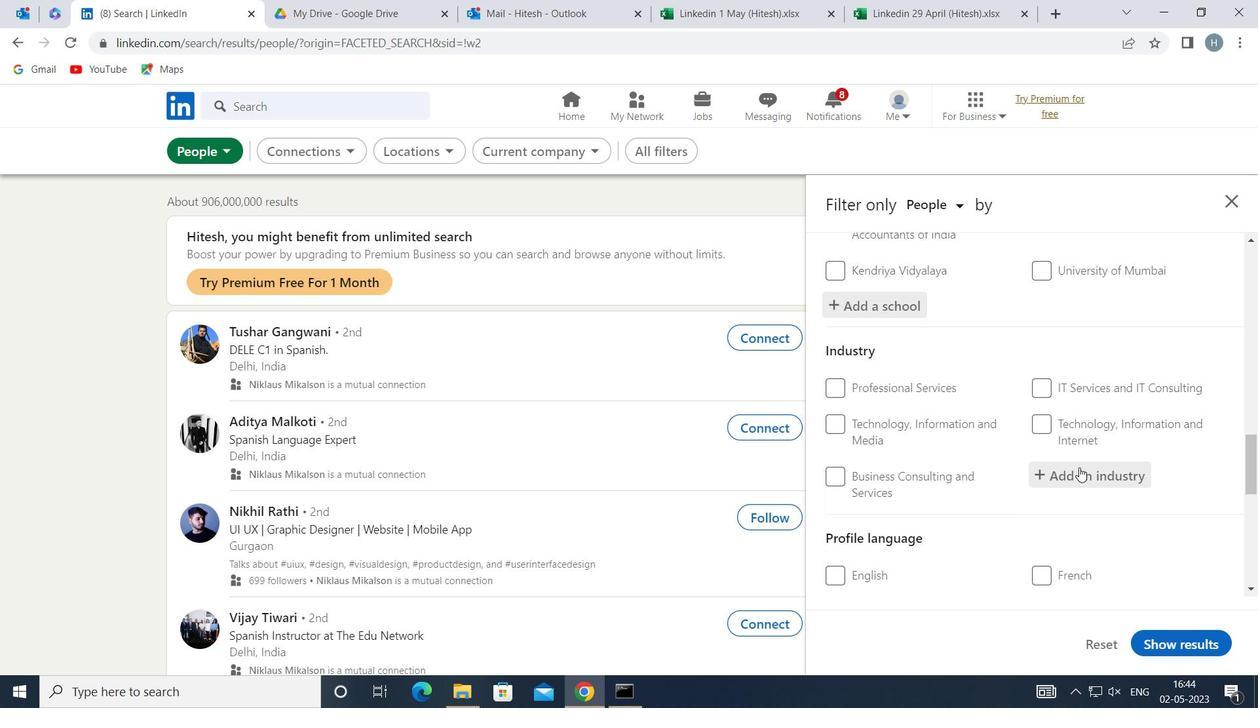 
Action: Key pressed <Key.shift>INTERNET<Key.space><Key.shift>PUB
Screenshot: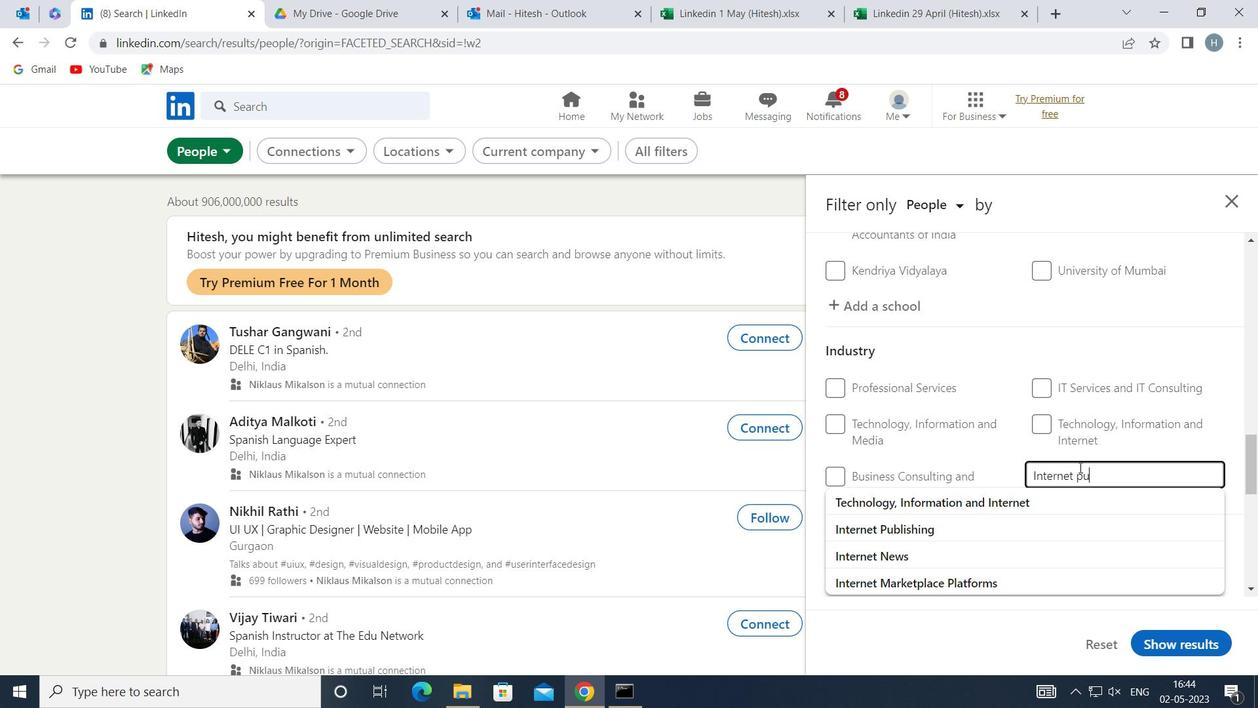 
Action: Mouse moved to (999, 504)
Screenshot: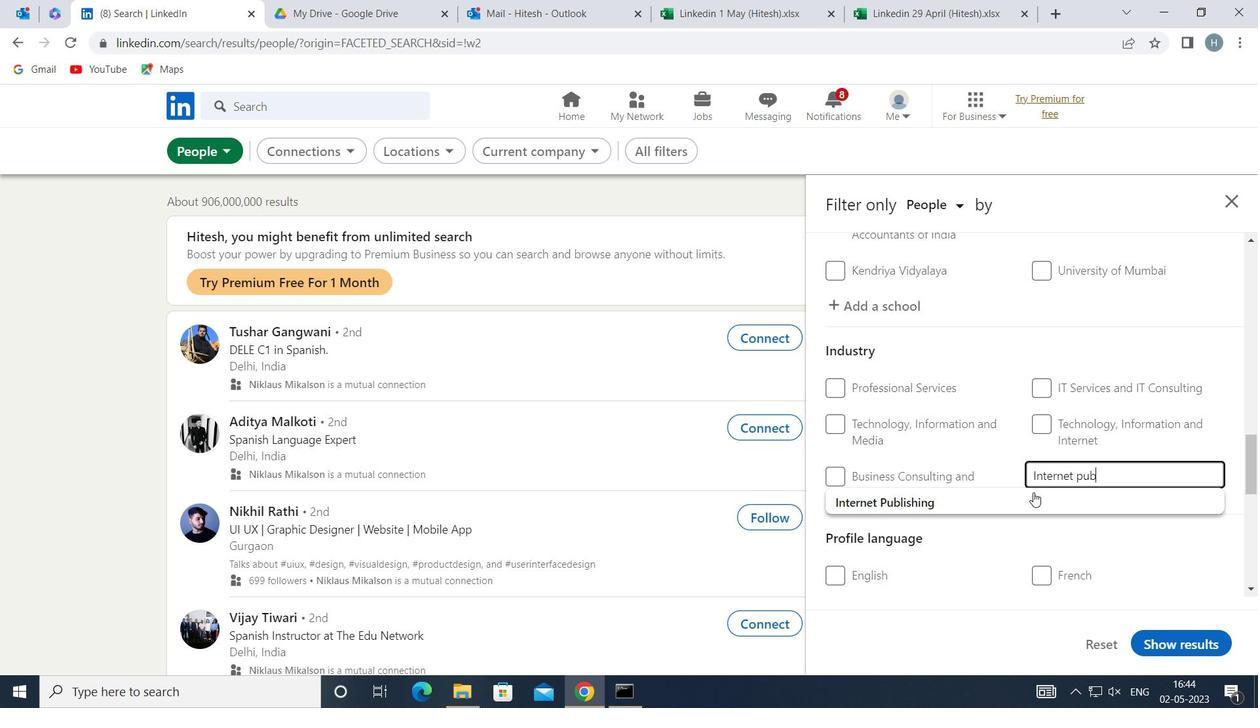 
Action: Mouse pressed left at (999, 504)
Screenshot: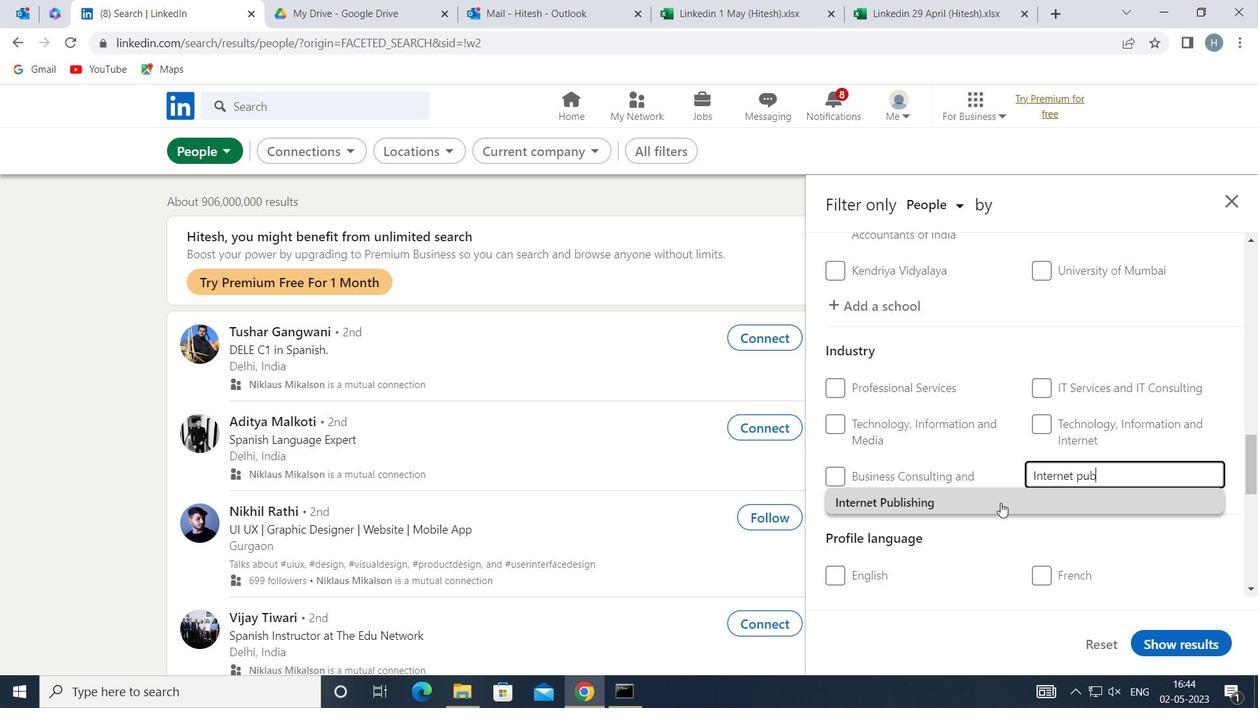 
Action: Mouse scrolled (999, 503) with delta (0, 0)
Screenshot: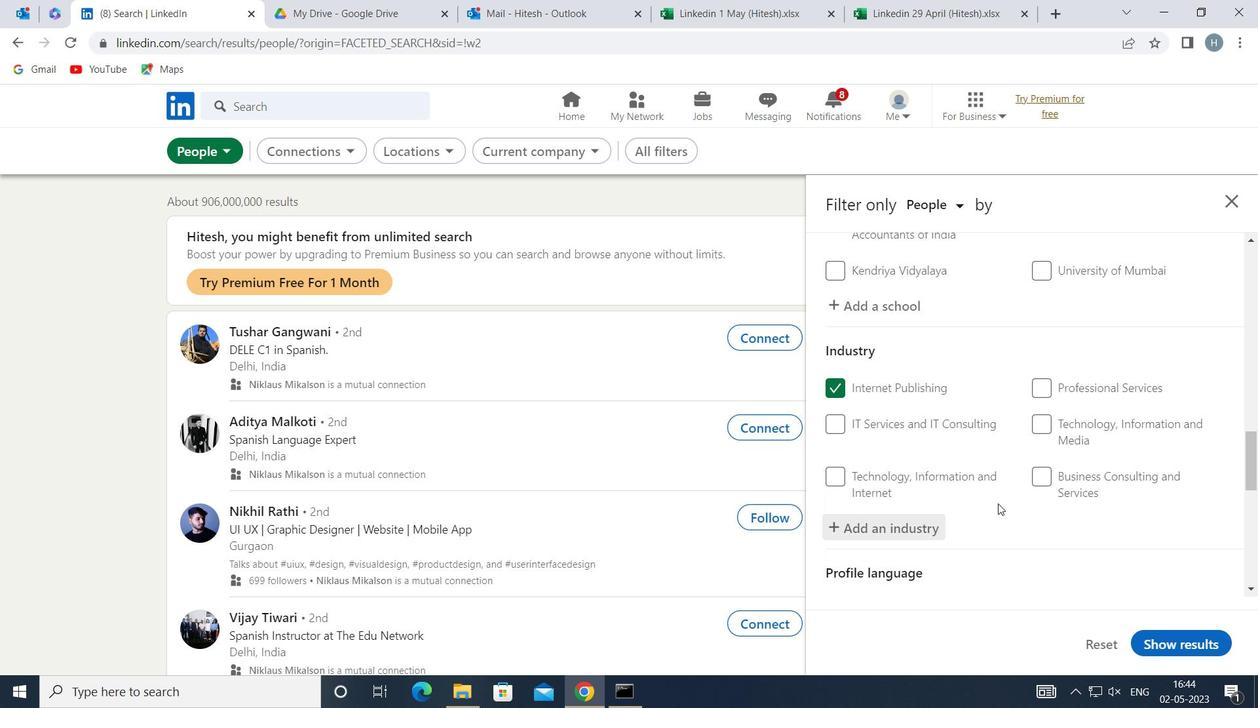 
Action: Mouse scrolled (999, 503) with delta (0, 0)
Screenshot: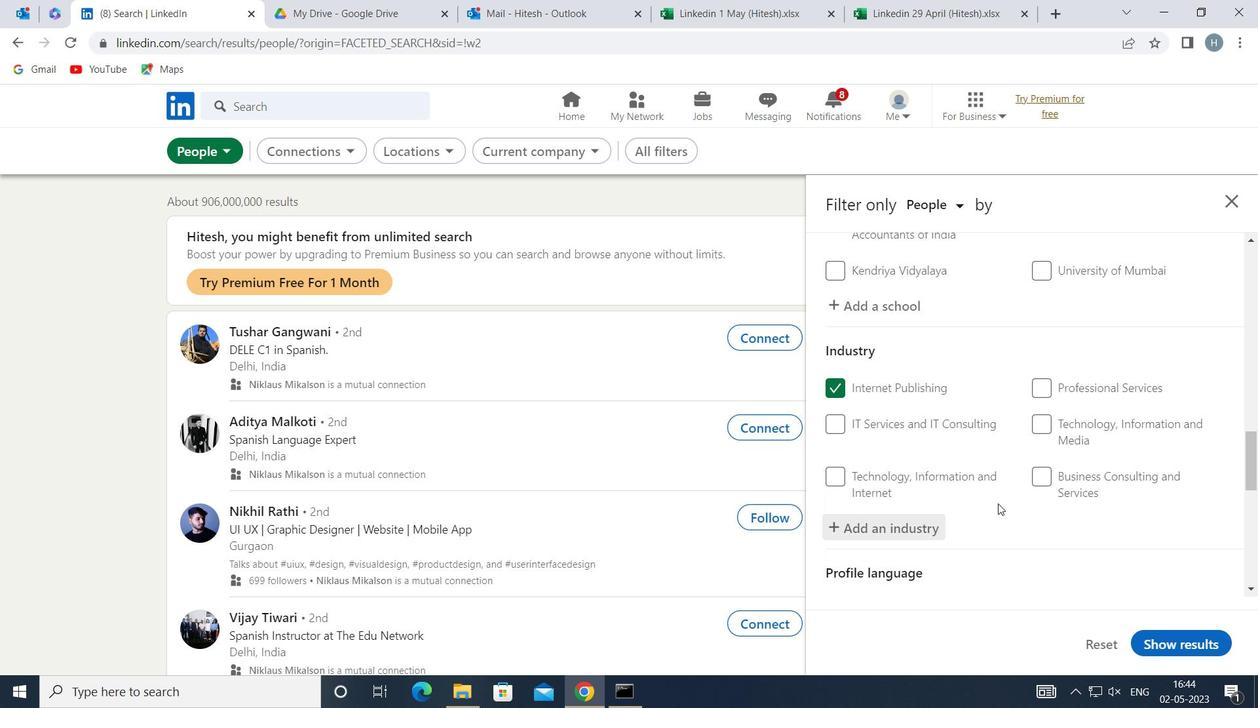 
Action: Mouse scrolled (999, 503) with delta (0, 0)
Screenshot: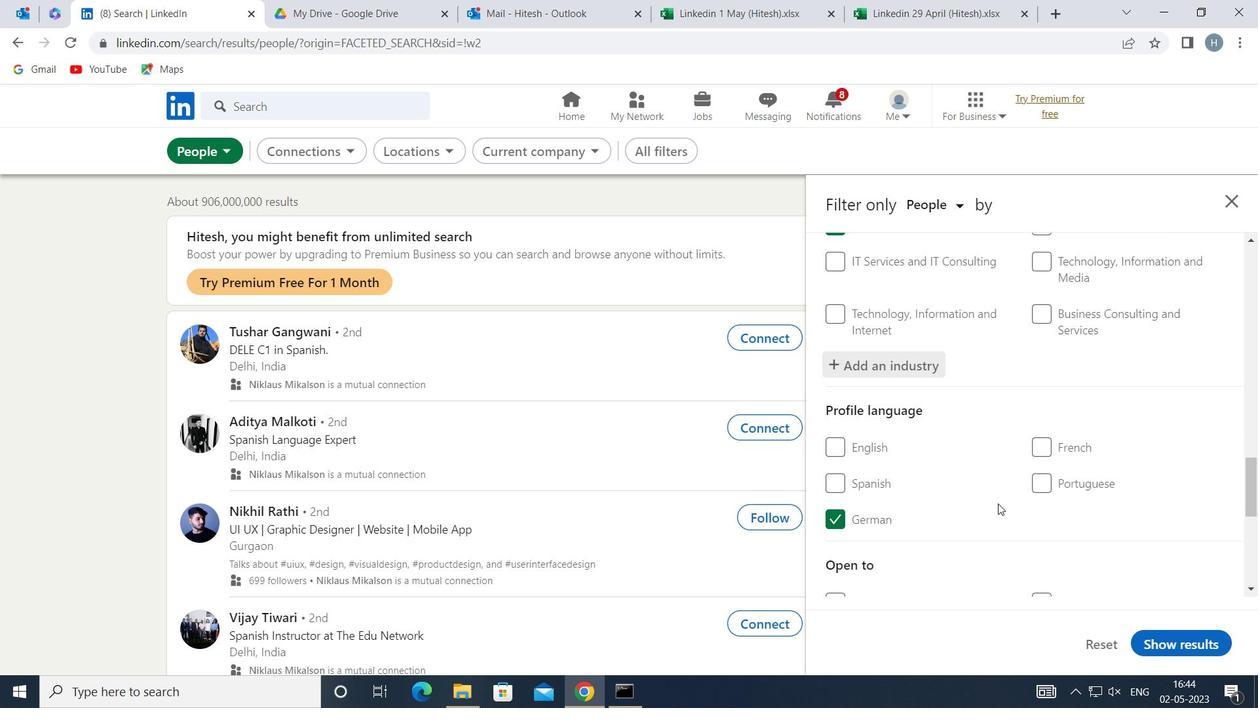 
Action: Mouse scrolled (999, 503) with delta (0, 0)
Screenshot: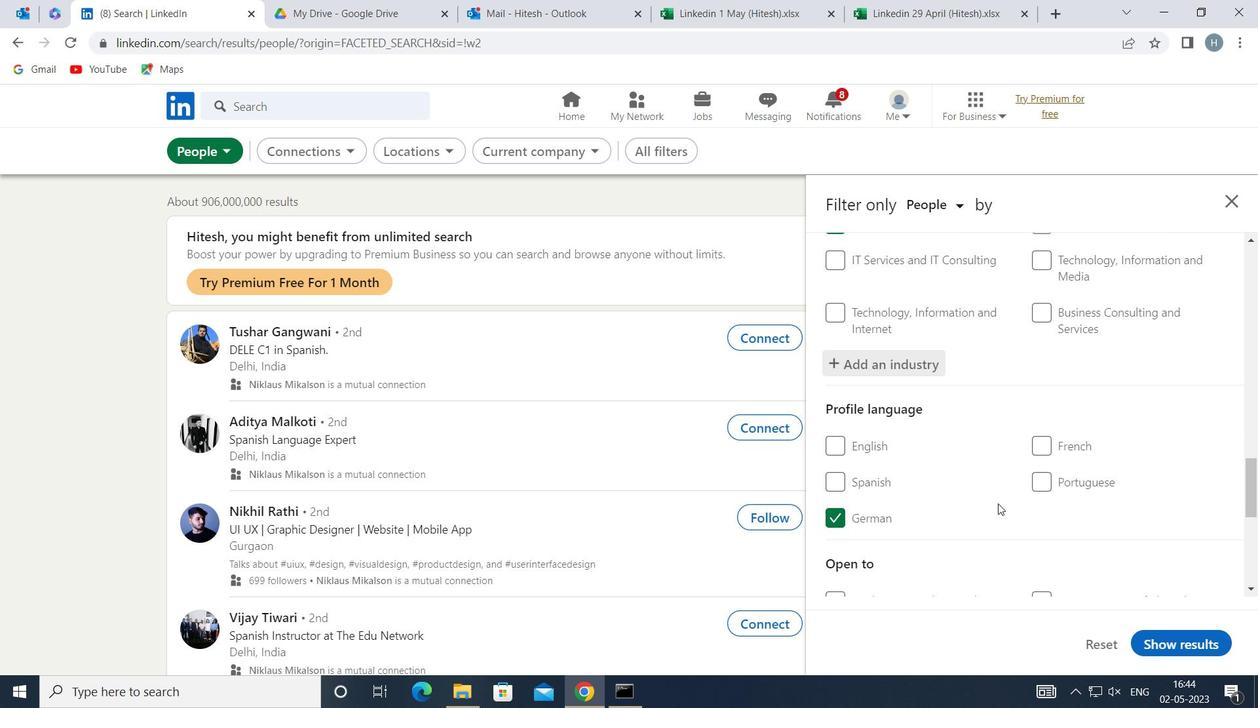 
Action: Mouse moved to (999, 502)
Screenshot: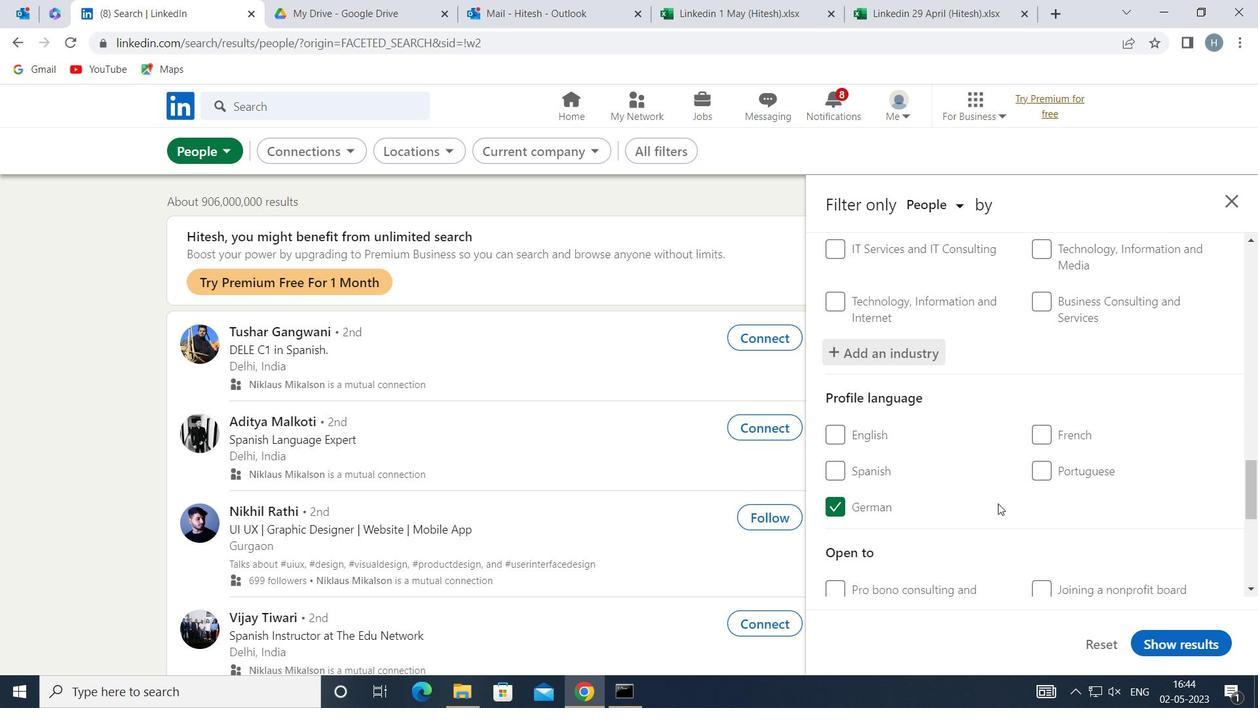 
Action: Mouse scrolled (999, 501) with delta (0, 0)
Screenshot: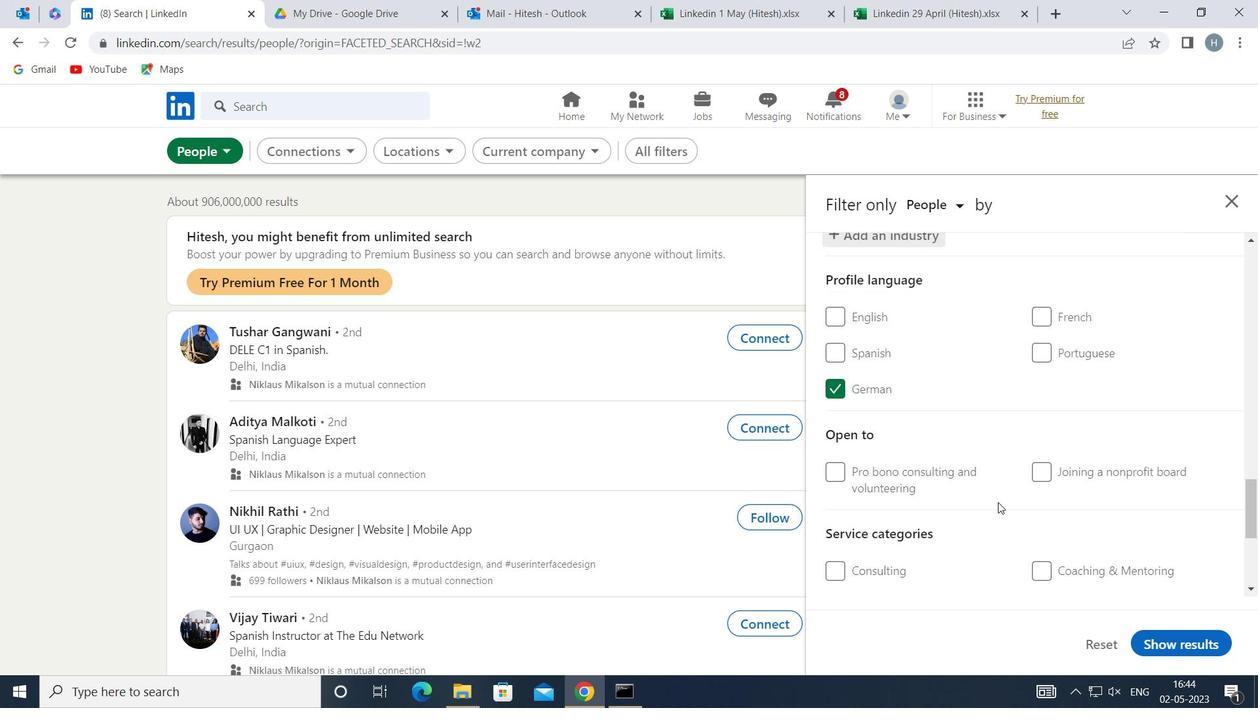 
Action: Mouse moved to (1081, 525)
Screenshot: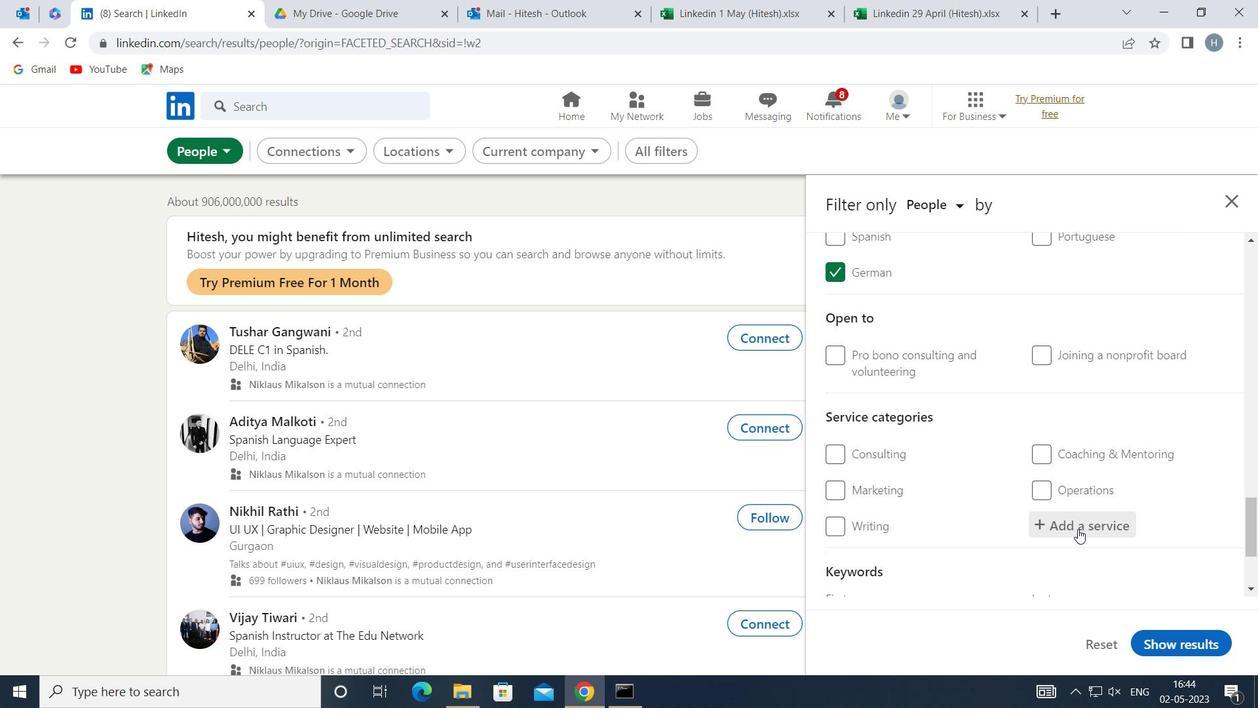 
Action: Mouse pressed left at (1081, 525)
Screenshot: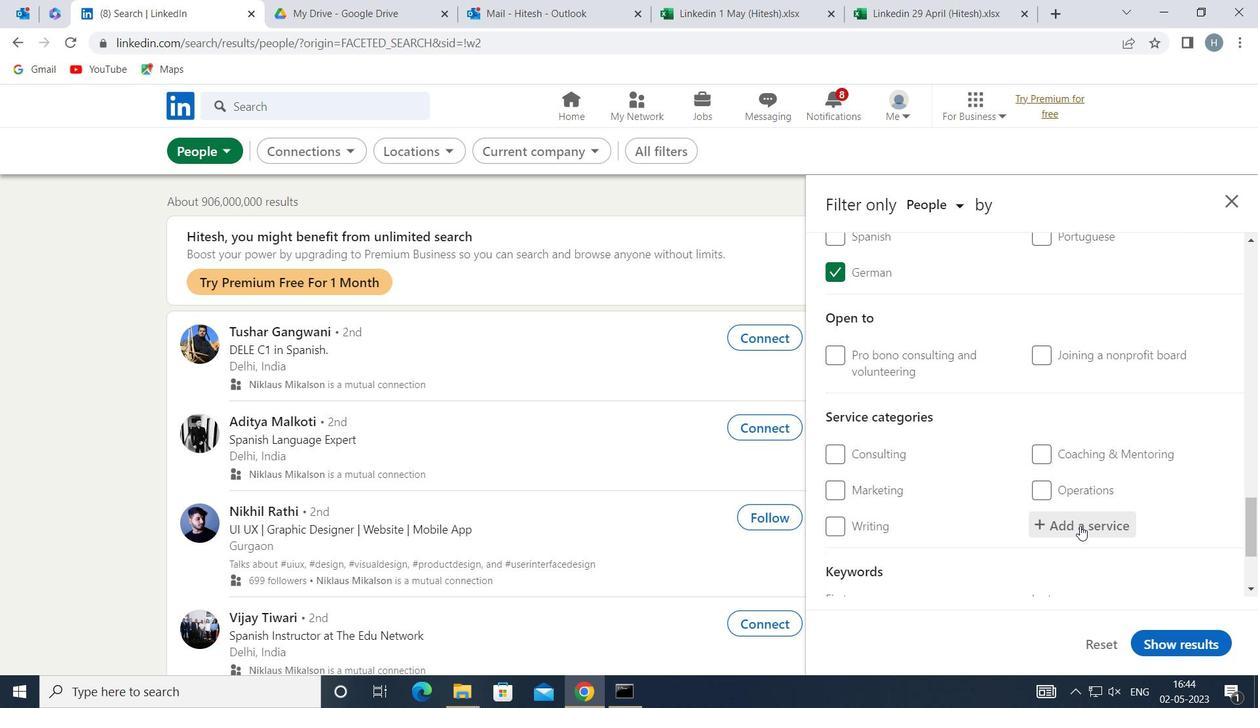 
Action: Key pressed <Key.shift>ANIMATION<Key.space><Key.shift>ARCHITECTURE<Key.space>
Screenshot: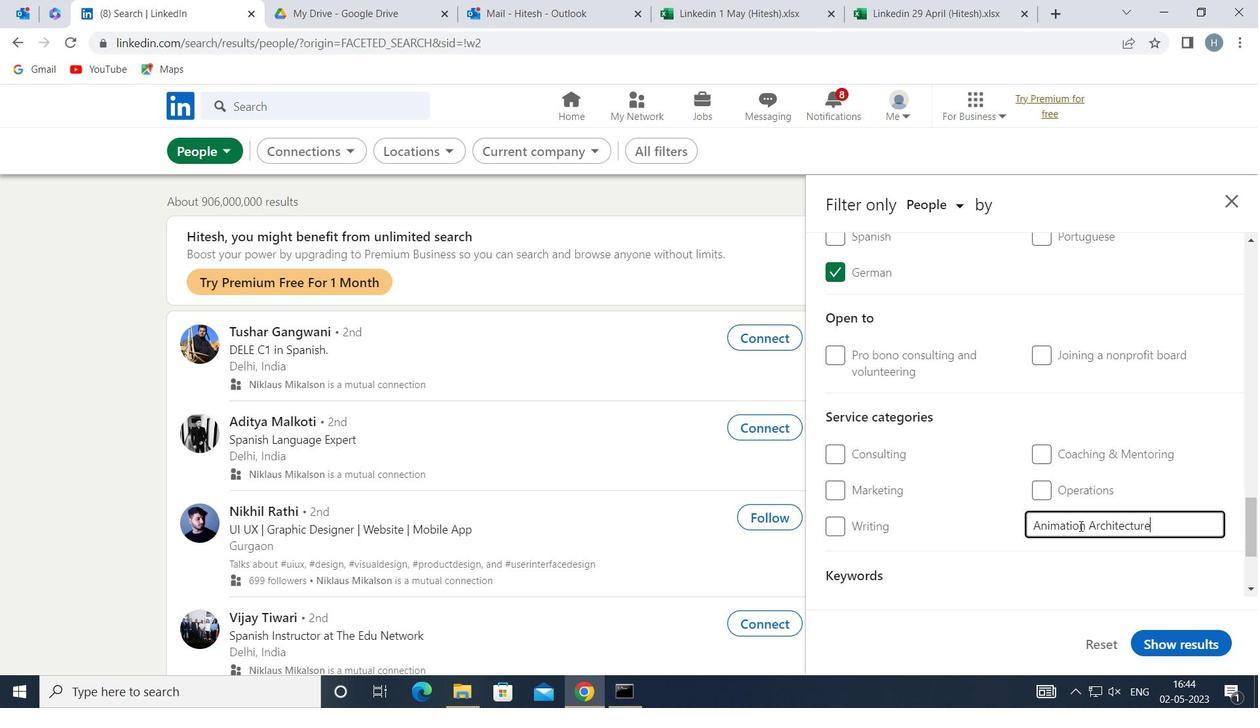 
Action: Mouse moved to (1196, 480)
Screenshot: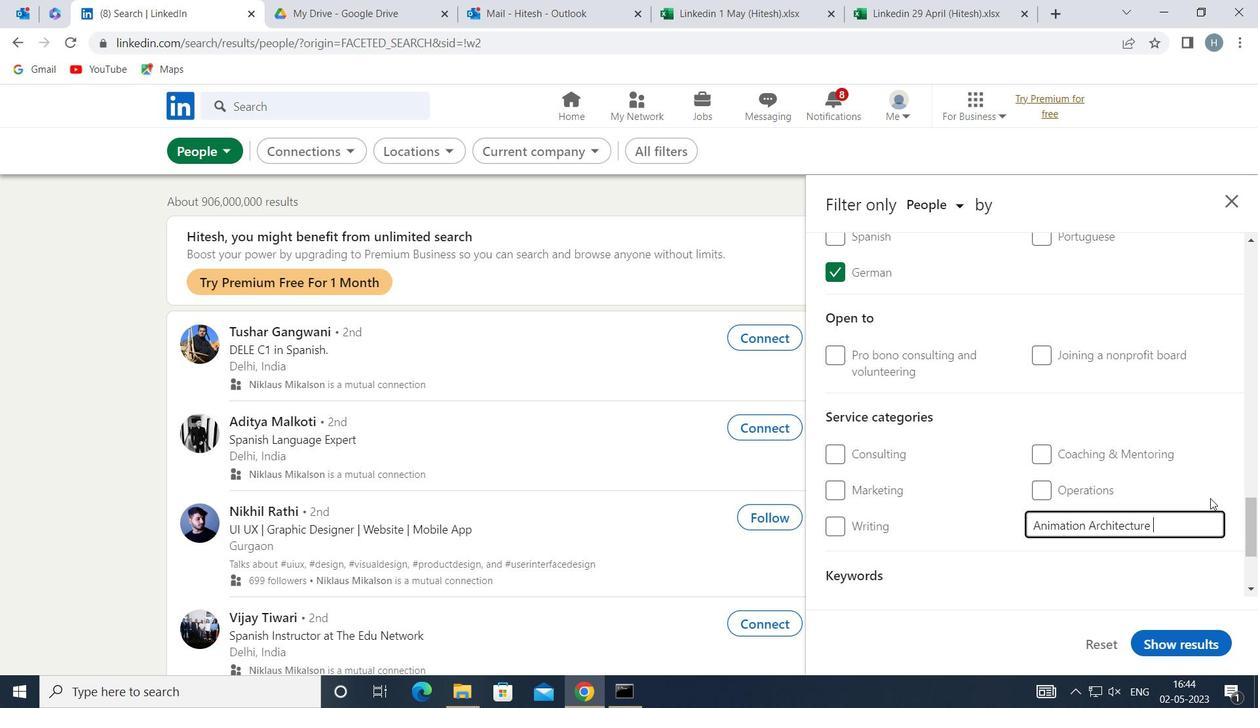 
Action: Mouse pressed left at (1196, 480)
Screenshot: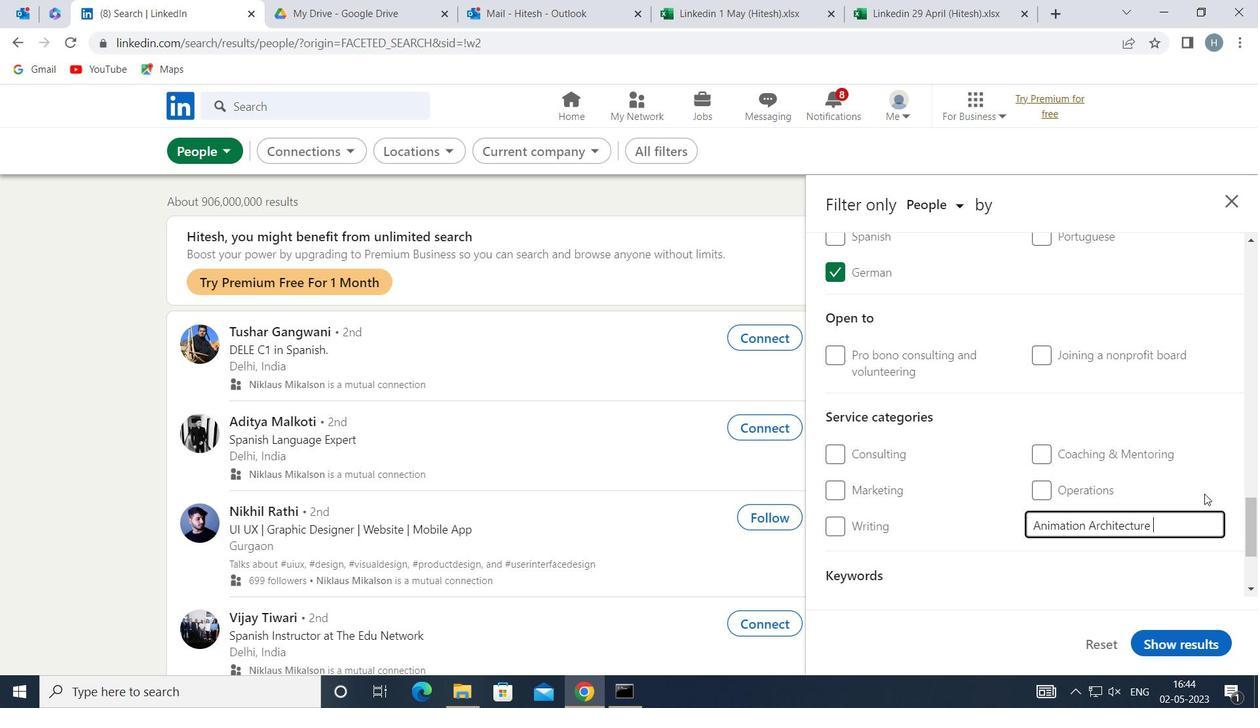 
Action: Mouse moved to (1174, 486)
Screenshot: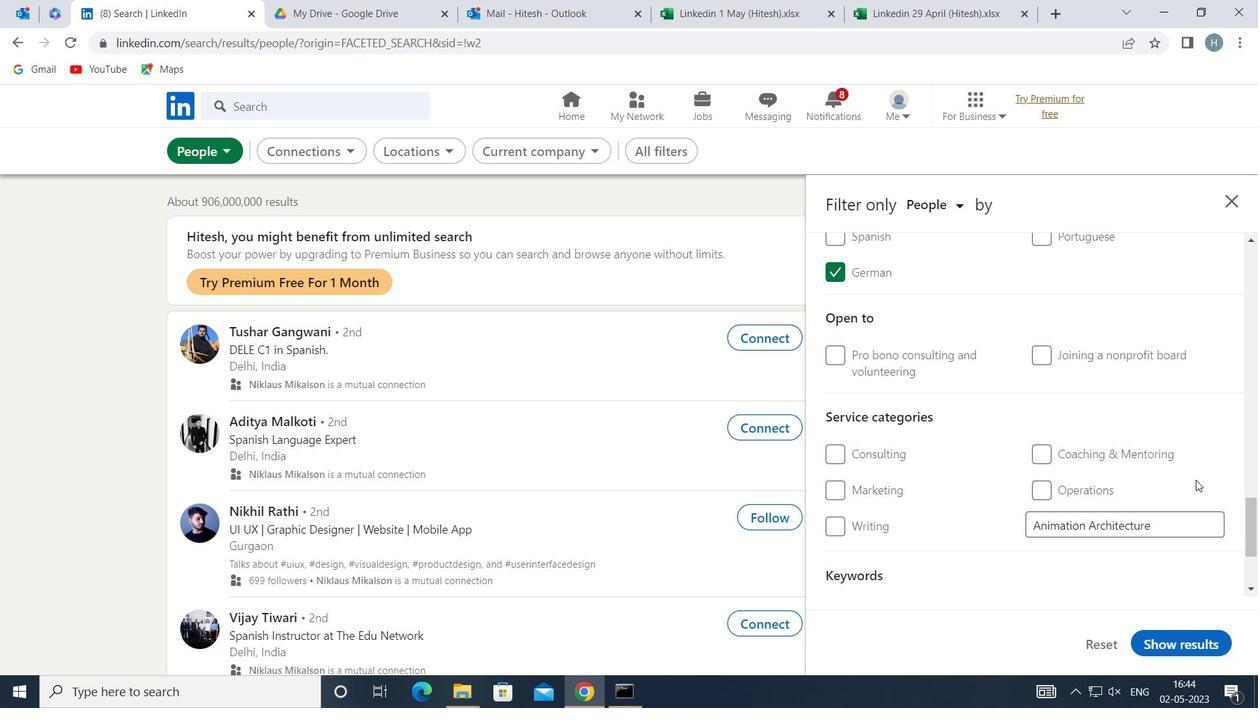 
Action: Mouse scrolled (1174, 485) with delta (0, 0)
Screenshot: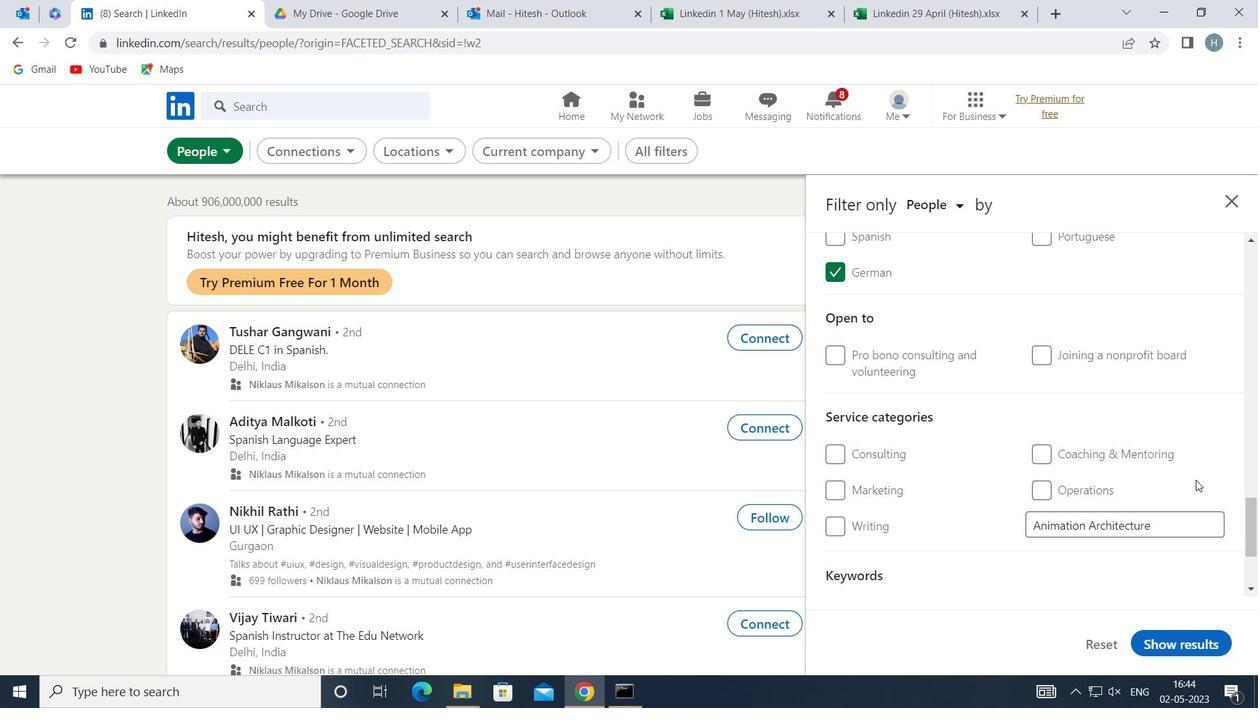 
Action: Mouse moved to (1150, 498)
Screenshot: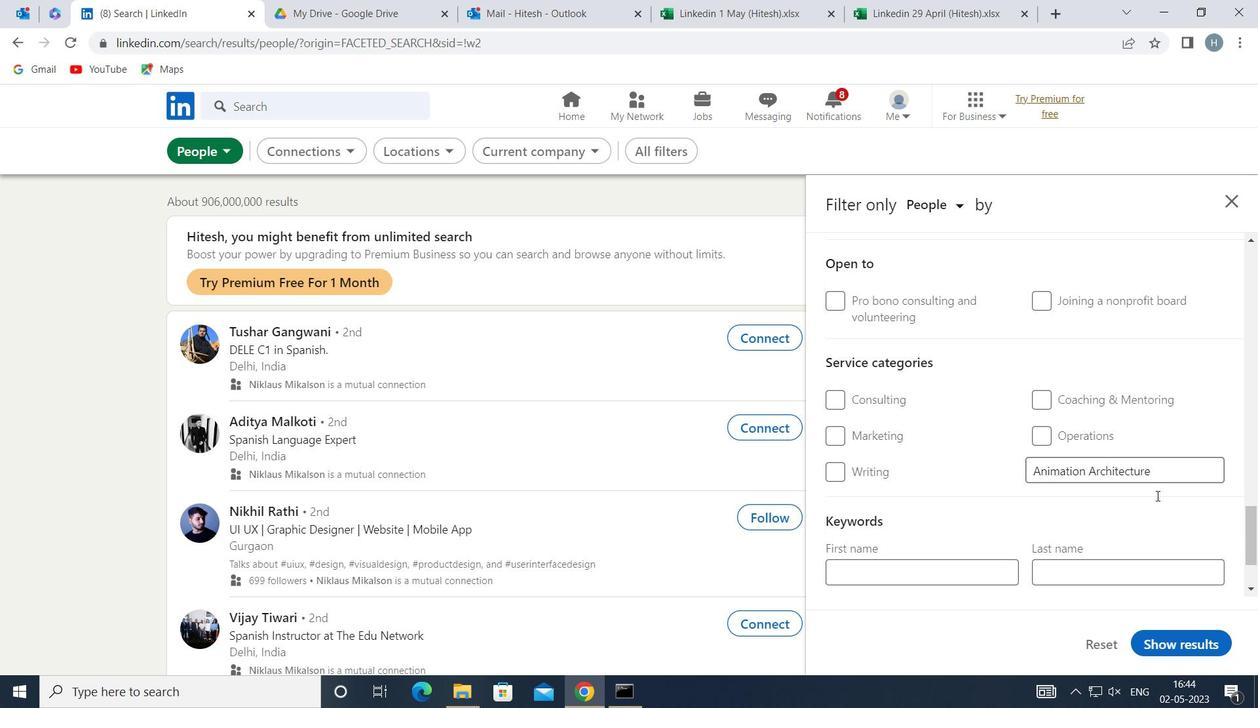 
Action: Mouse scrolled (1150, 497) with delta (0, 0)
Screenshot: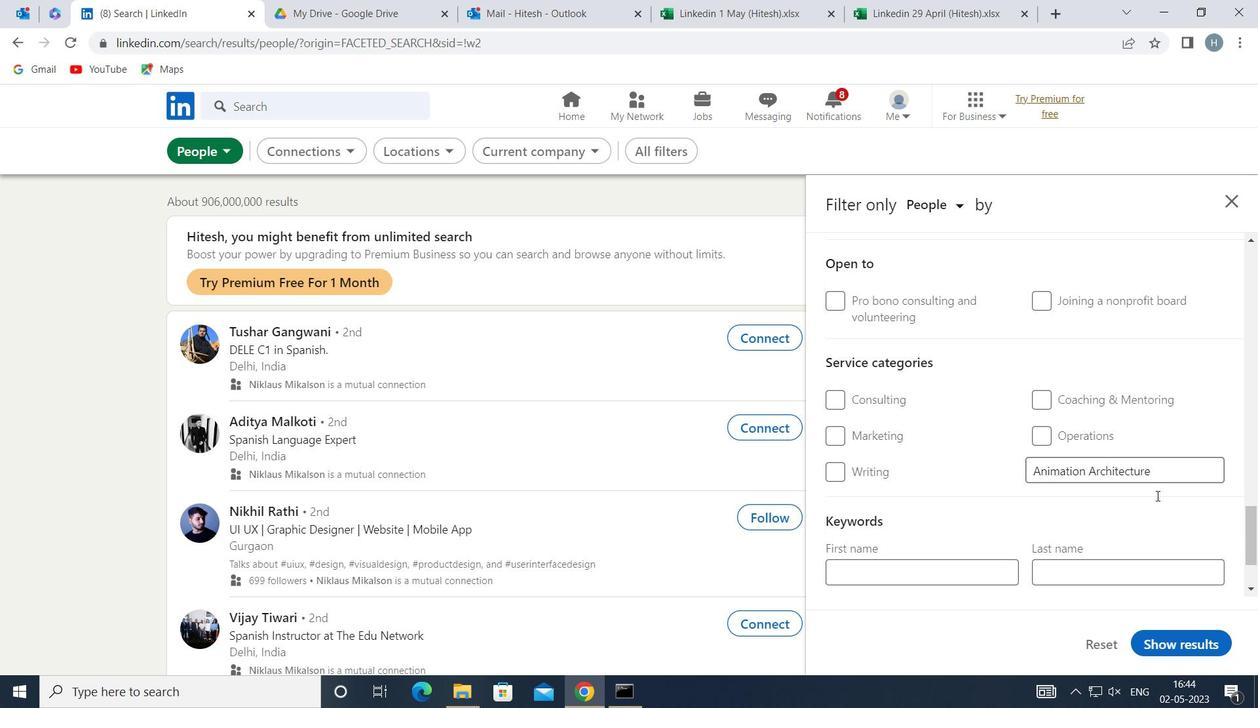 
Action: Mouse moved to (1139, 498)
Screenshot: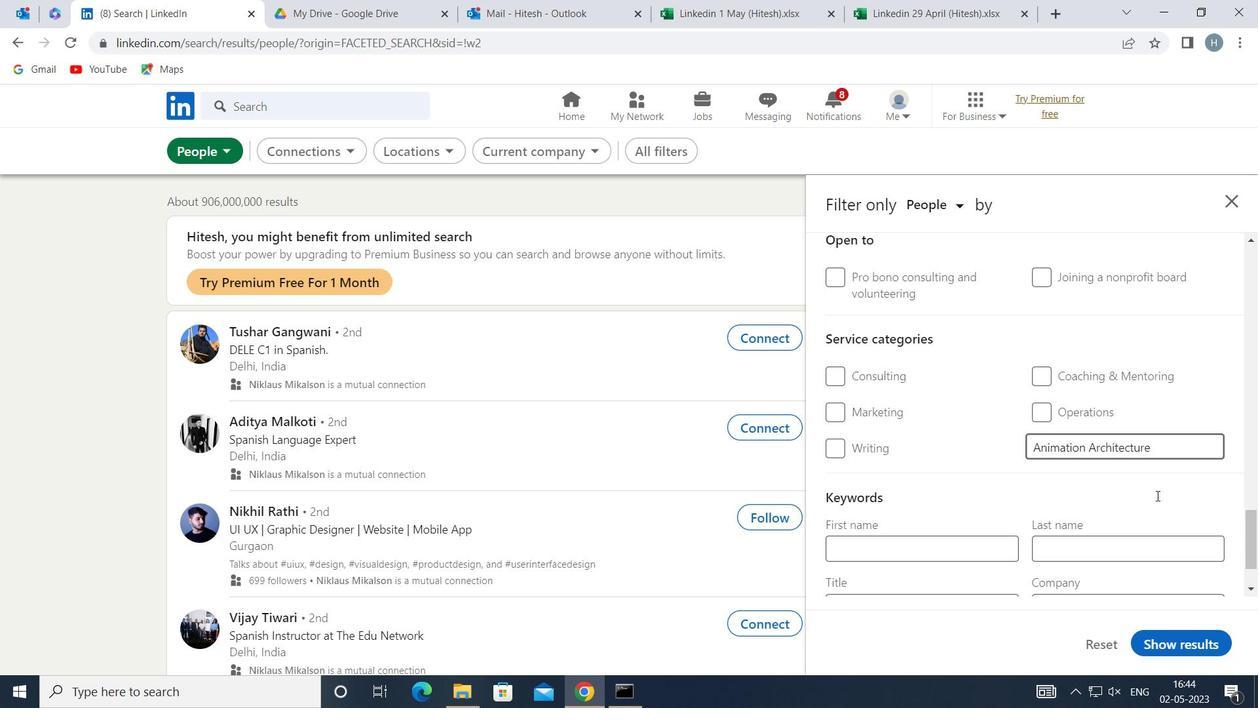 
Action: Mouse scrolled (1139, 497) with delta (0, 0)
Screenshot: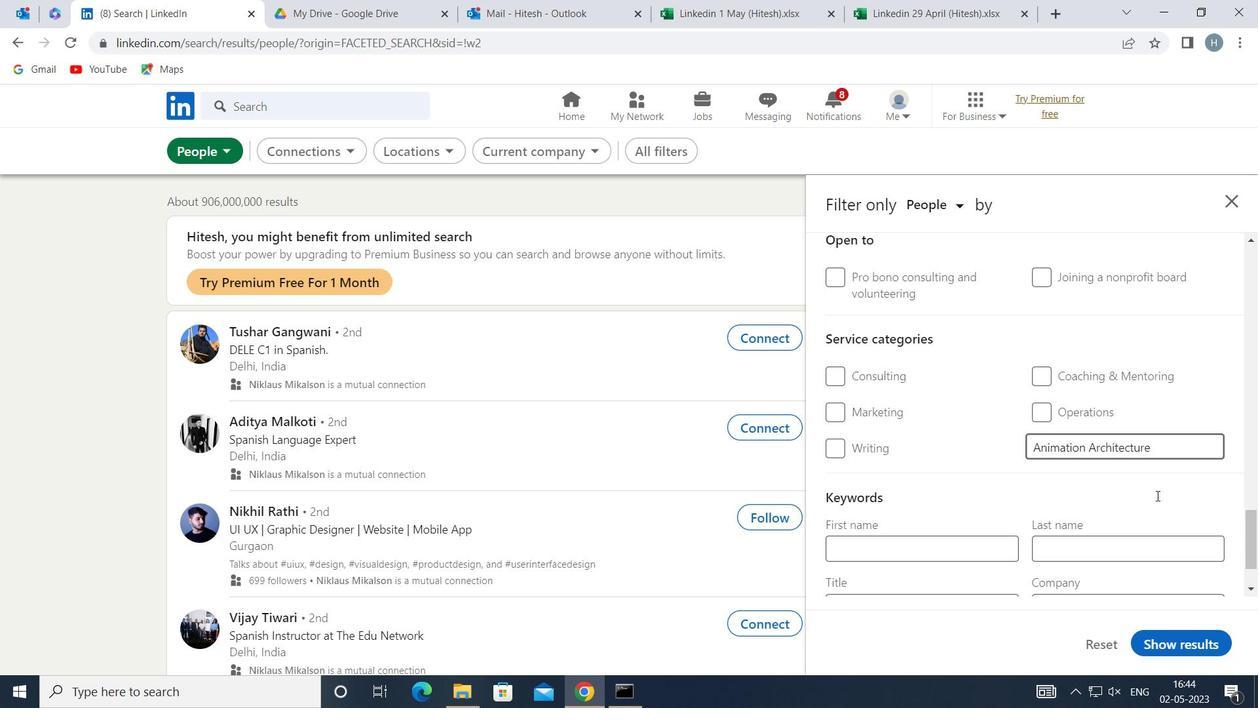 
Action: Mouse moved to (981, 524)
Screenshot: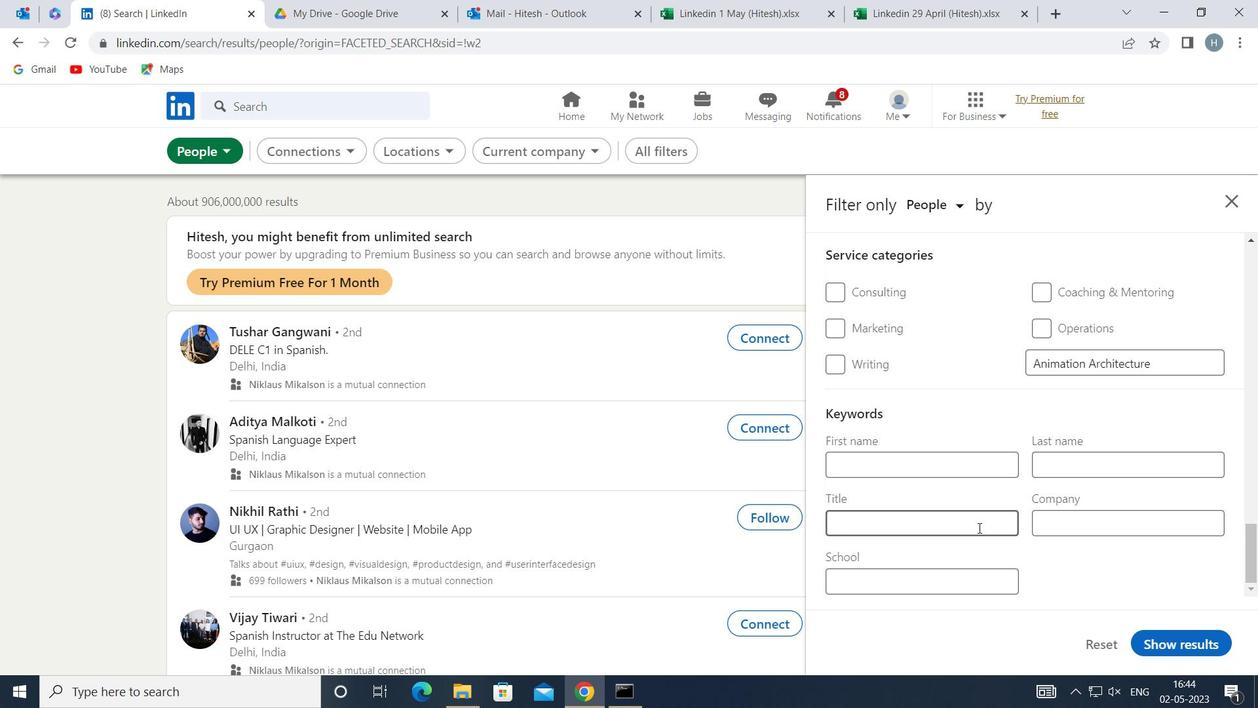 
Action: Mouse pressed left at (981, 524)
Screenshot: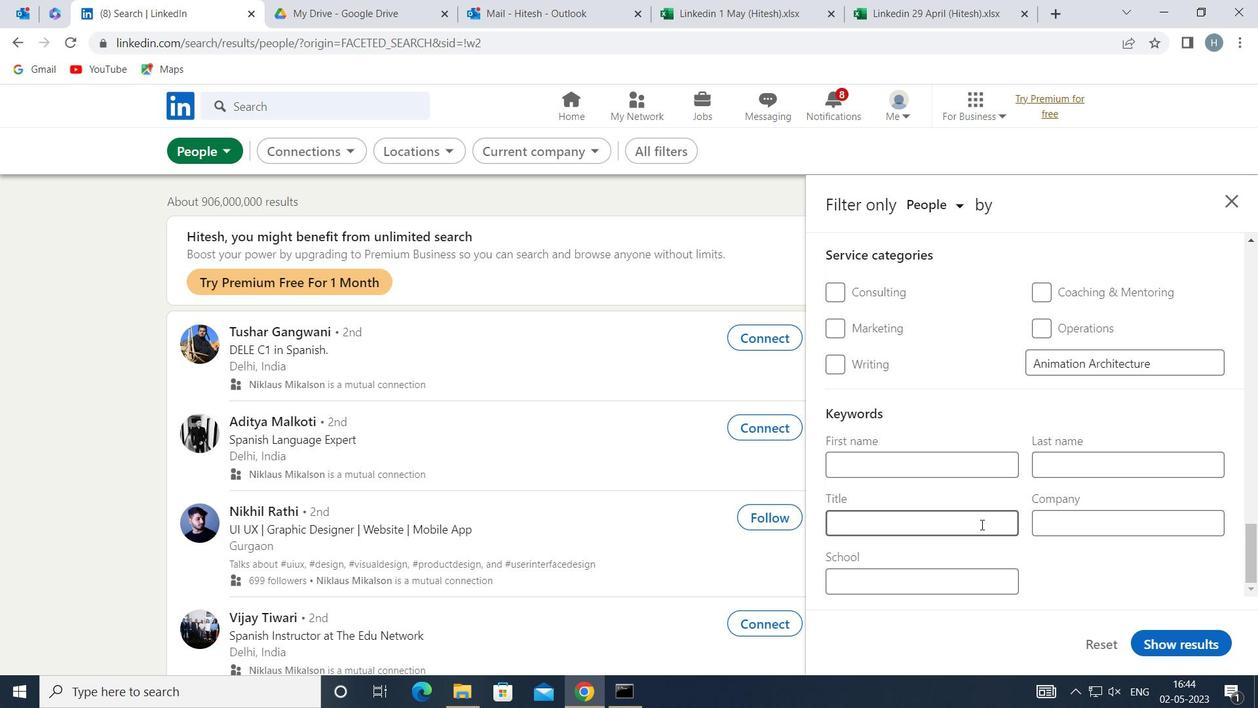 
Action: Key pressed <Key.shift>OFFICE<Key.space><Key.shift>MANAGER
Screenshot: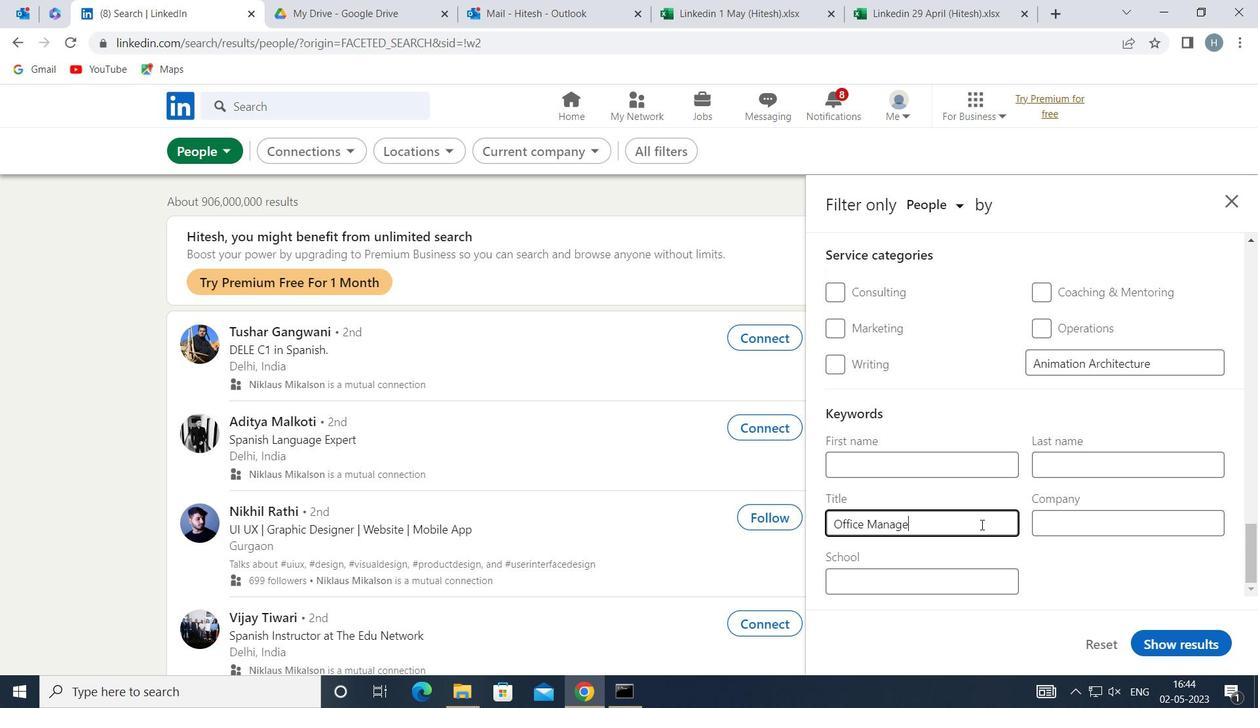 
Action: Mouse moved to (1165, 641)
Screenshot: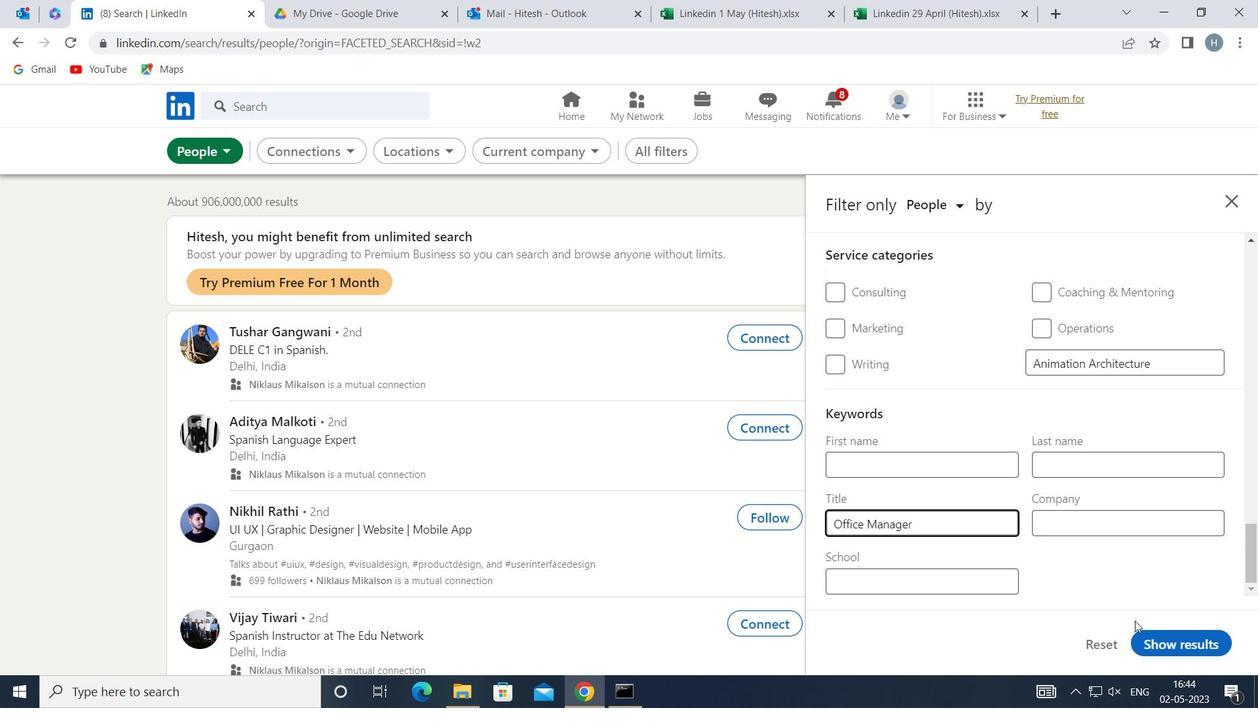 
Action: Mouse pressed left at (1165, 641)
Screenshot: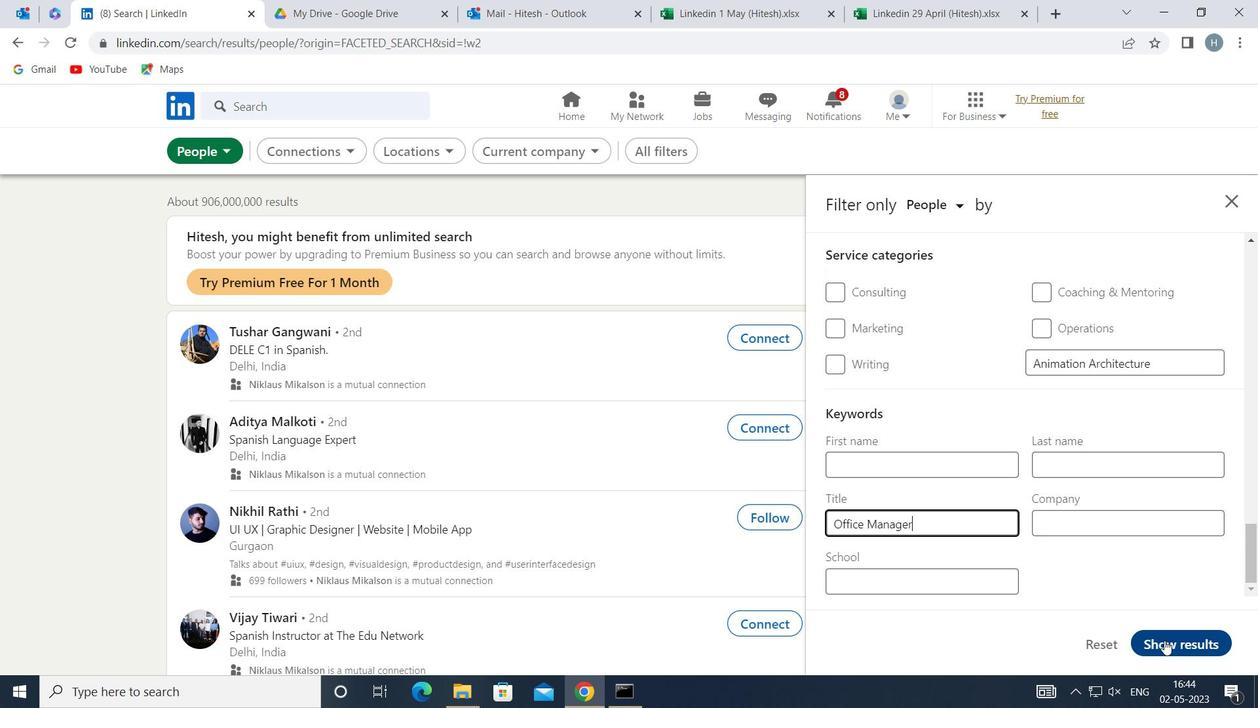
Action: Mouse moved to (988, 523)
Screenshot: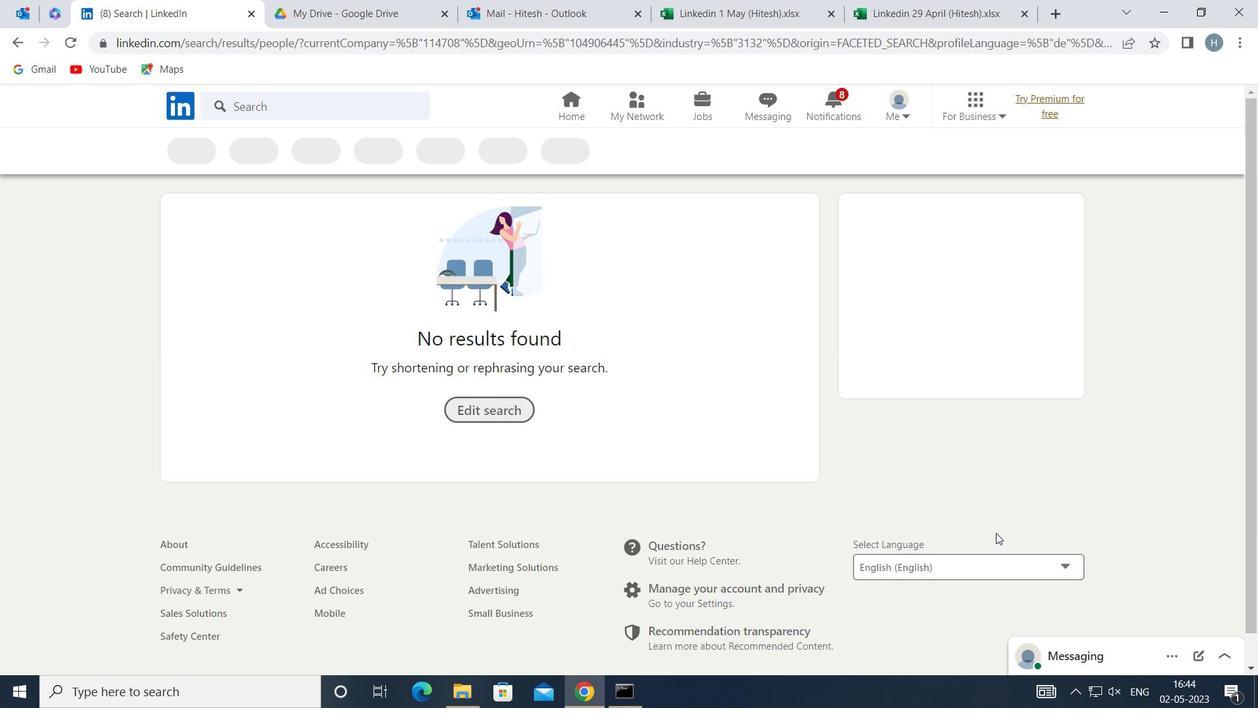 
